 Task: Look for space in Luján, Argentina from 11th June, 2023 to 15th June, 2023 for 2 adults in price range Rs.7000 to Rs.16000. Place can be private room with 1  bedroom having 2 beds and 1 bathroom. Property type can be hotel. Amenities needed are: heating, . Booking option can be shelf check-in. Required host language is English.
Action: Mouse moved to (514, 113)
Screenshot: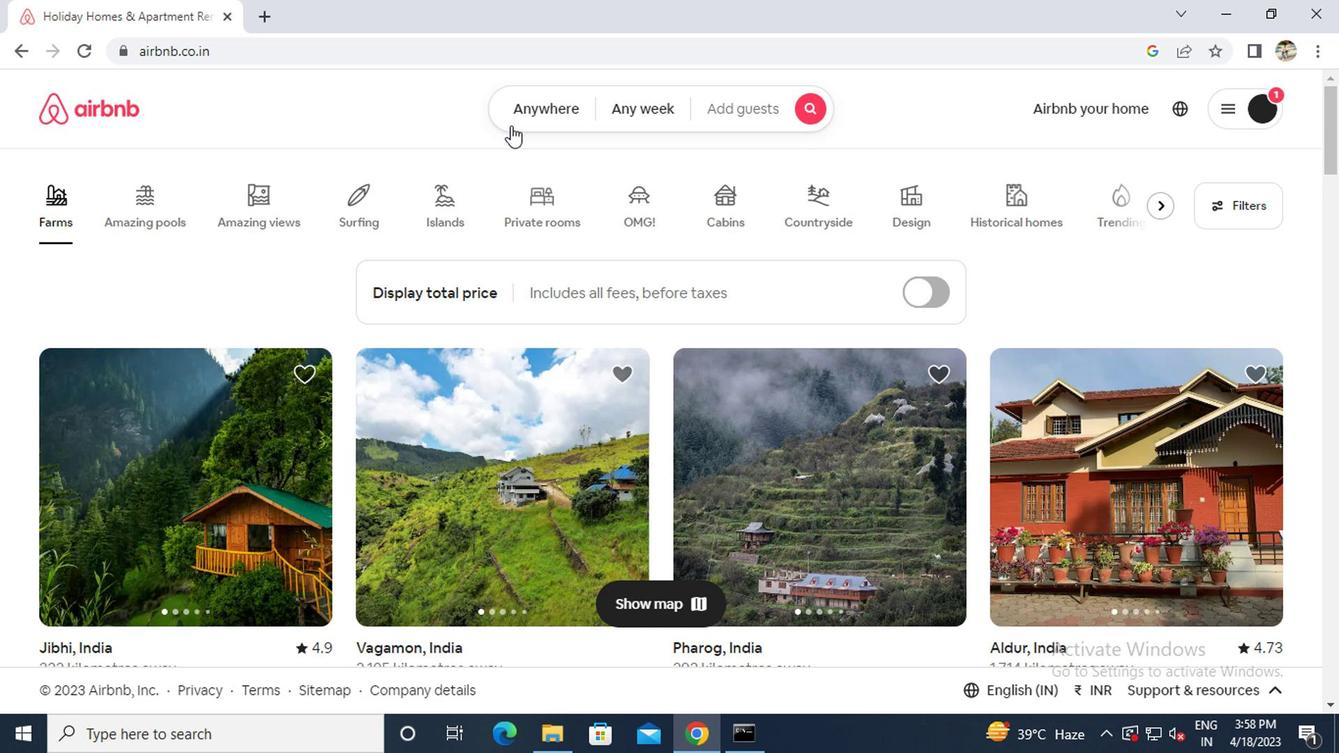 
Action: Mouse pressed left at (514, 113)
Screenshot: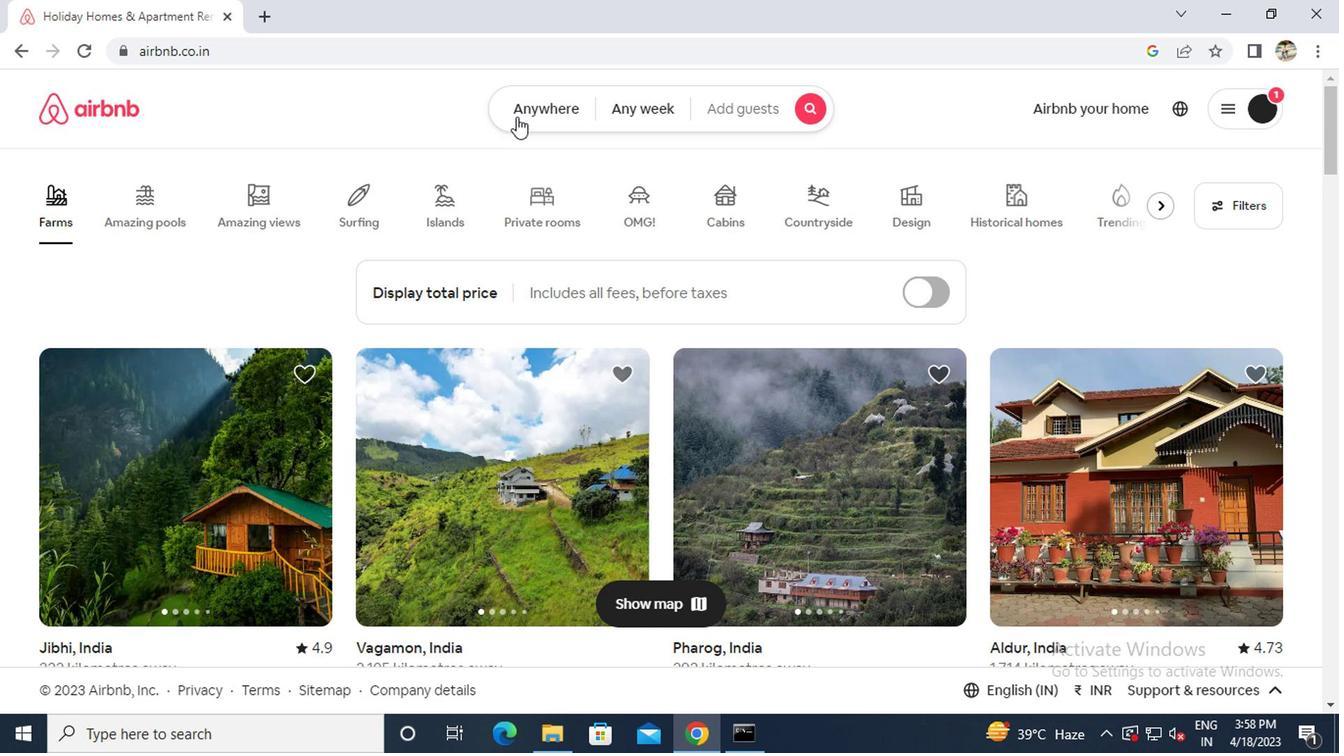 
Action: Mouse moved to (370, 180)
Screenshot: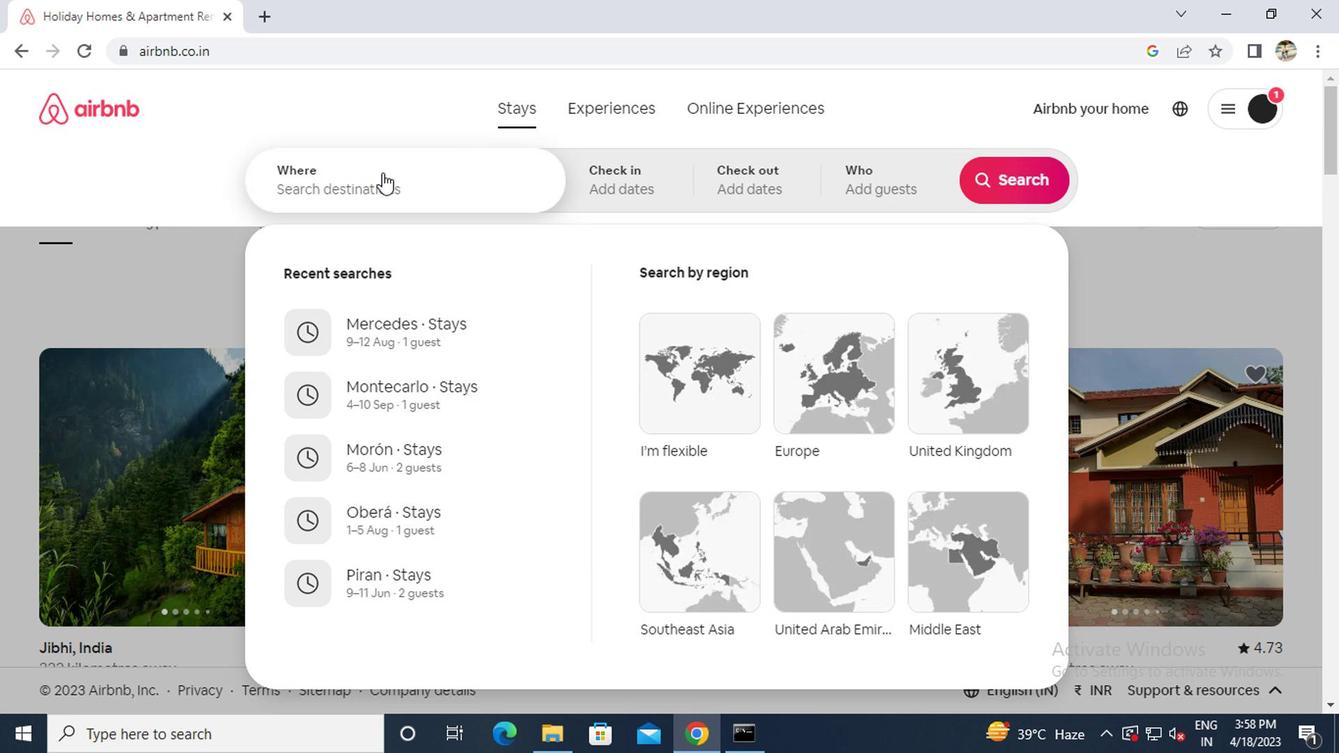 
Action: Mouse pressed left at (370, 180)
Screenshot: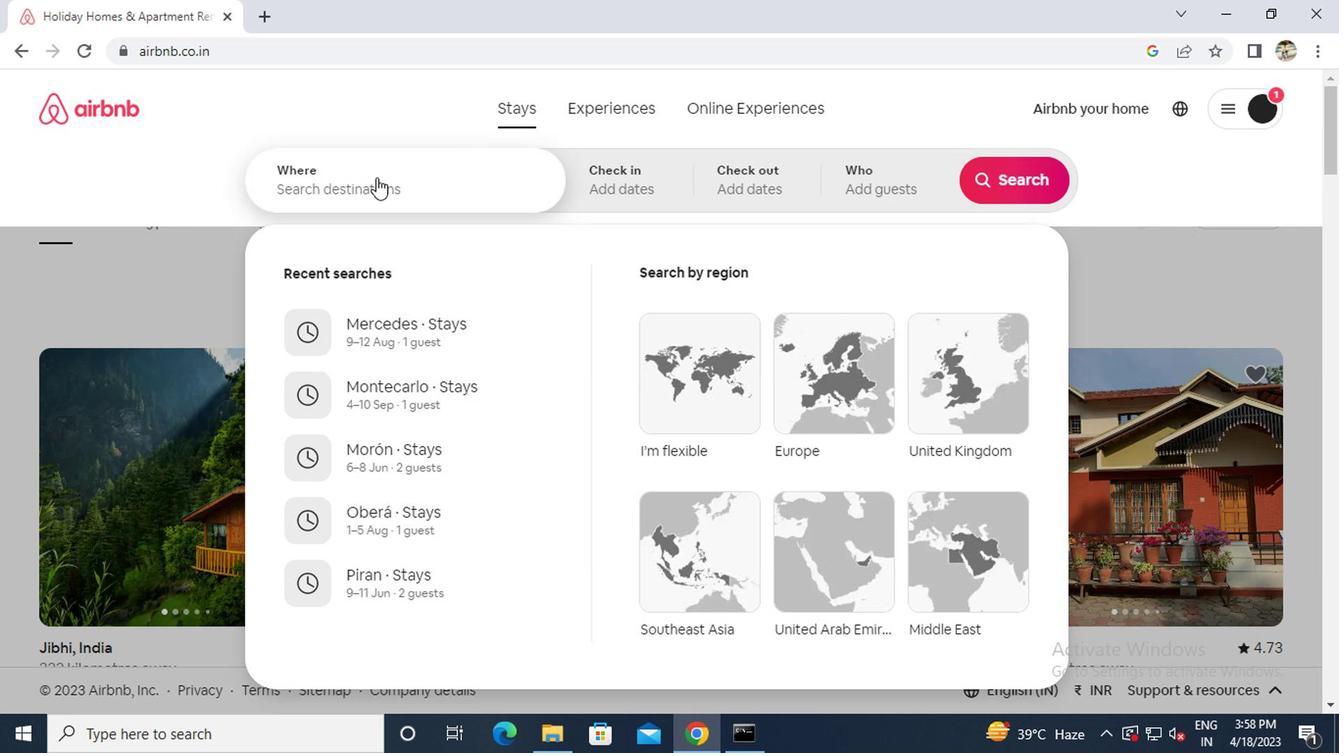 
Action: Key pressed l<Key.caps_lock>ujan<Key.space>a<Key.caps_lock><Key.caps_lock>rgentina
Screenshot: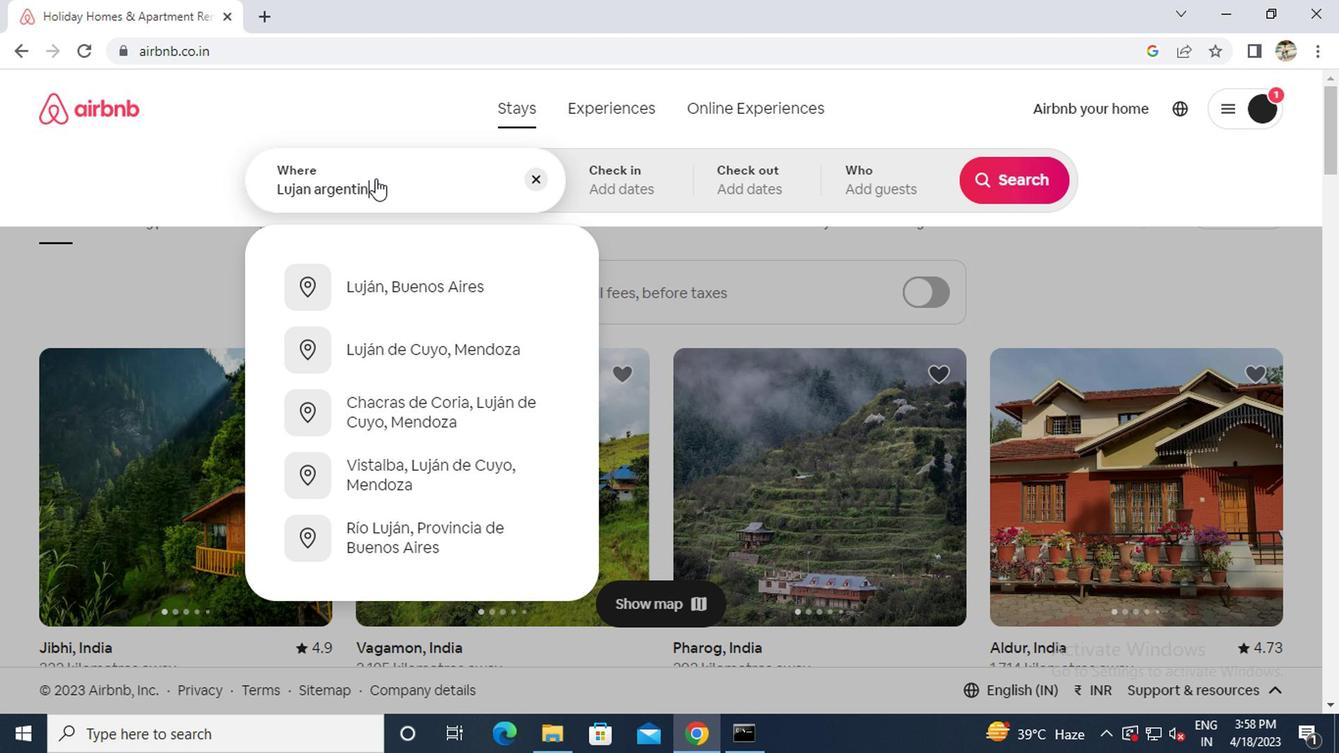 
Action: Mouse moved to (403, 288)
Screenshot: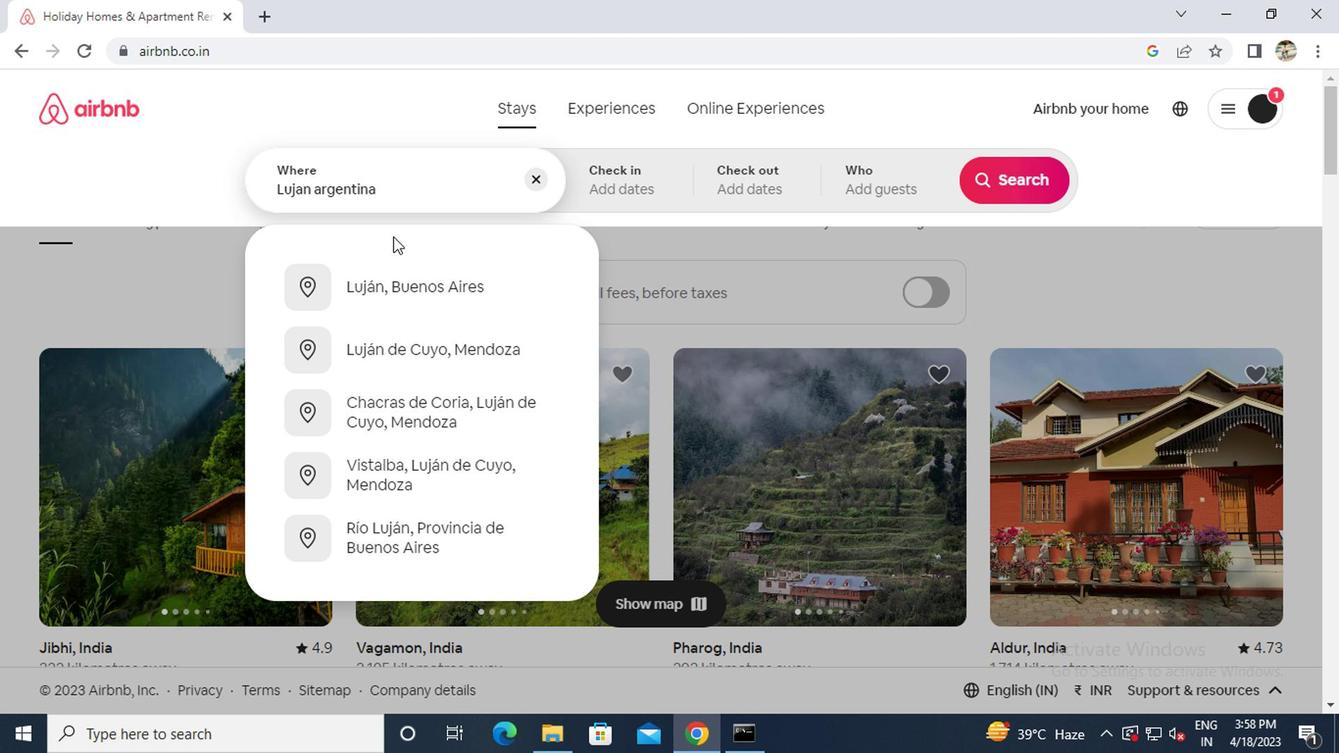 
Action: Mouse pressed left at (403, 288)
Screenshot: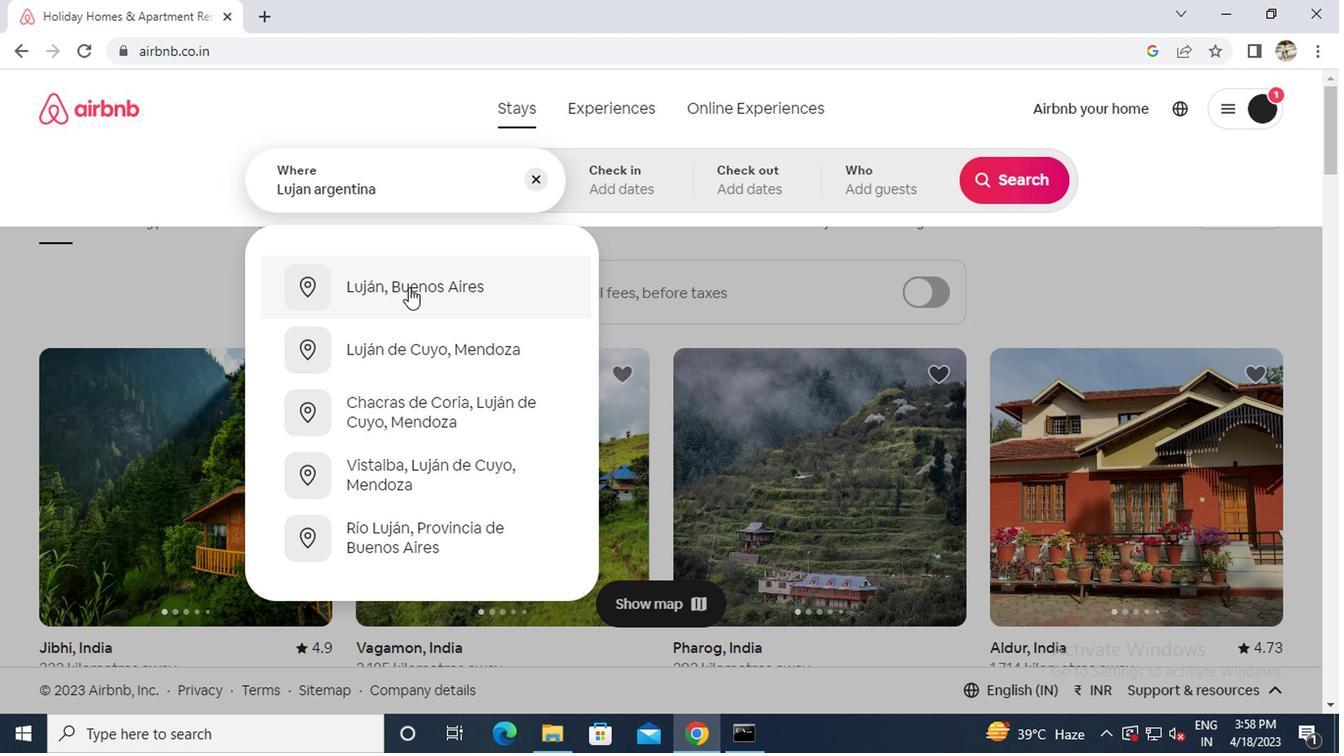 
Action: Mouse moved to (992, 342)
Screenshot: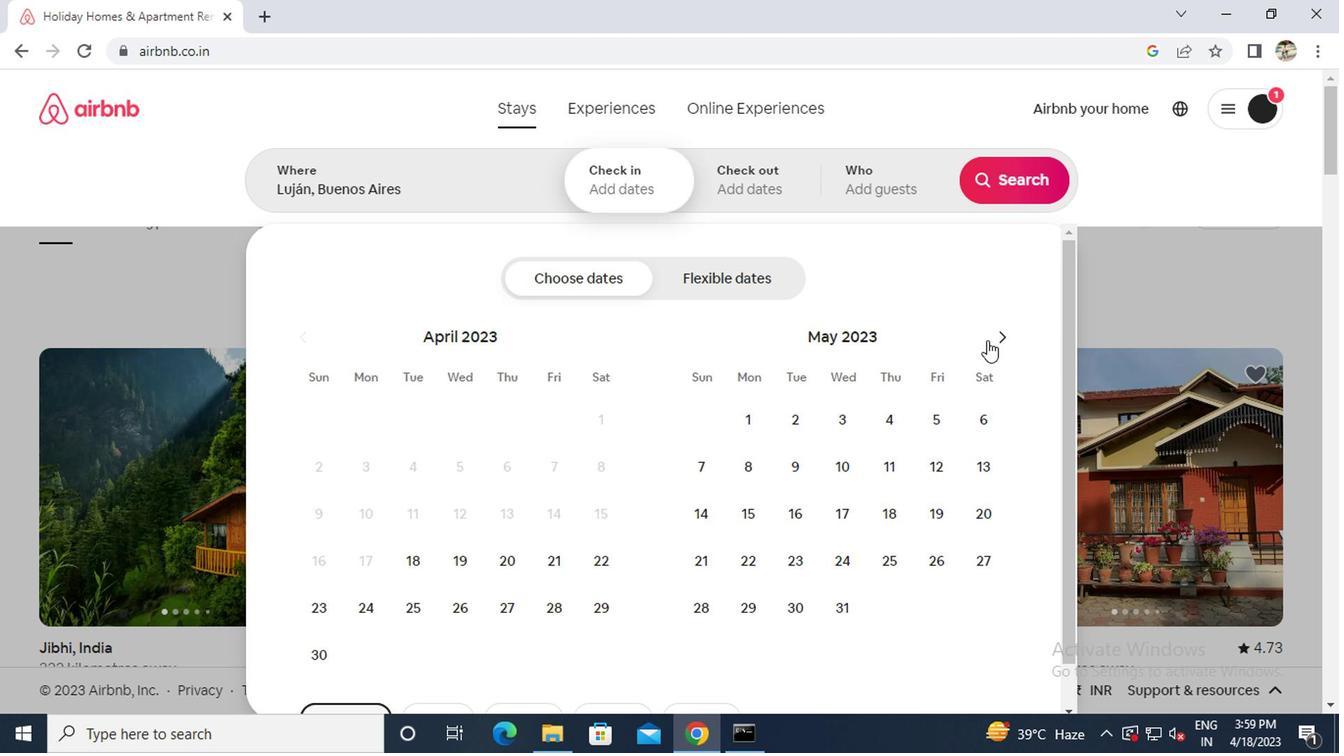 
Action: Mouse pressed left at (992, 342)
Screenshot: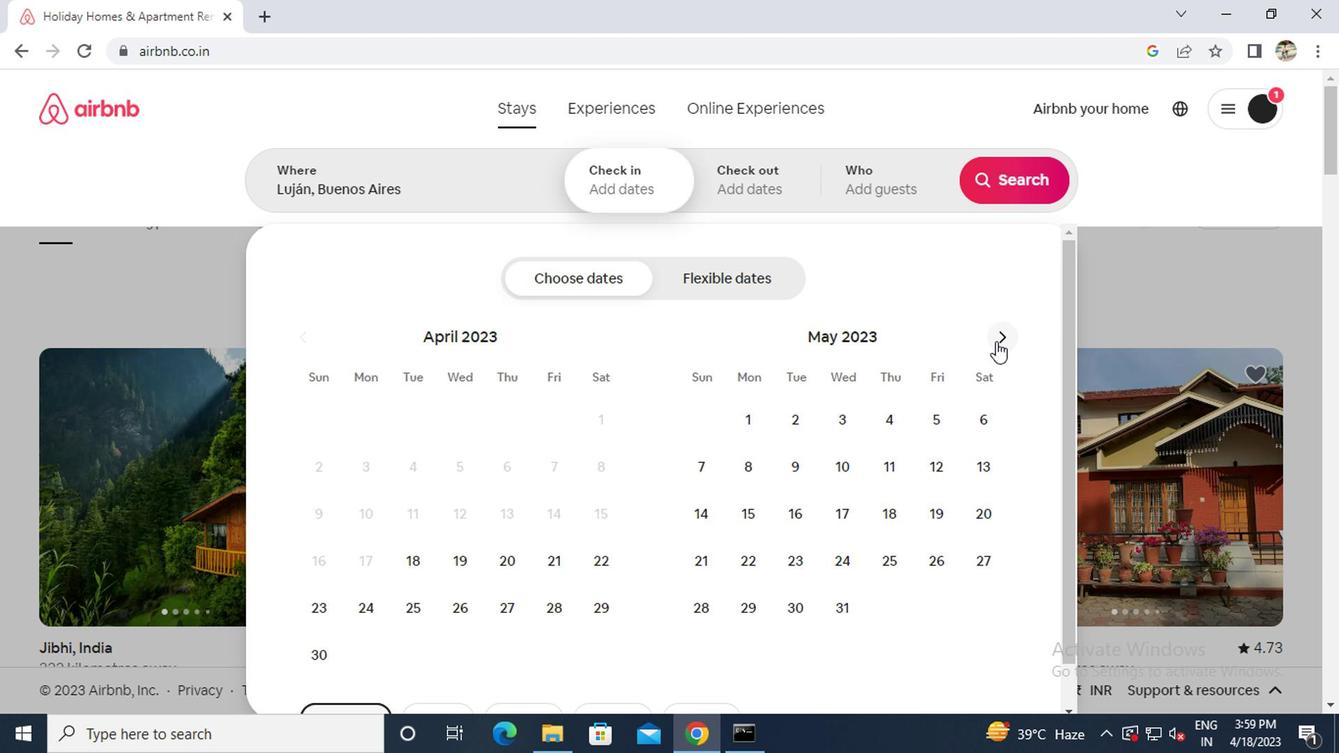 
Action: Mouse pressed left at (992, 342)
Screenshot: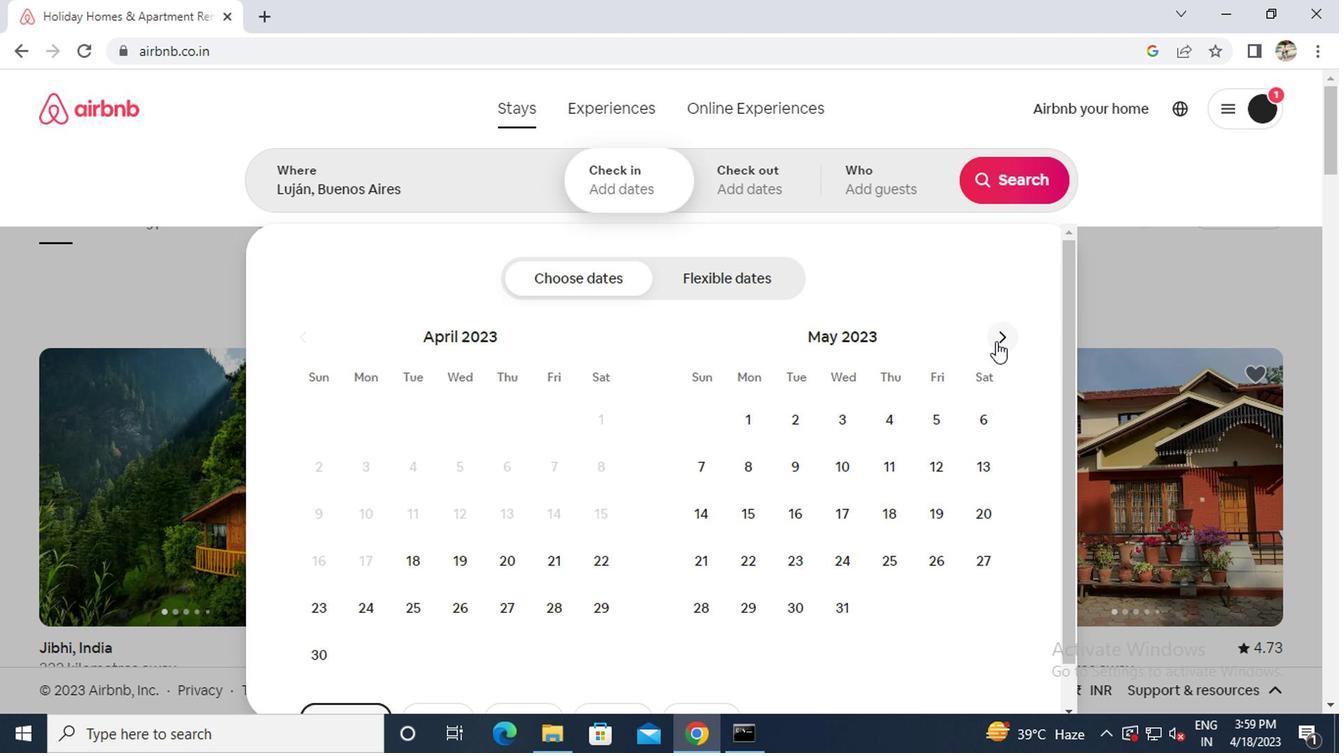 
Action: Mouse pressed left at (992, 342)
Screenshot: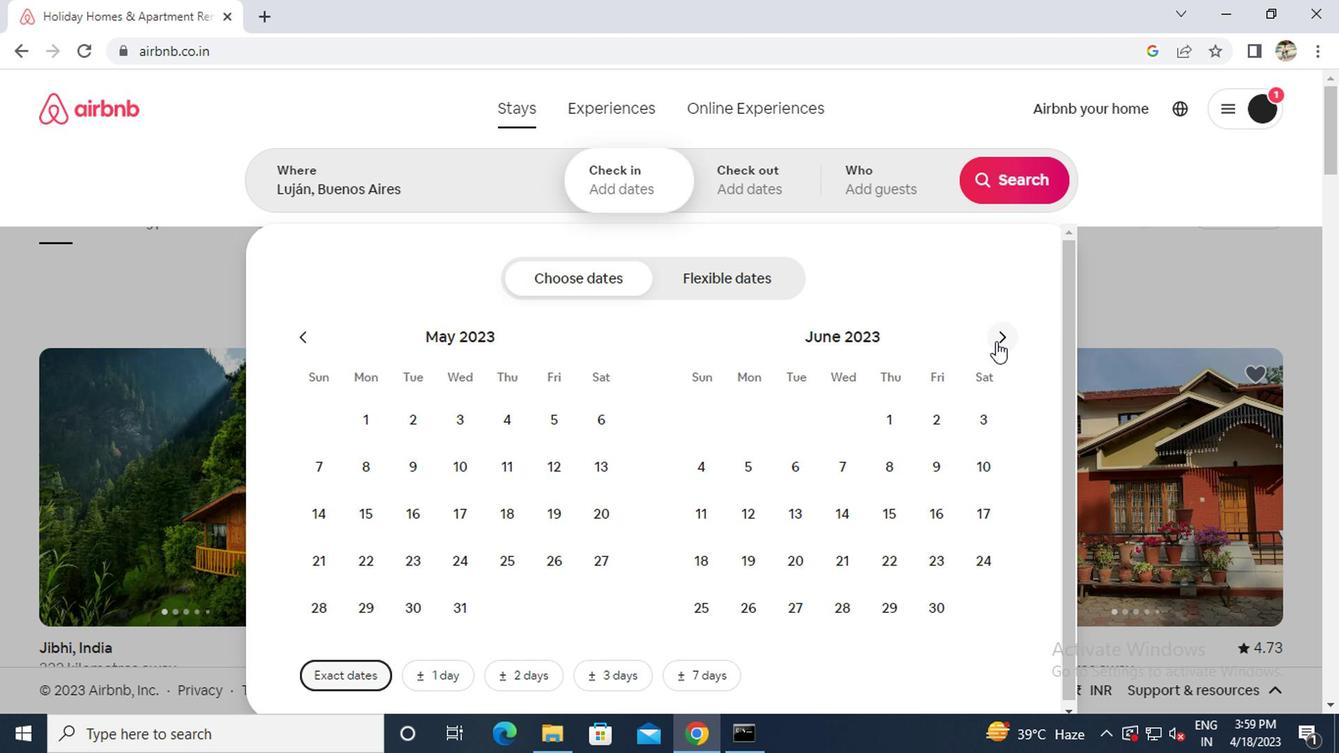 
Action: Mouse moved to (770, 514)
Screenshot: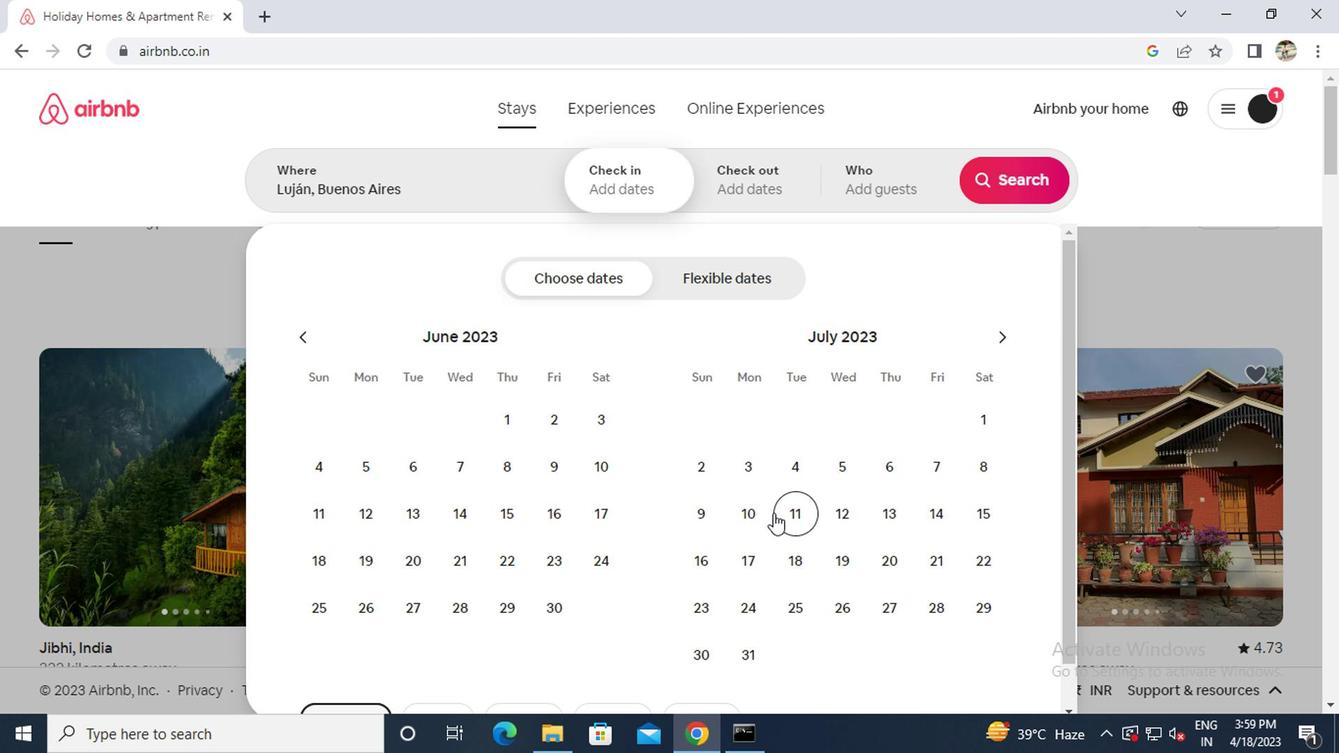 
Action: Mouse pressed left at (770, 514)
Screenshot: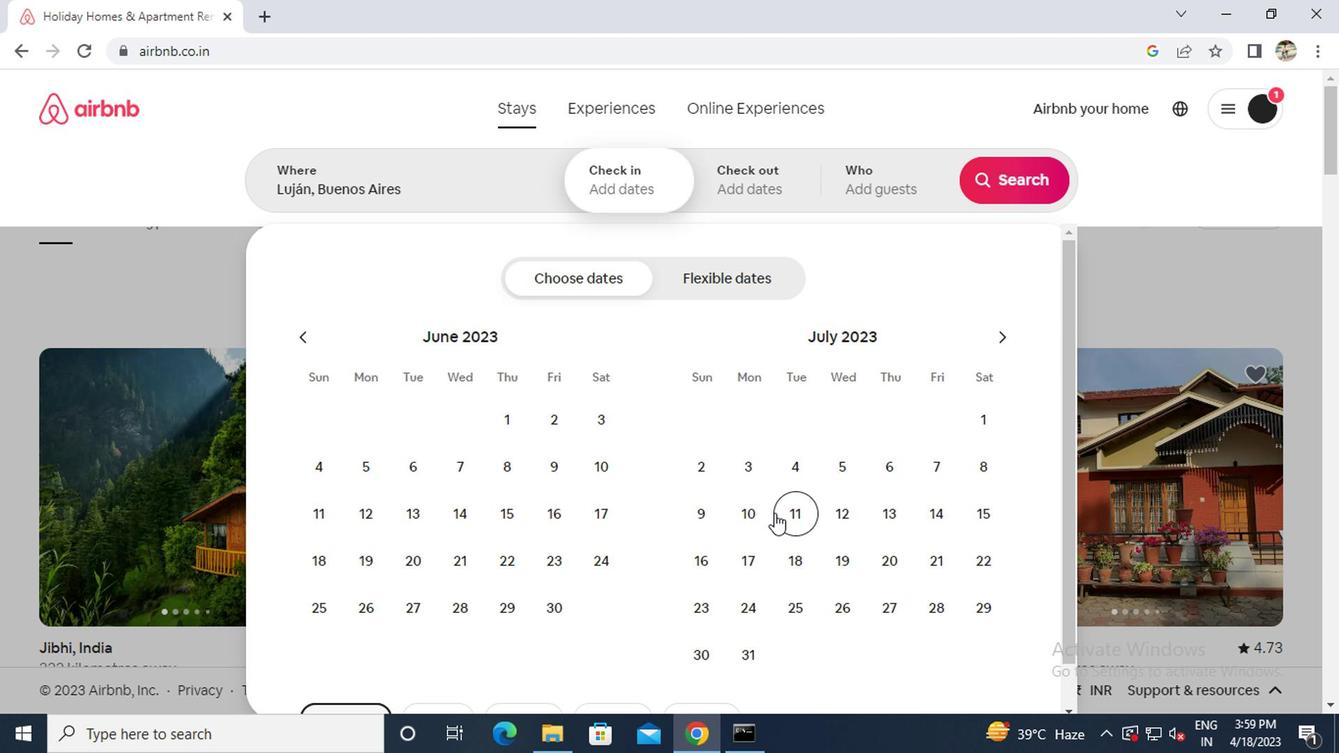 
Action: Mouse moved to (973, 517)
Screenshot: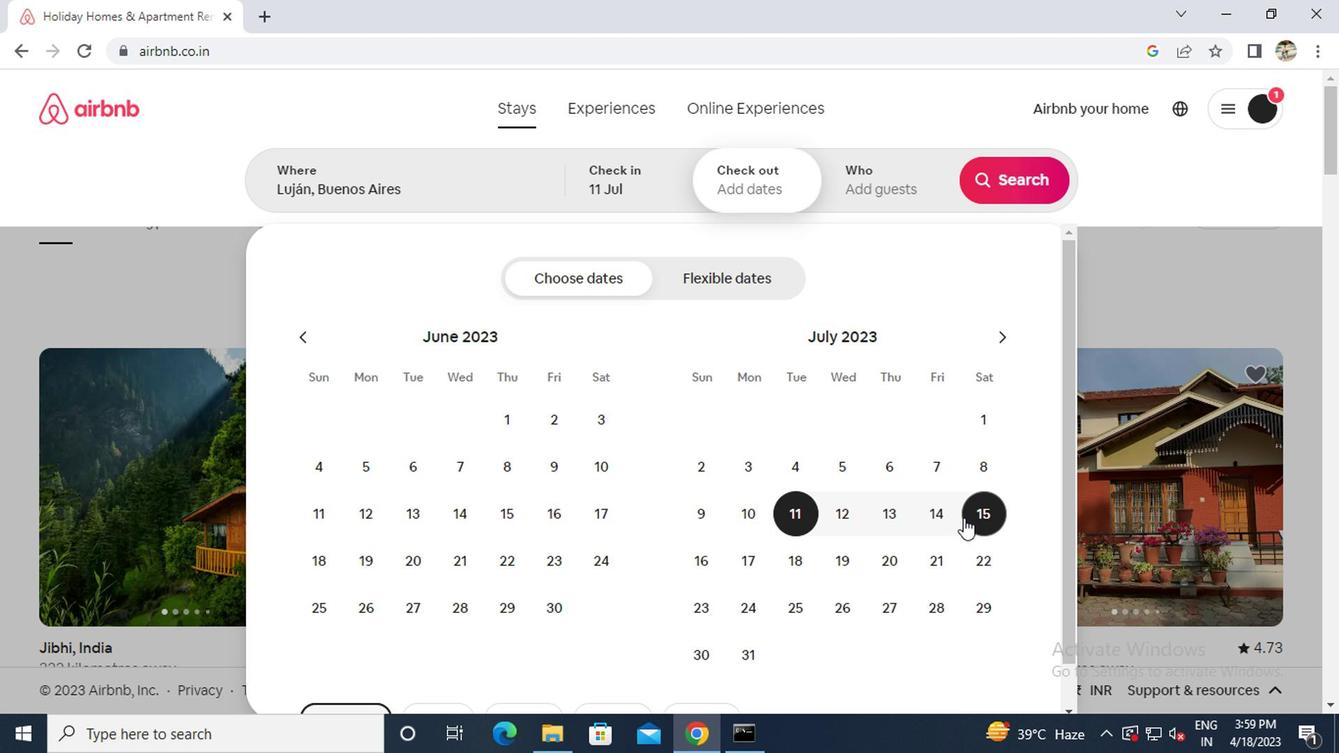 
Action: Mouse pressed left at (973, 517)
Screenshot: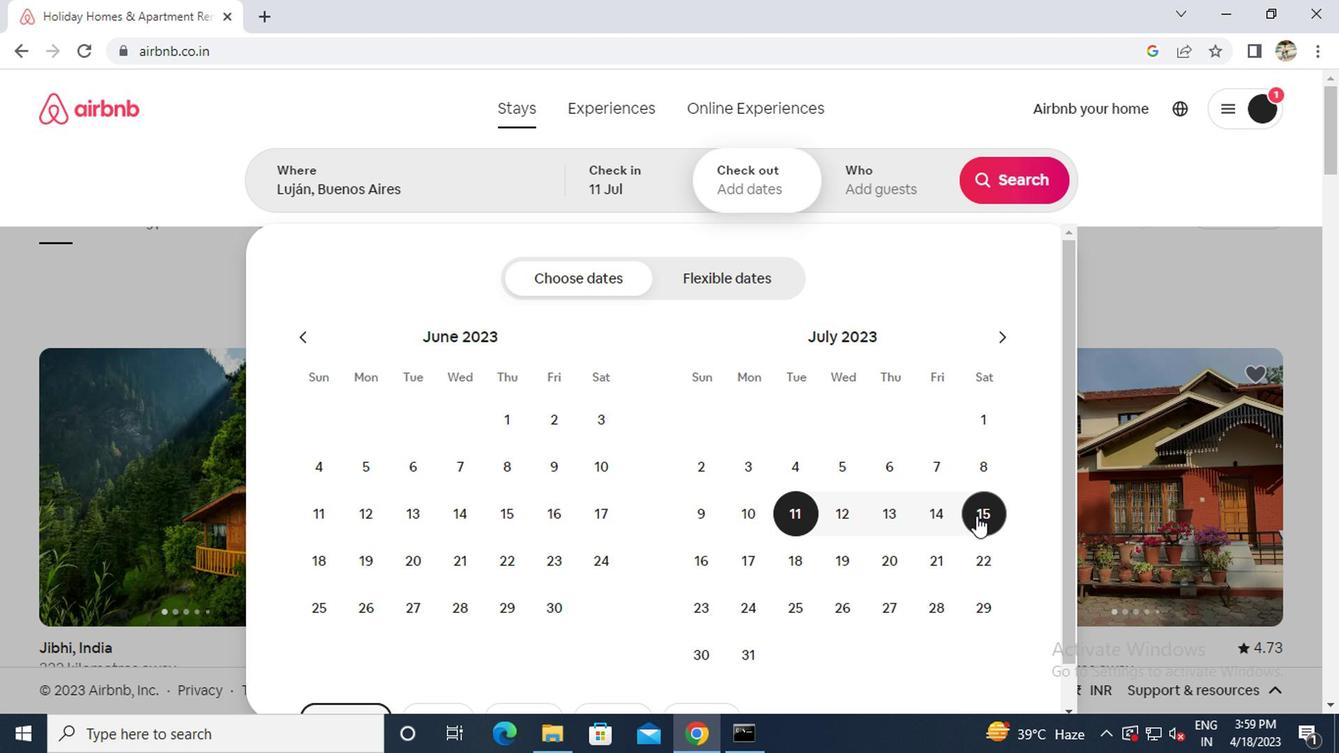 
Action: Mouse moved to (899, 193)
Screenshot: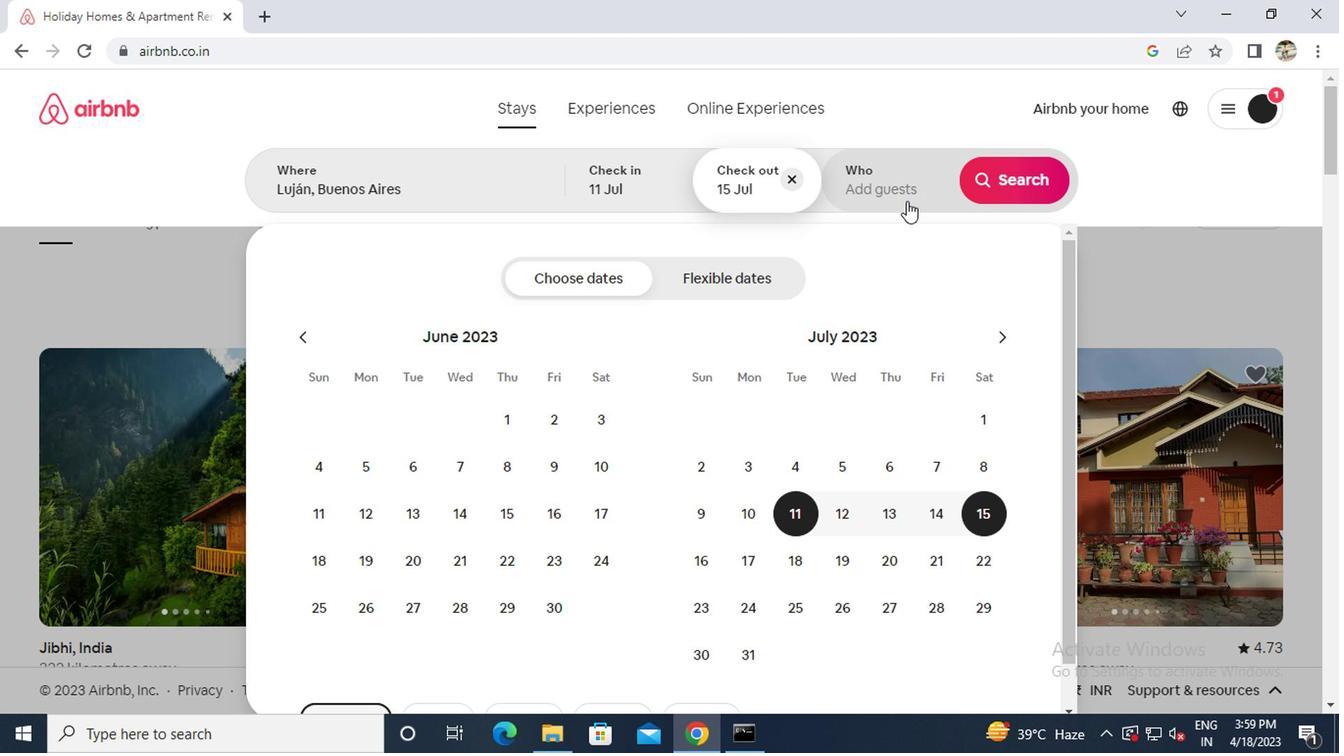 
Action: Mouse pressed left at (899, 193)
Screenshot: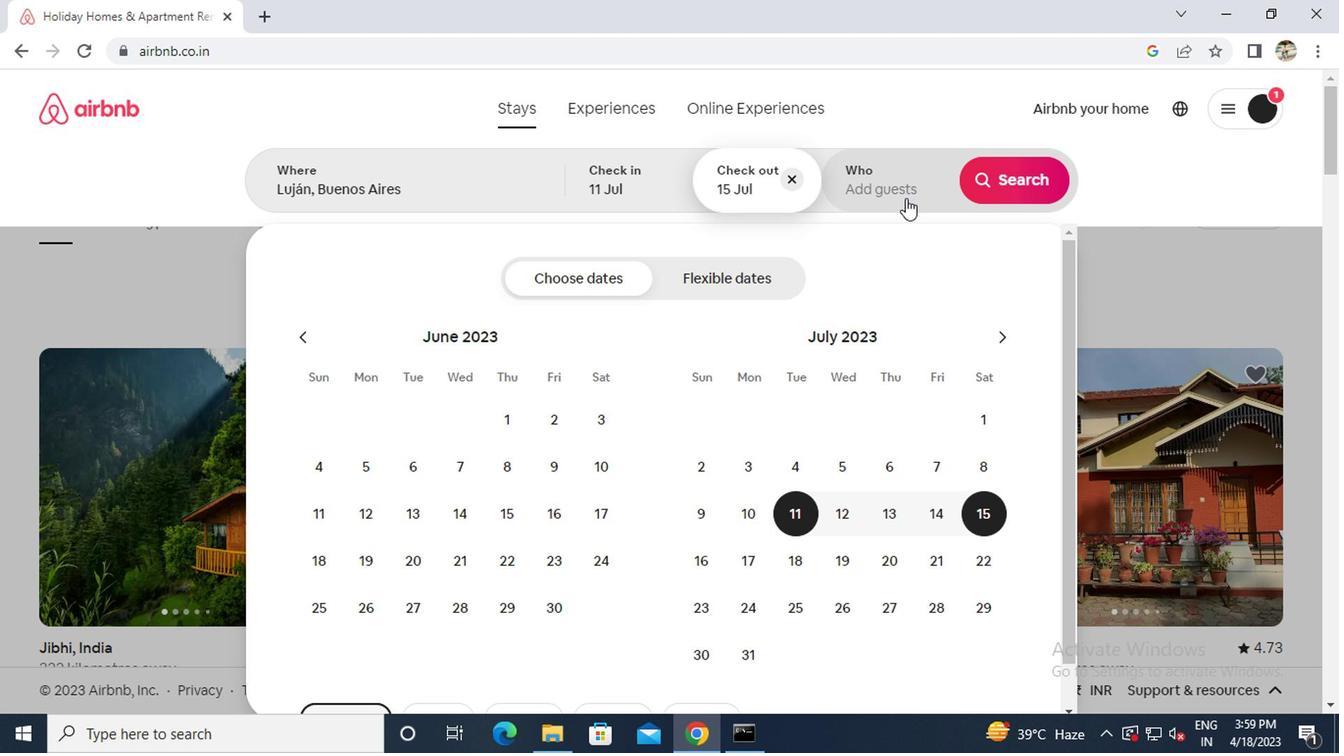 
Action: Mouse moved to (1016, 289)
Screenshot: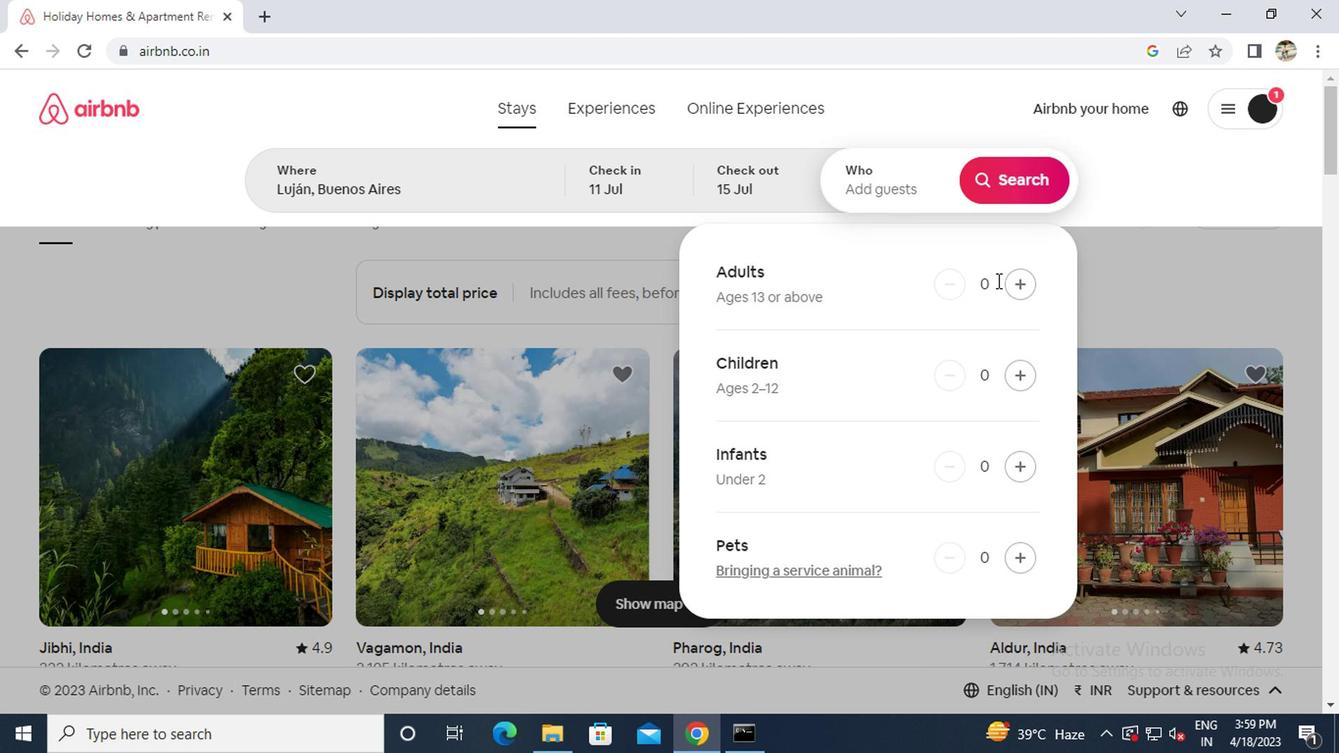 
Action: Mouse pressed left at (1016, 289)
Screenshot: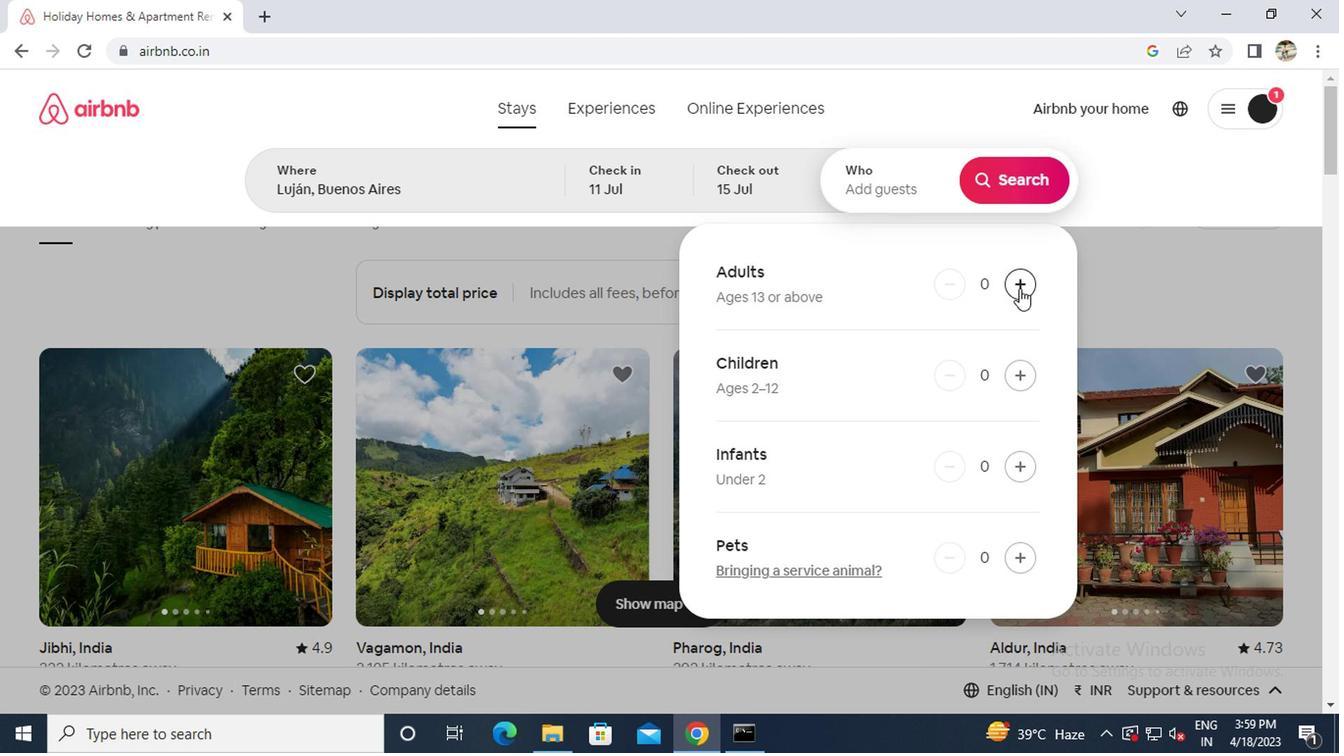 
Action: Mouse pressed left at (1016, 289)
Screenshot: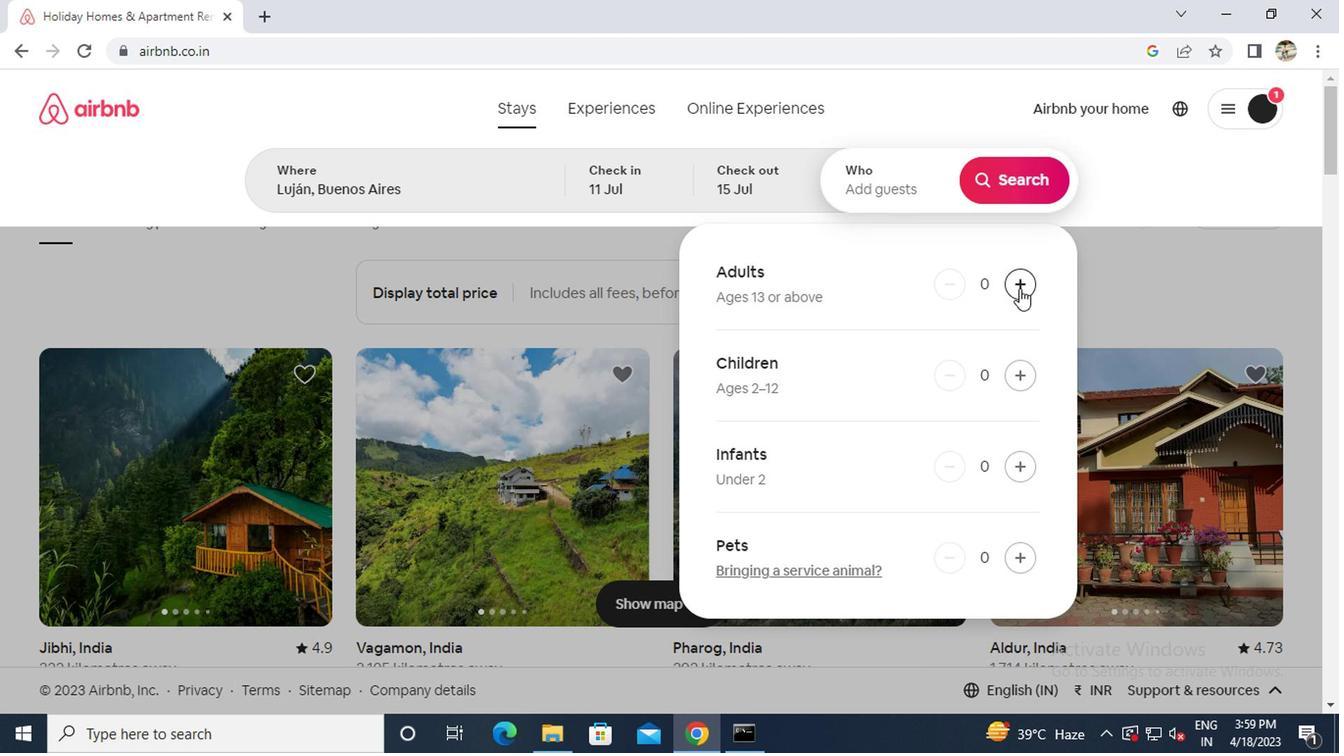 
Action: Mouse moved to (991, 196)
Screenshot: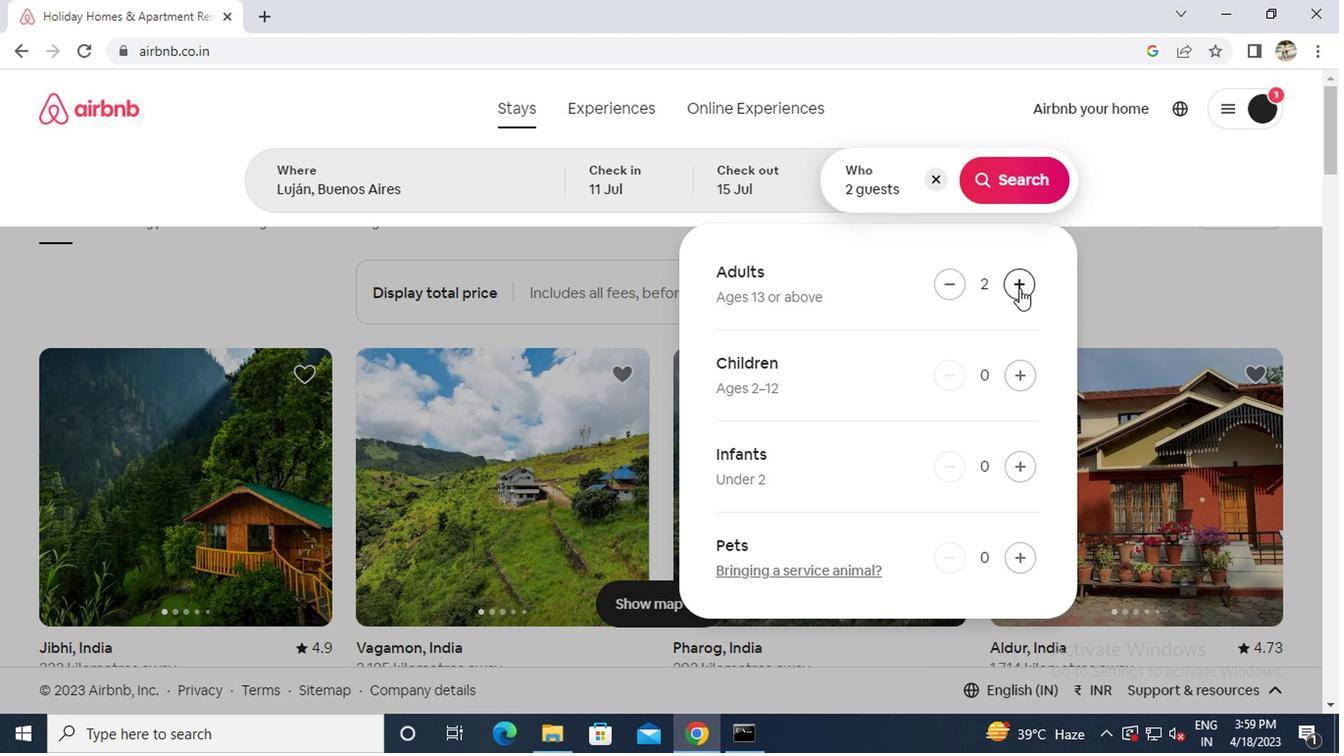 
Action: Mouse pressed left at (991, 196)
Screenshot: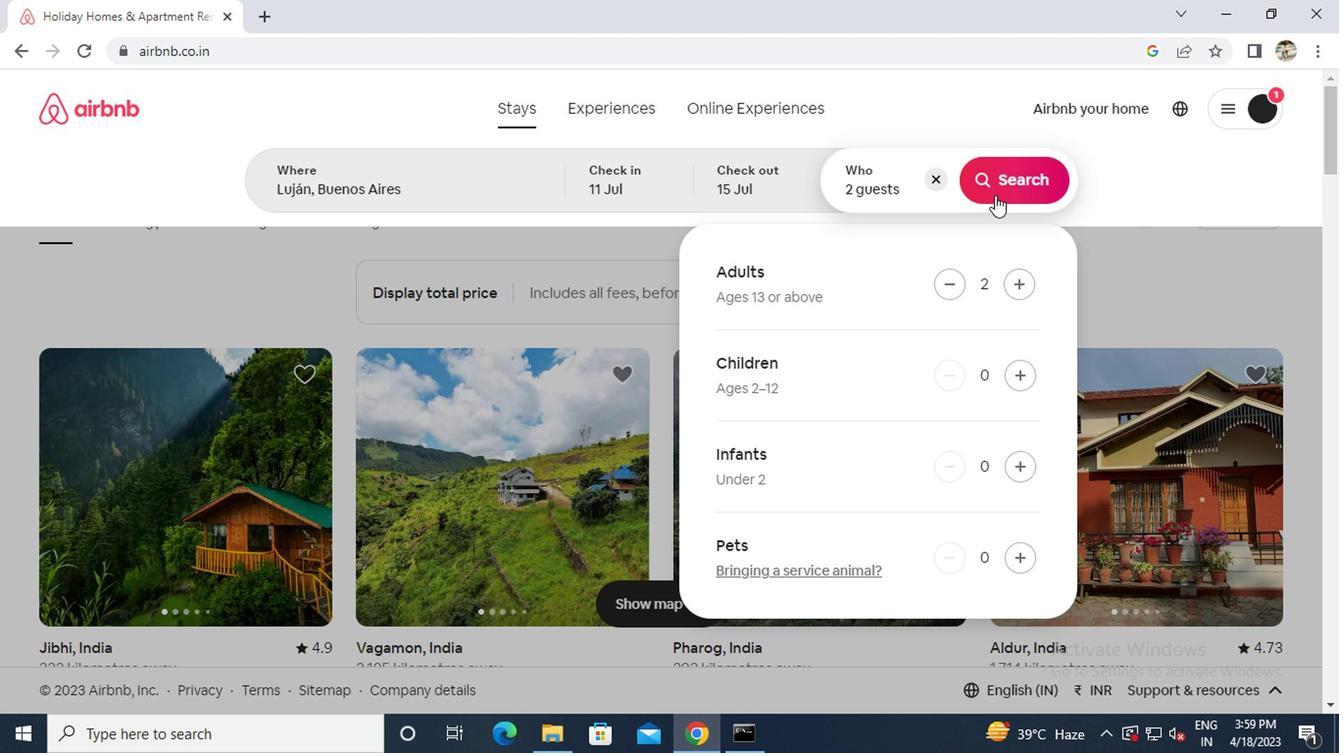 
Action: Mouse moved to (1231, 191)
Screenshot: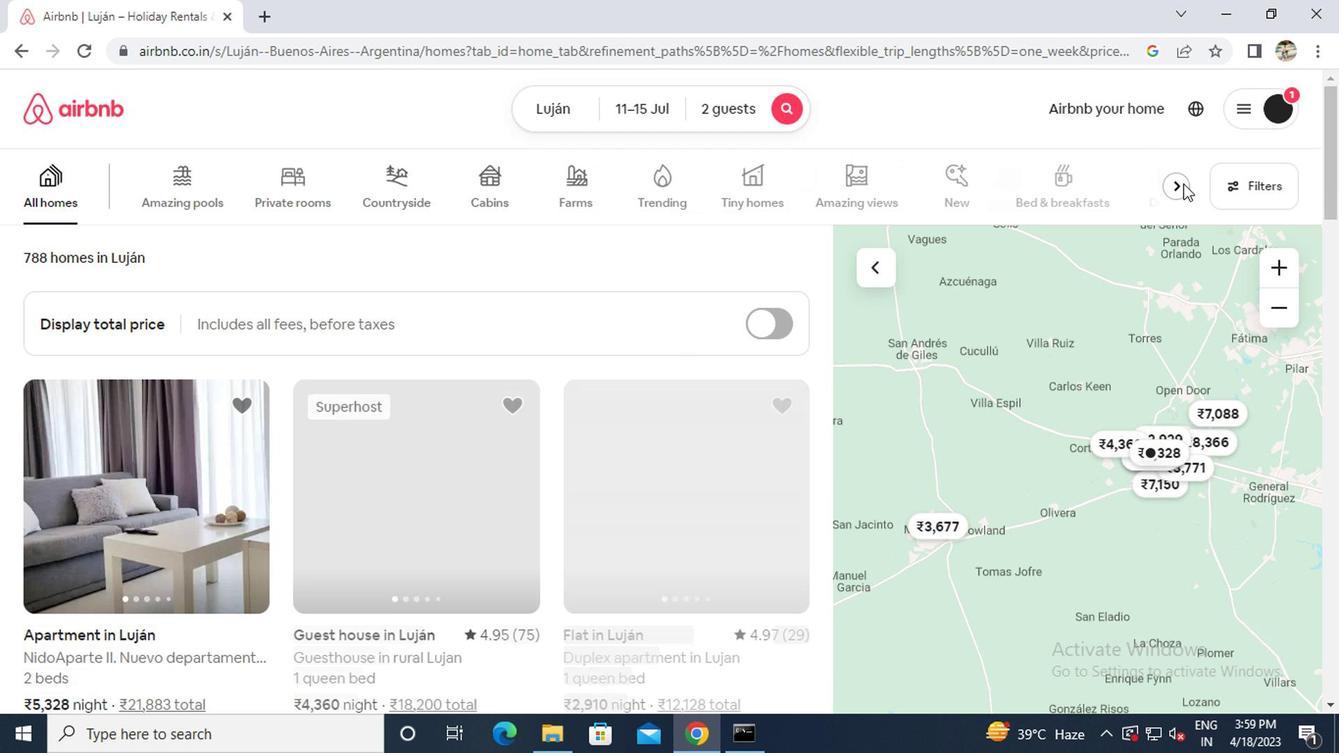 
Action: Mouse pressed left at (1231, 191)
Screenshot: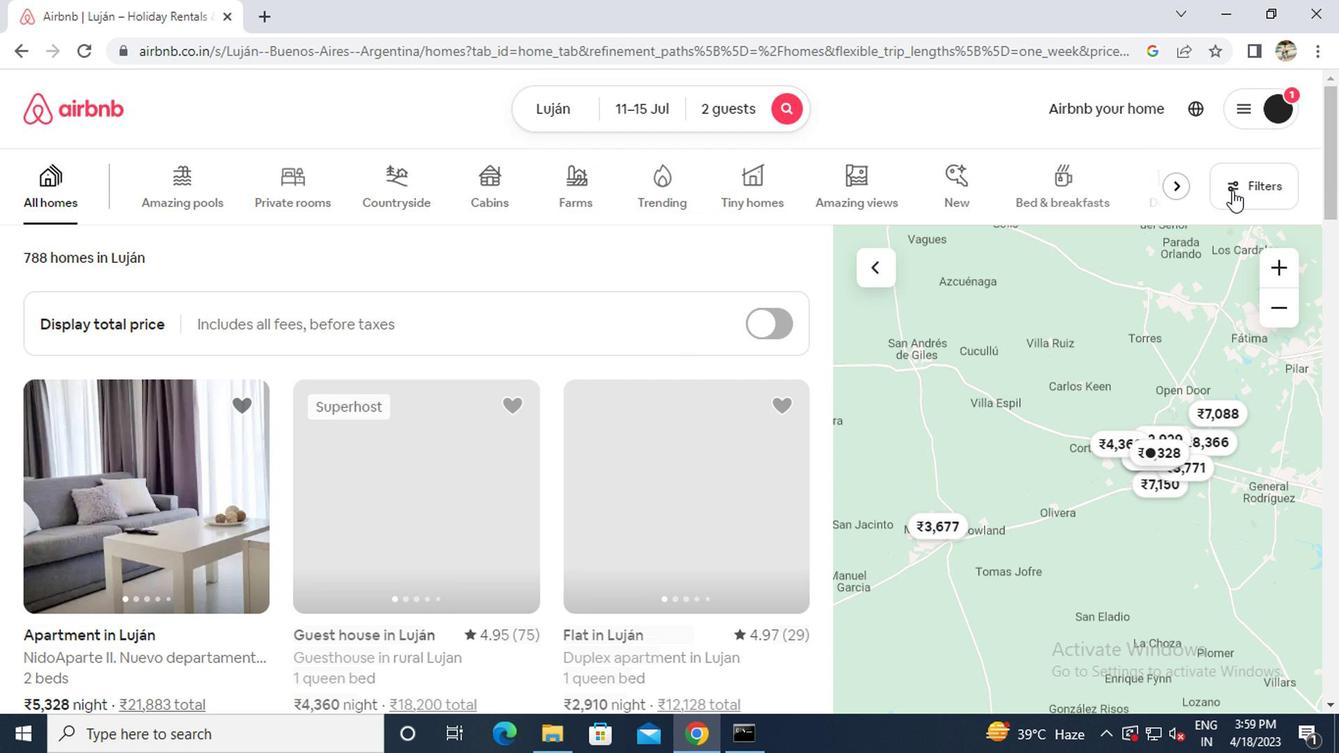 
Action: Mouse moved to (426, 447)
Screenshot: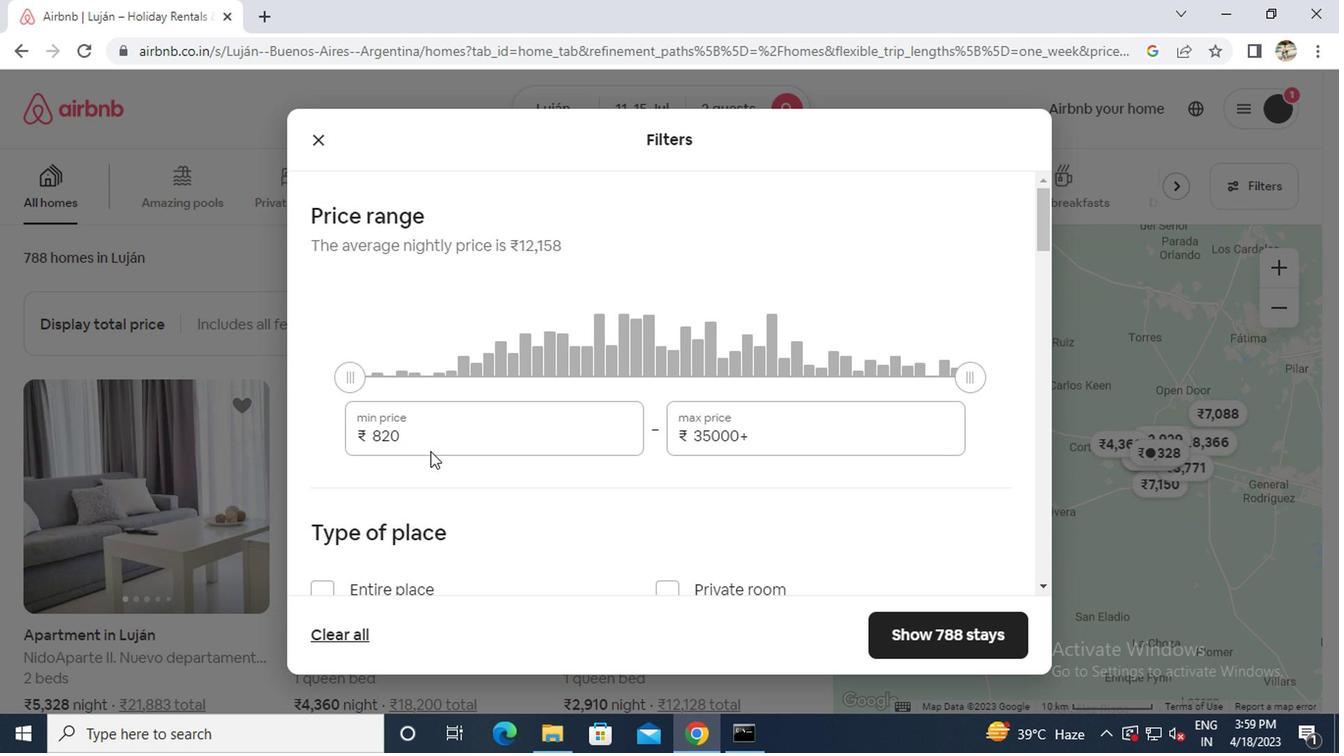 
Action: Mouse pressed left at (426, 447)
Screenshot: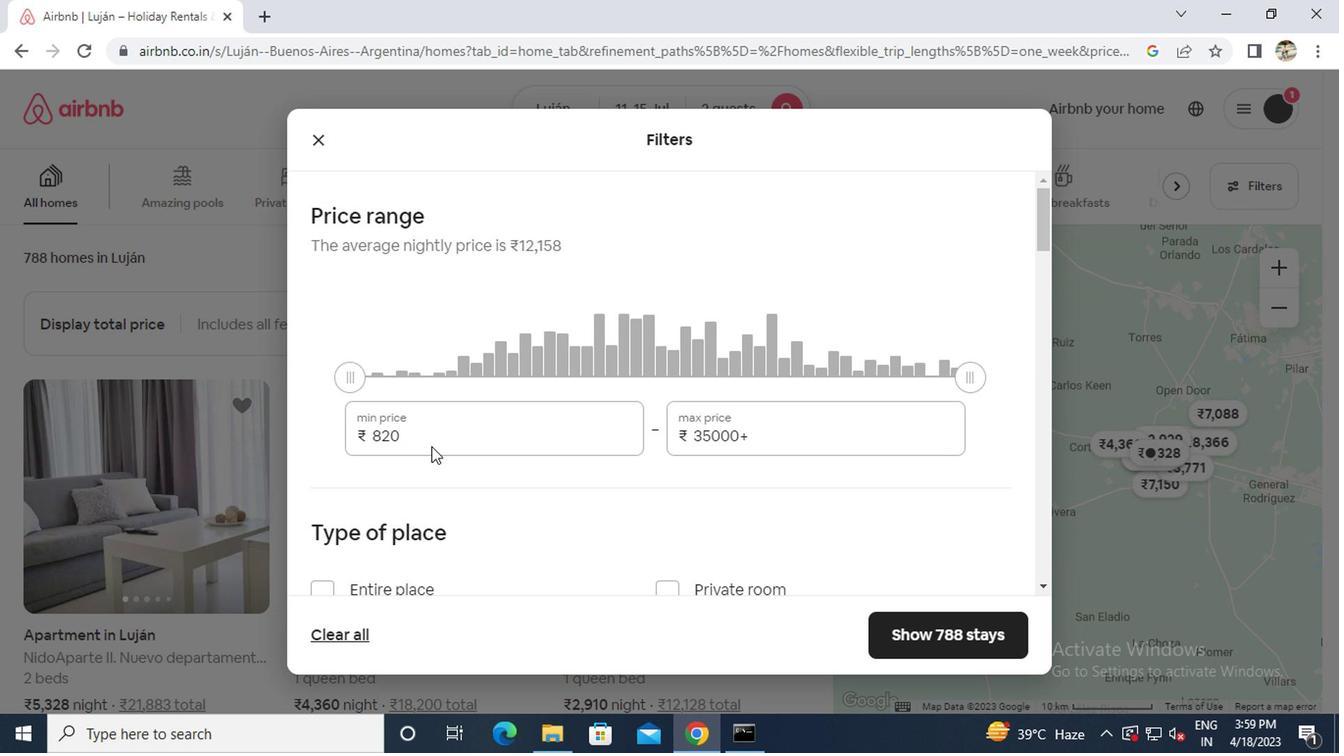 
Action: Mouse moved to (426, 445)
Screenshot: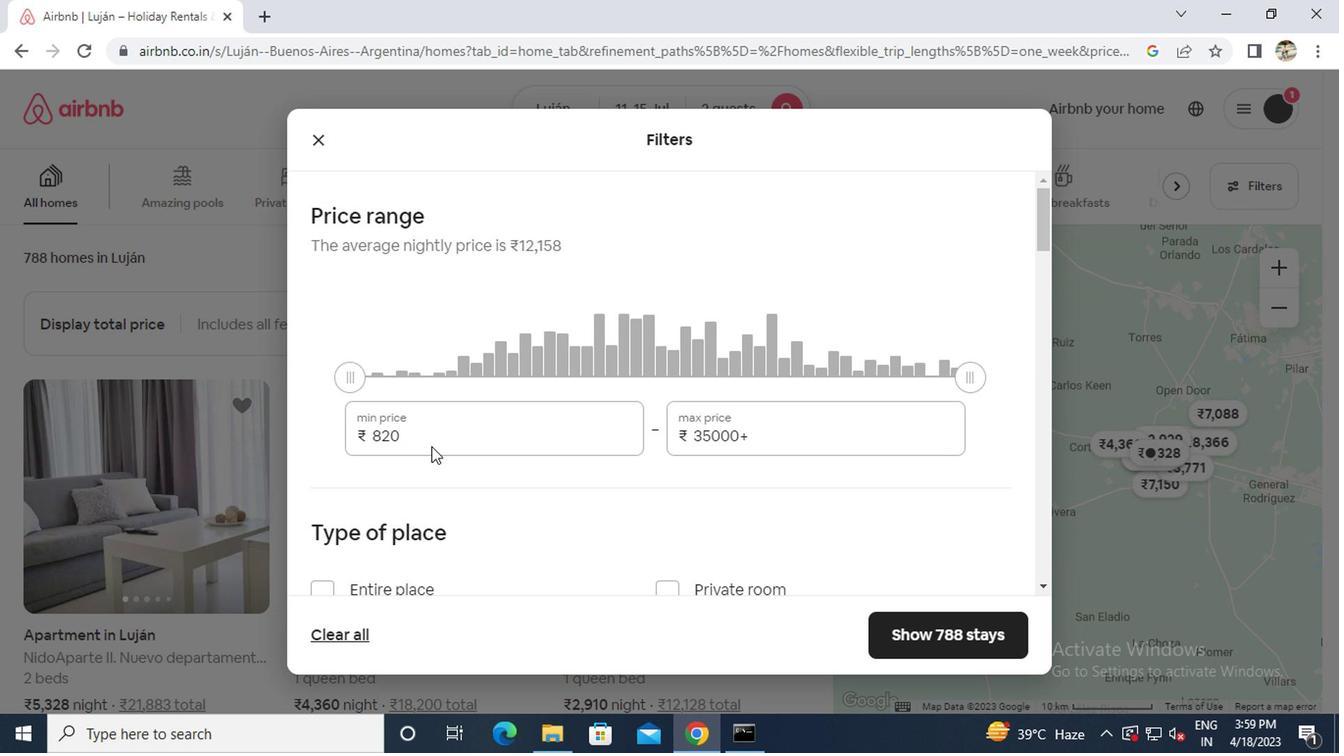 
Action: Key pressed ctrl+A7000
Screenshot: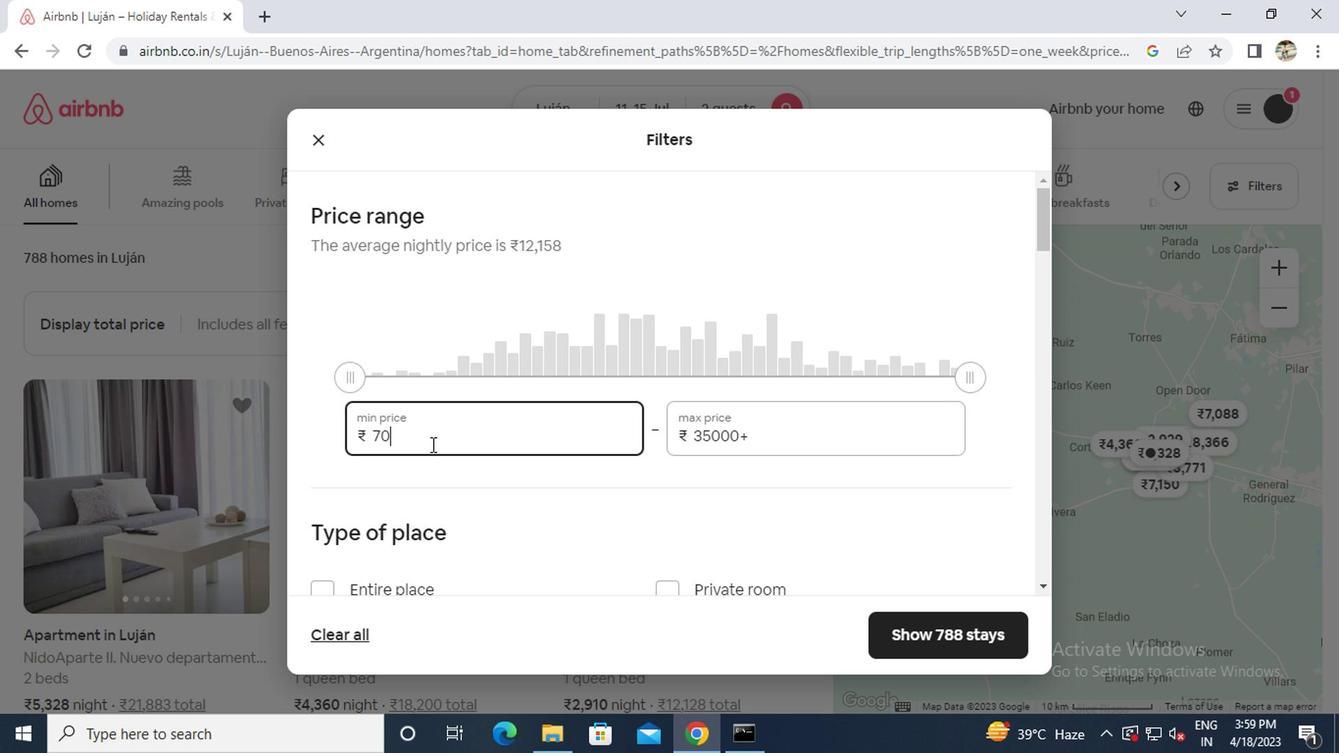 
Action: Mouse moved to (752, 436)
Screenshot: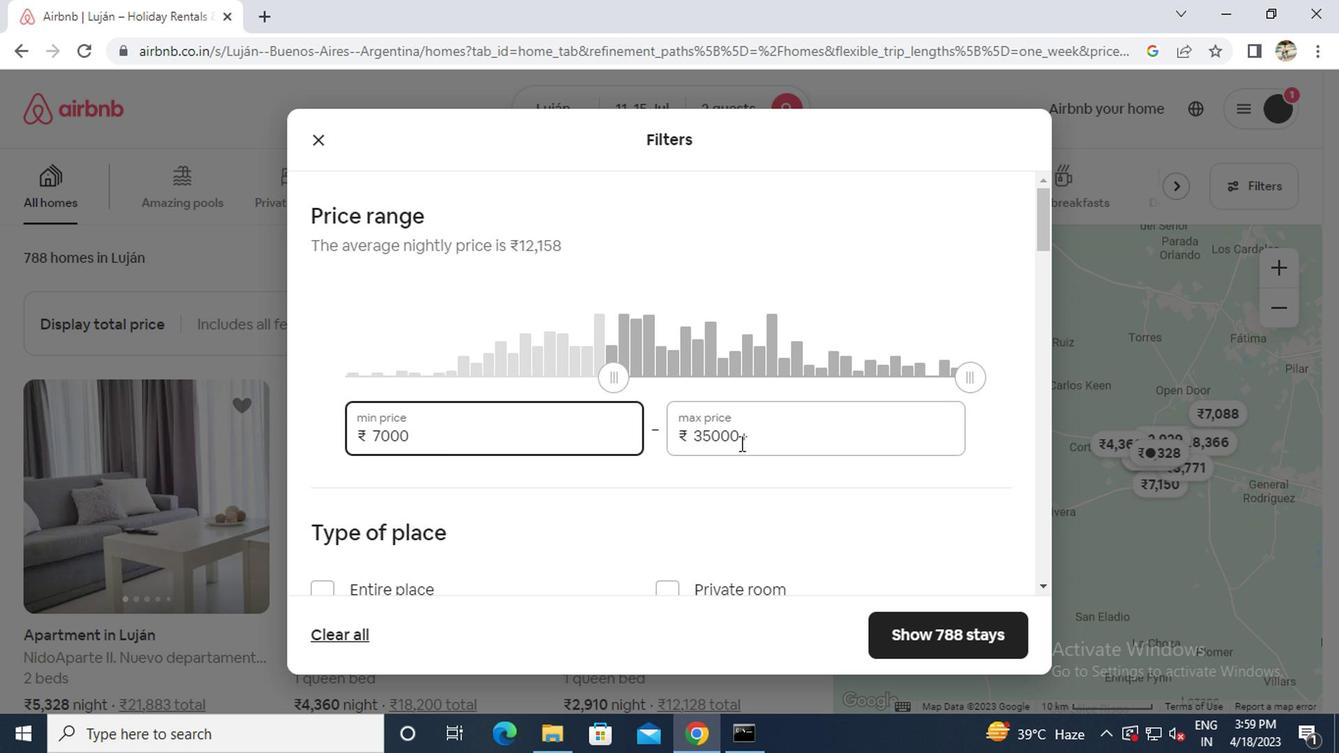 
Action: Mouse pressed left at (752, 436)
Screenshot: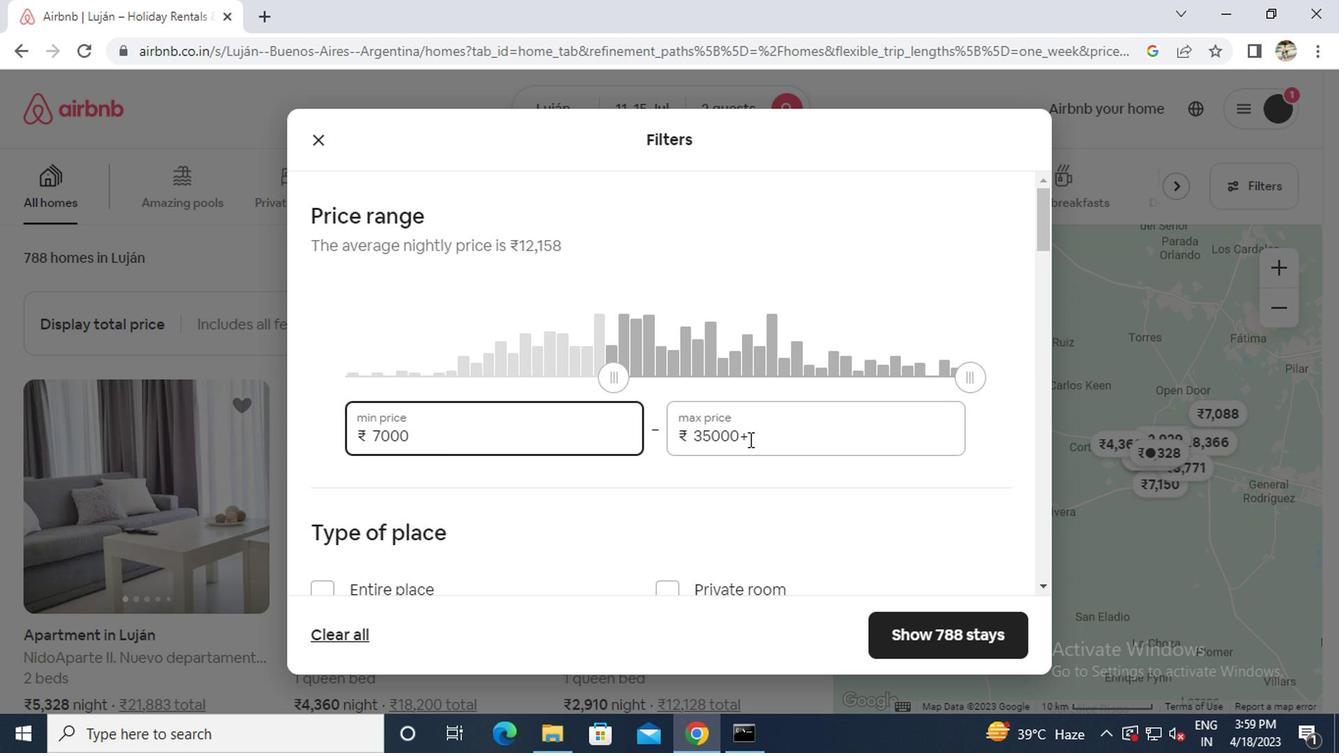 
Action: Key pressed ctrl+A16000
Screenshot: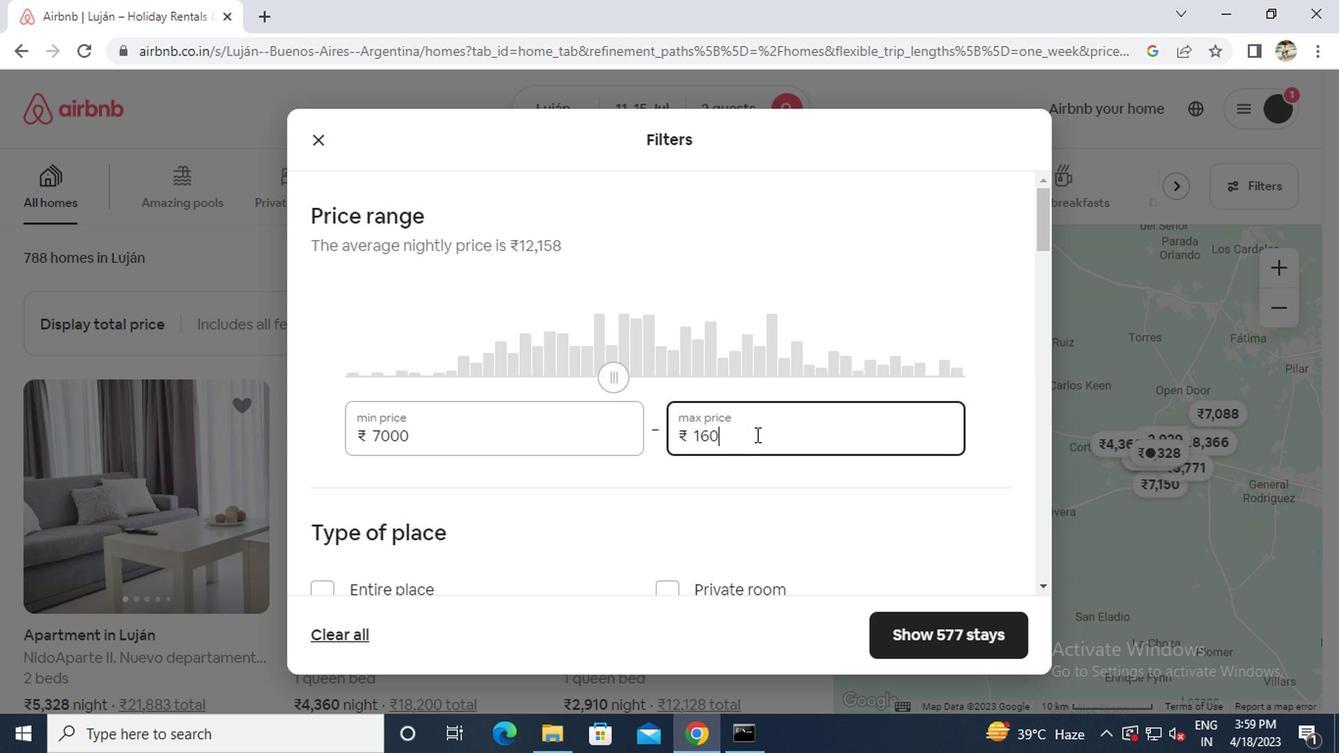 
Action: Mouse moved to (711, 453)
Screenshot: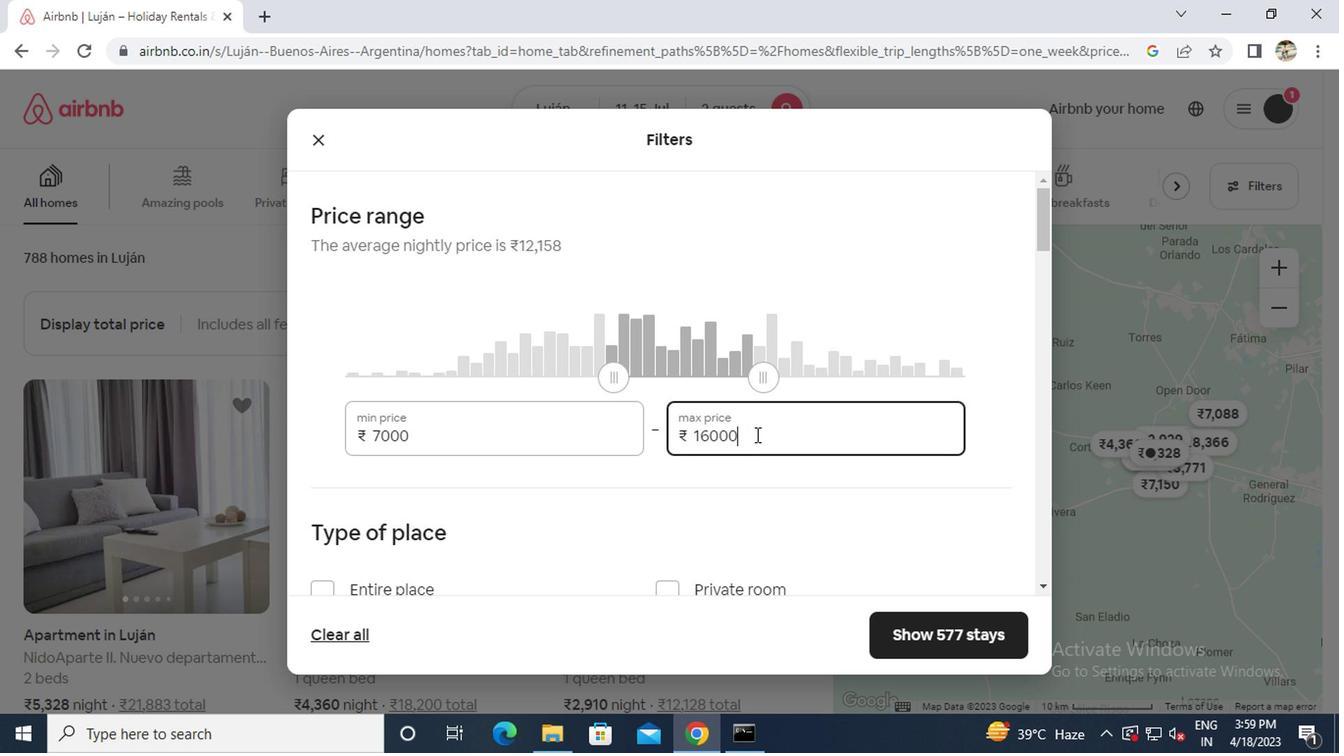 
Action: Mouse scrolled (711, 452) with delta (0, 0)
Screenshot: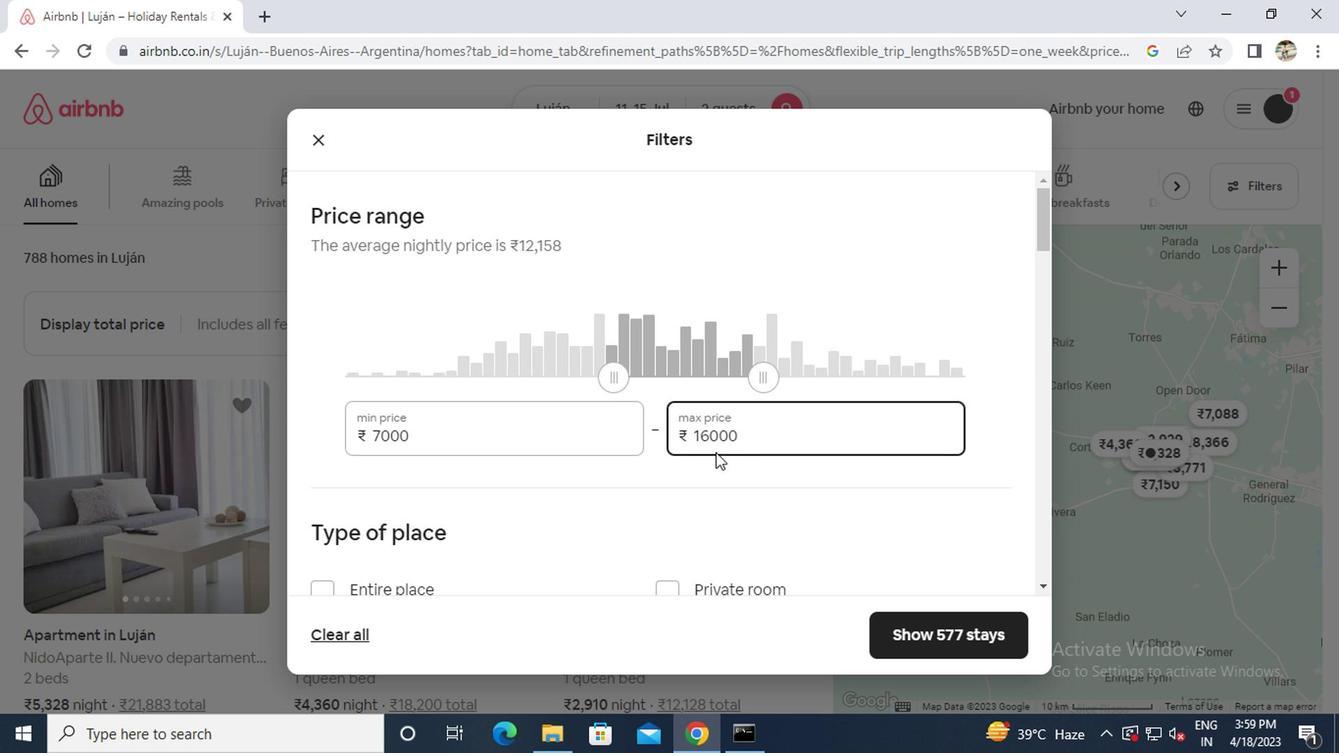 
Action: Mouse moved to (674, 502)
Screenshot: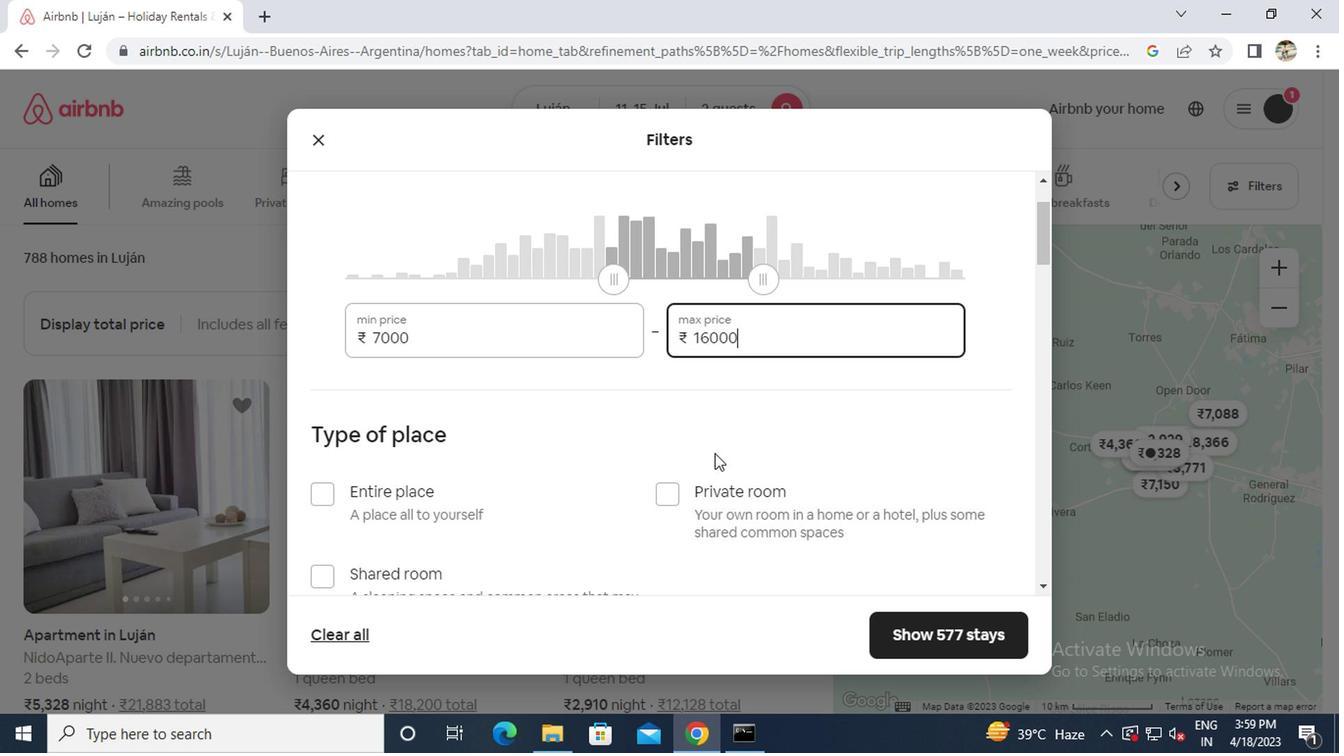 
Action: Mouse pressed left at (674, 502)
Screenshot: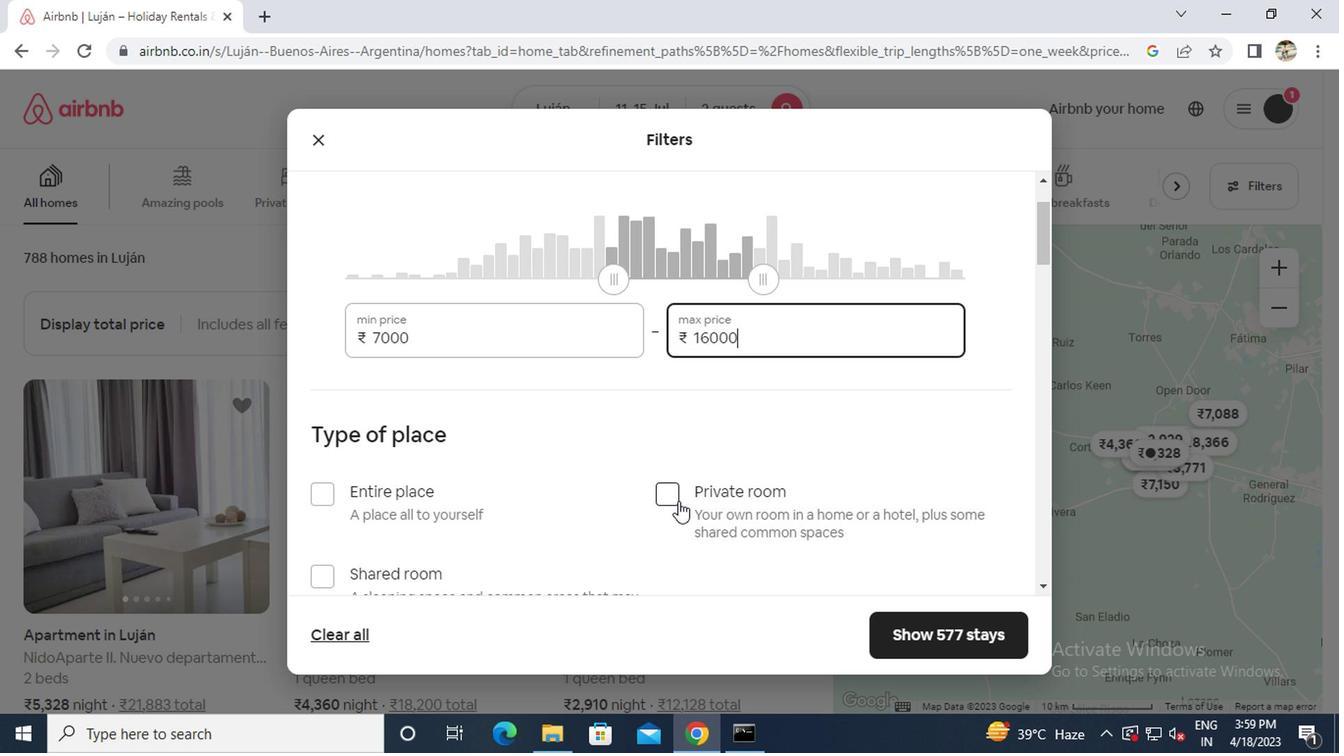 
Action: Mouse scrolled (674, 501) with delta (0, 0)
Screenshot: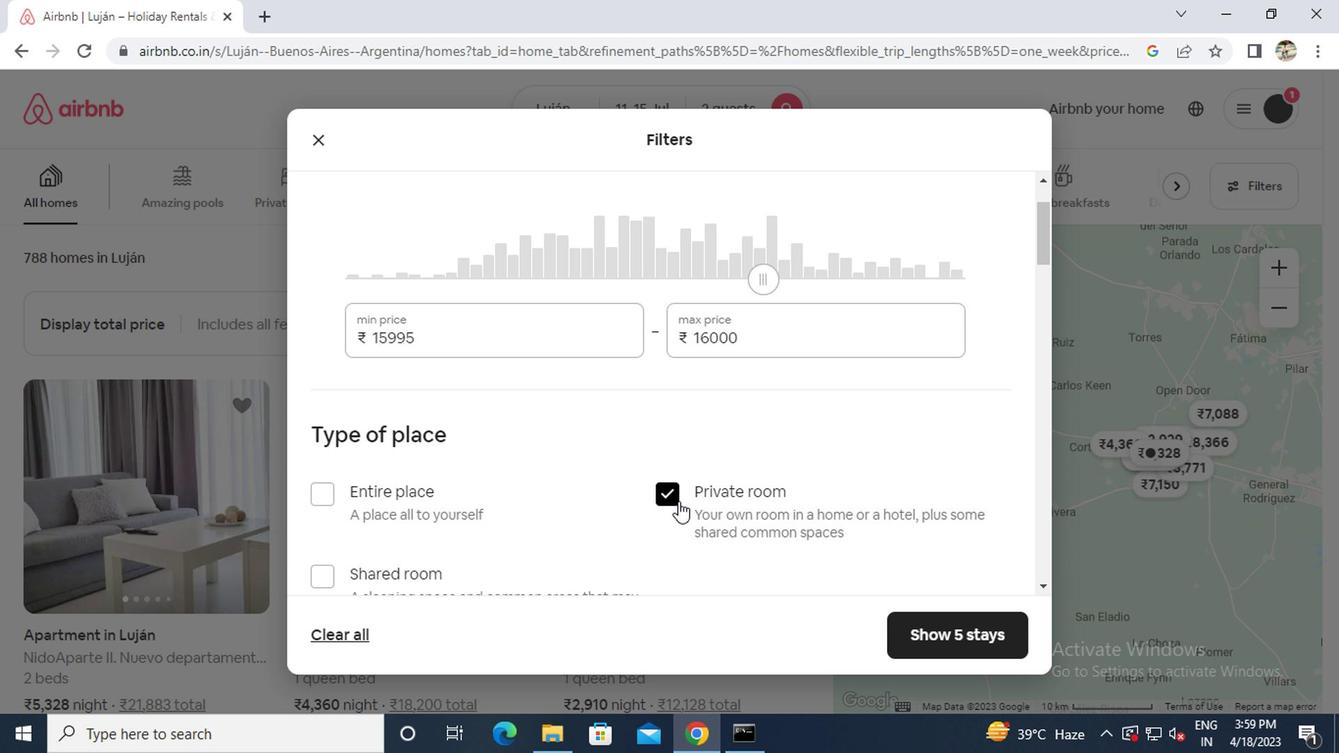 
Action: Mouse scrolled (674, 501) with delta (0, 0)
Screenshot: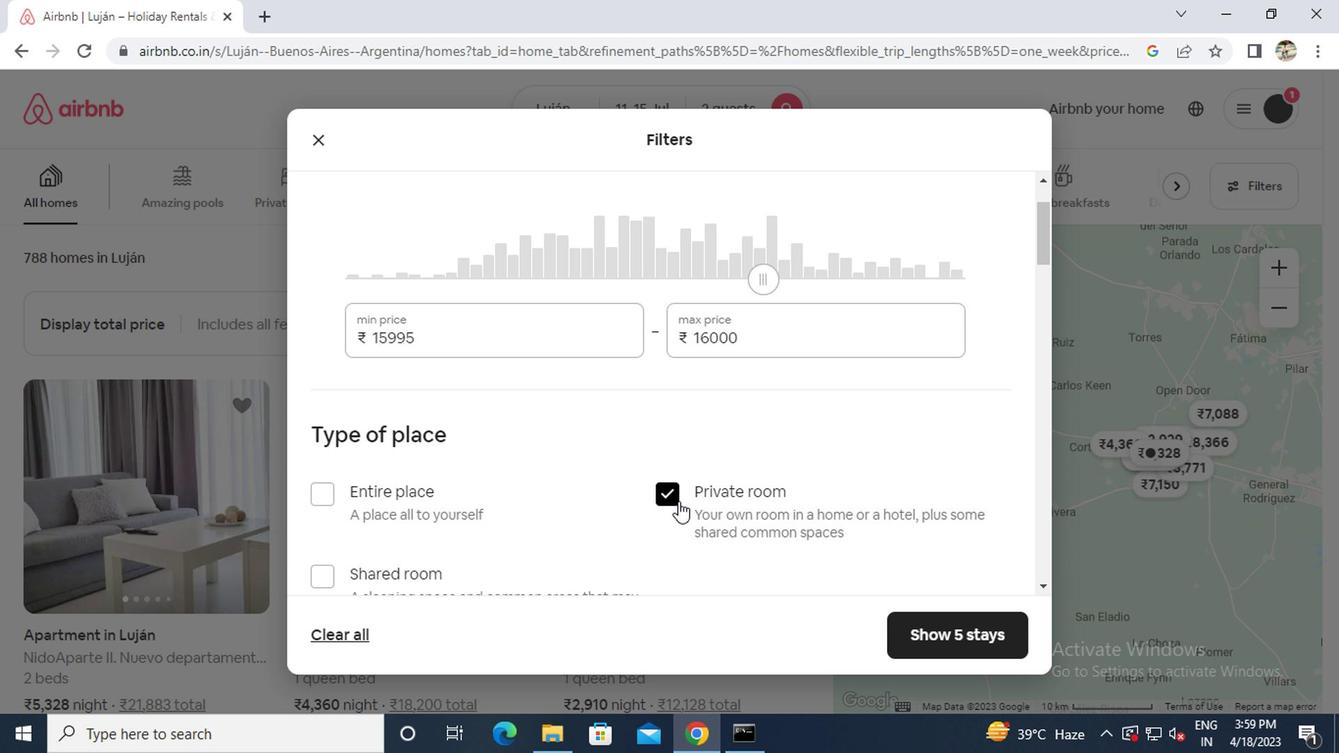 
Action: Mouse scrolled (674, 501) with delta (0, 0)
Screenshot: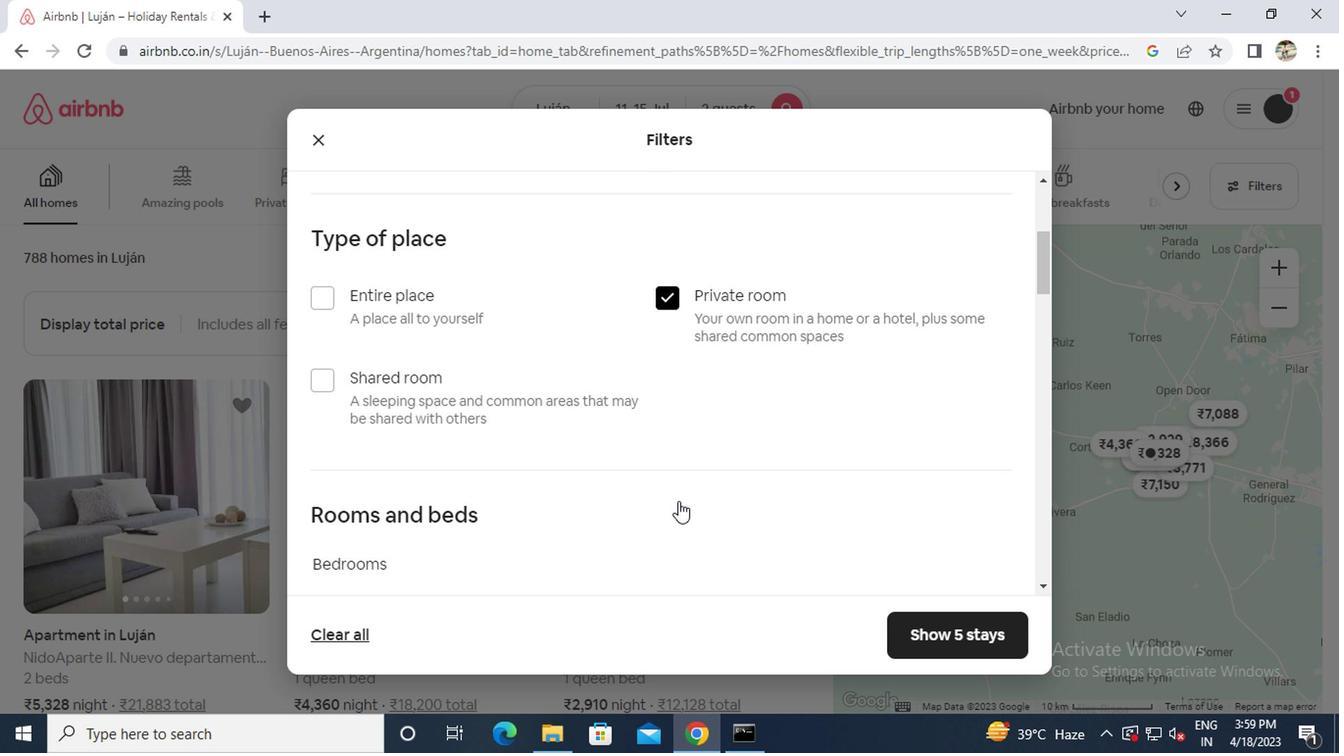 
Action: Mouse scrolled (674, 501) with delta (0, 0)
Screenshot: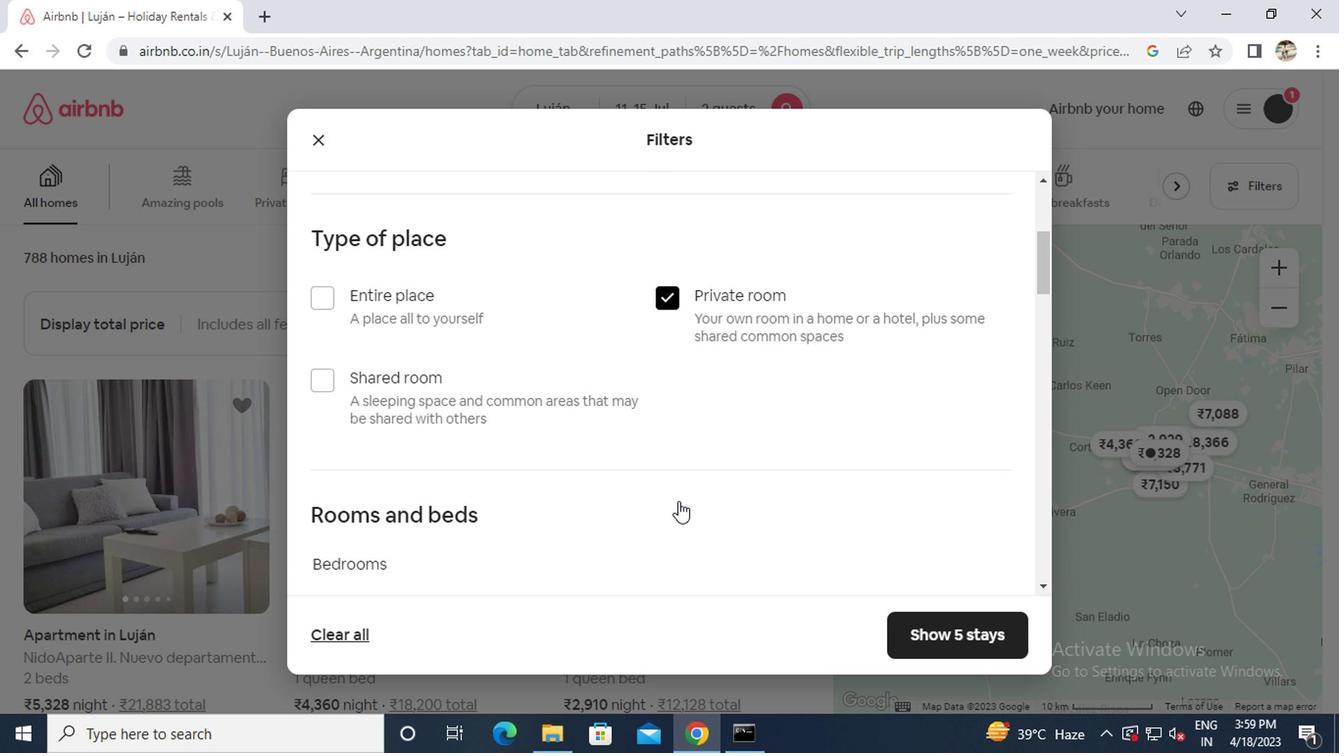 
Action: Mouse moved to (442, 427)
Screenshot: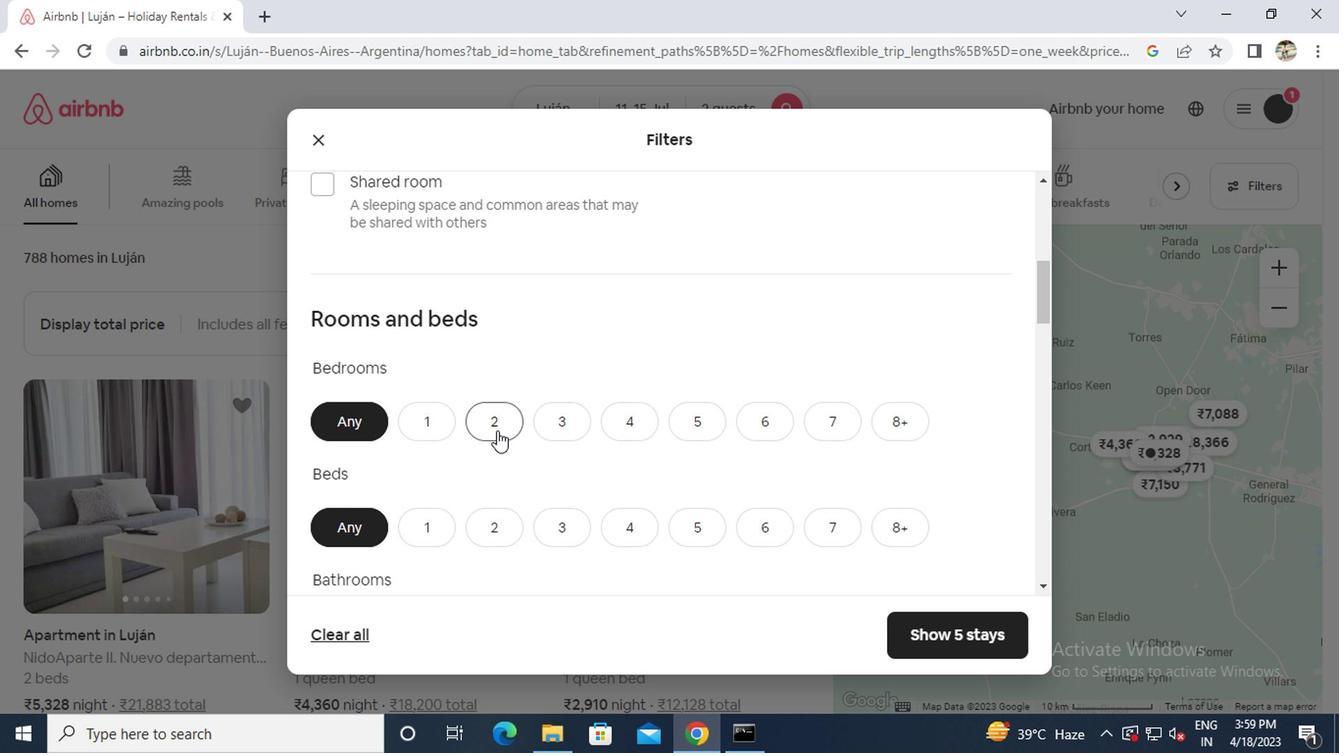 
Action: Mouse pressed left at (442, 427)
Screenshot: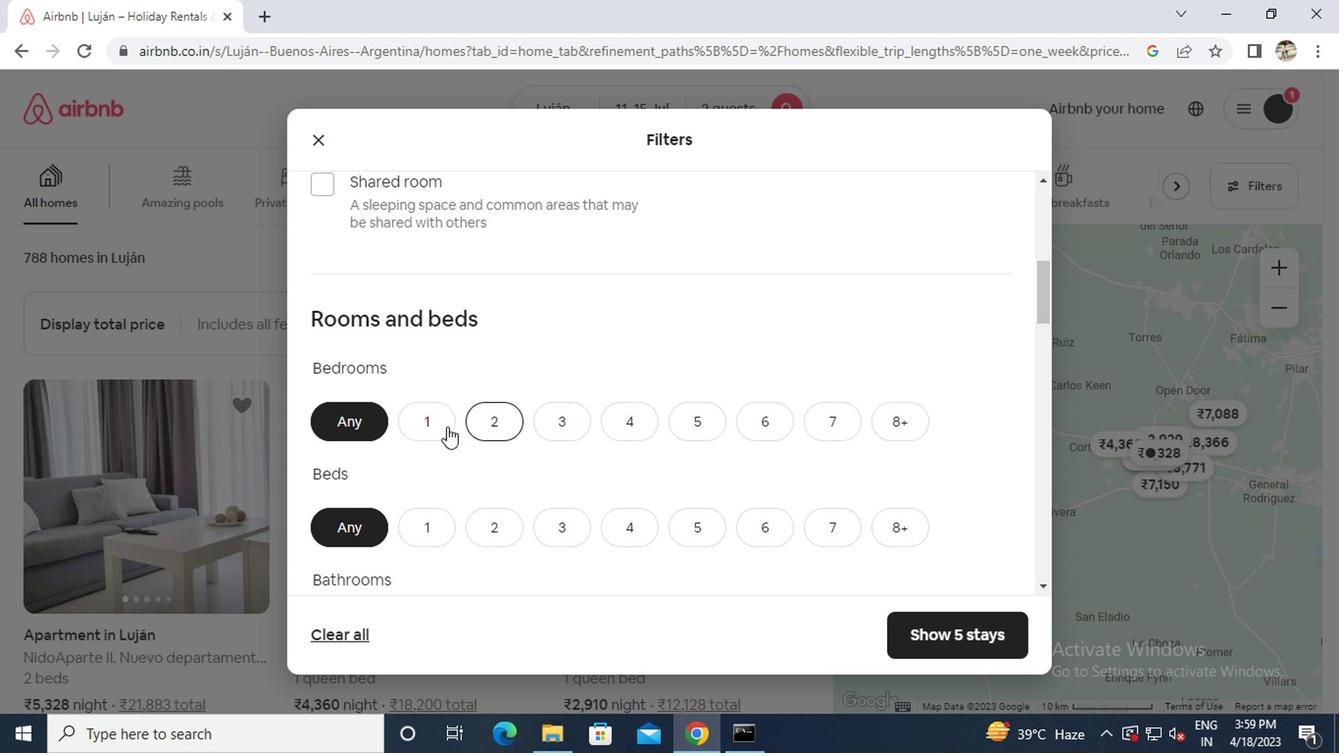 
Action: Mouse moved to (482, 535)
Screenshot: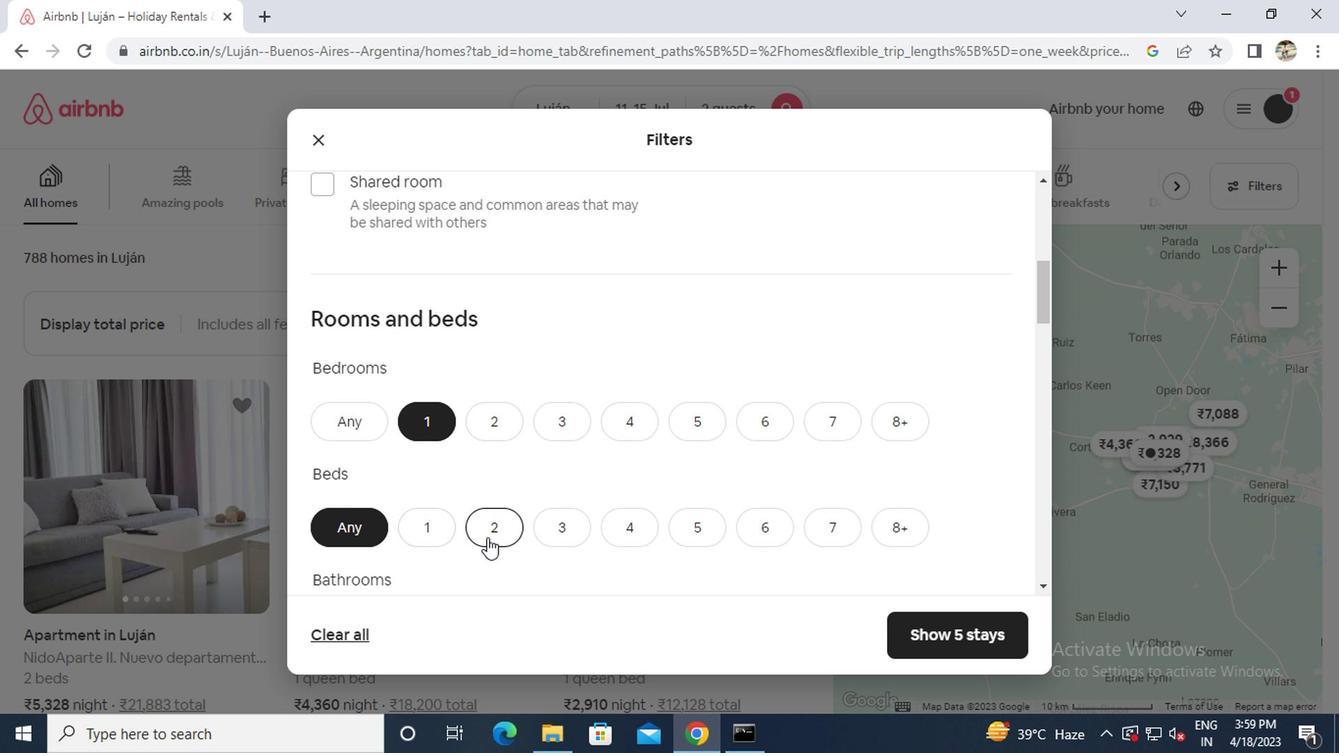 
Action: Mouse pressed left at (482, 535)
Screenshot: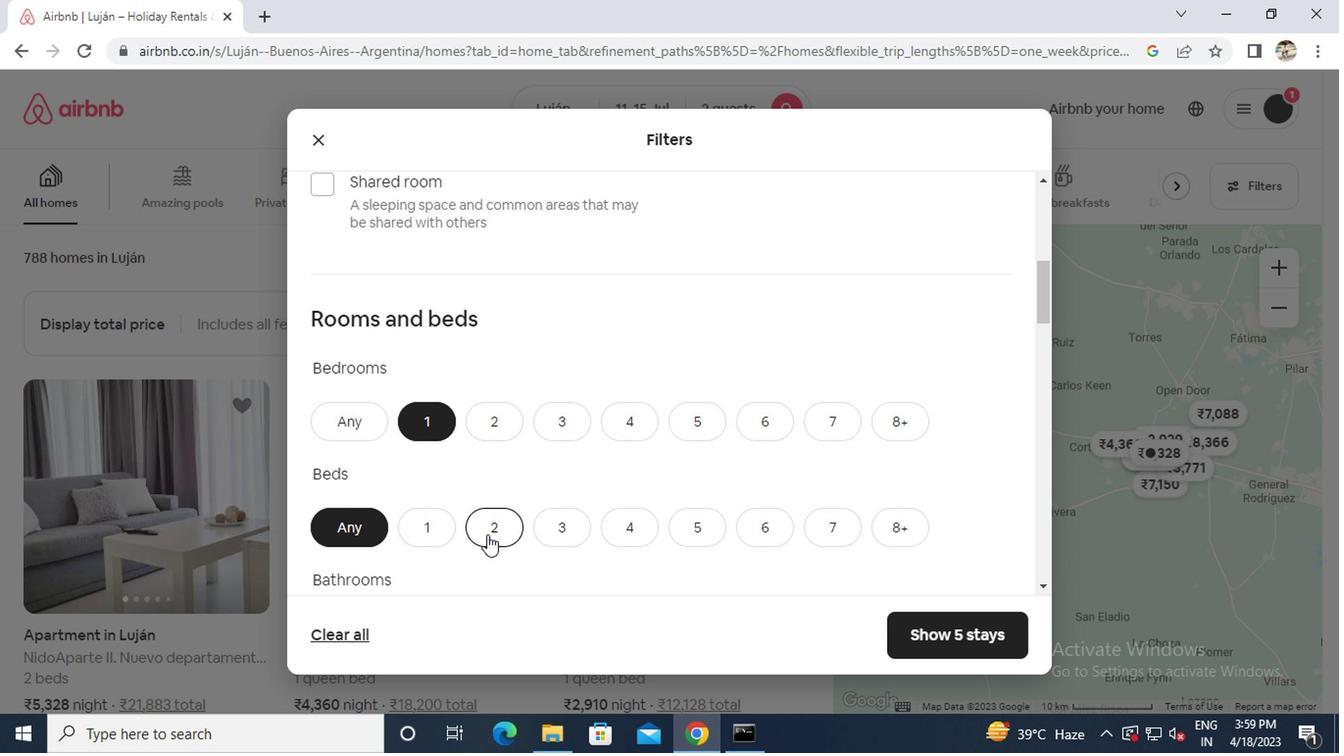 
Action: Mouse scrolled (482, 533) with delta (0, -1)
Screenshot: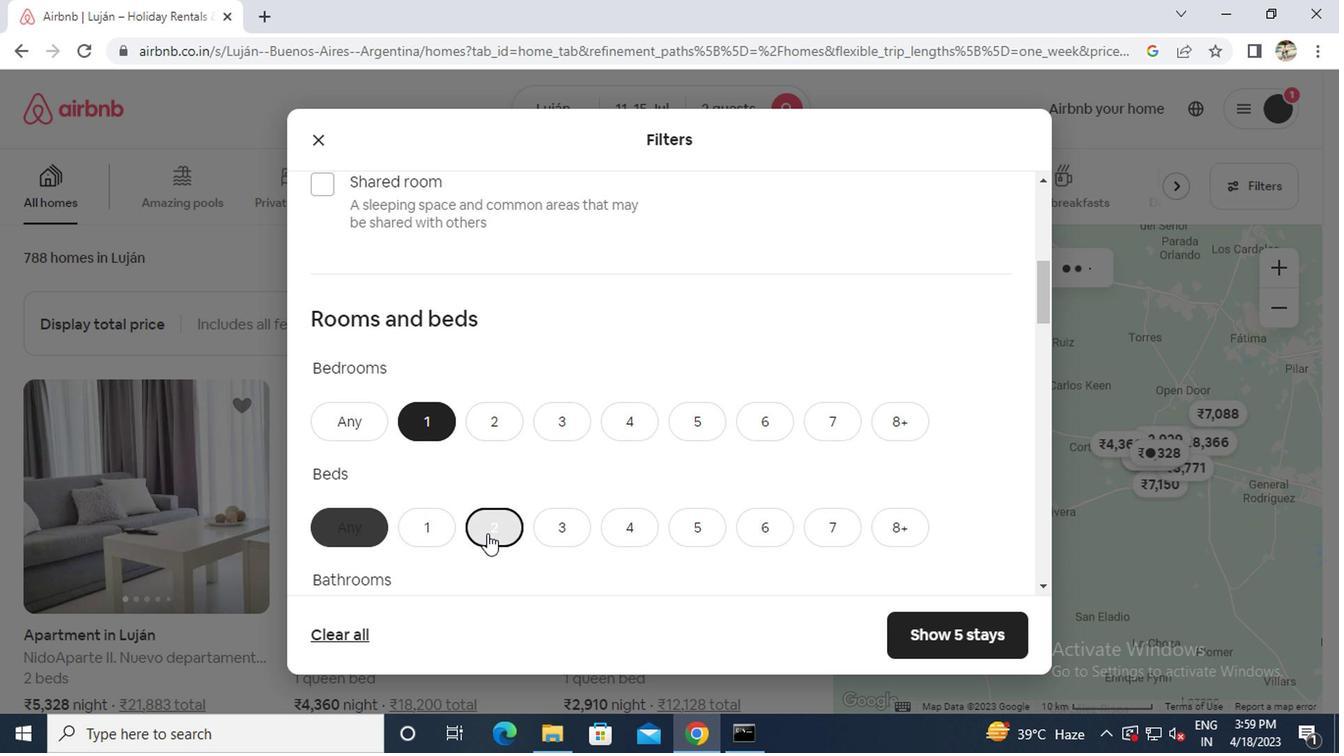 
Action: Mouse moved to (430, 528)
Screenshot: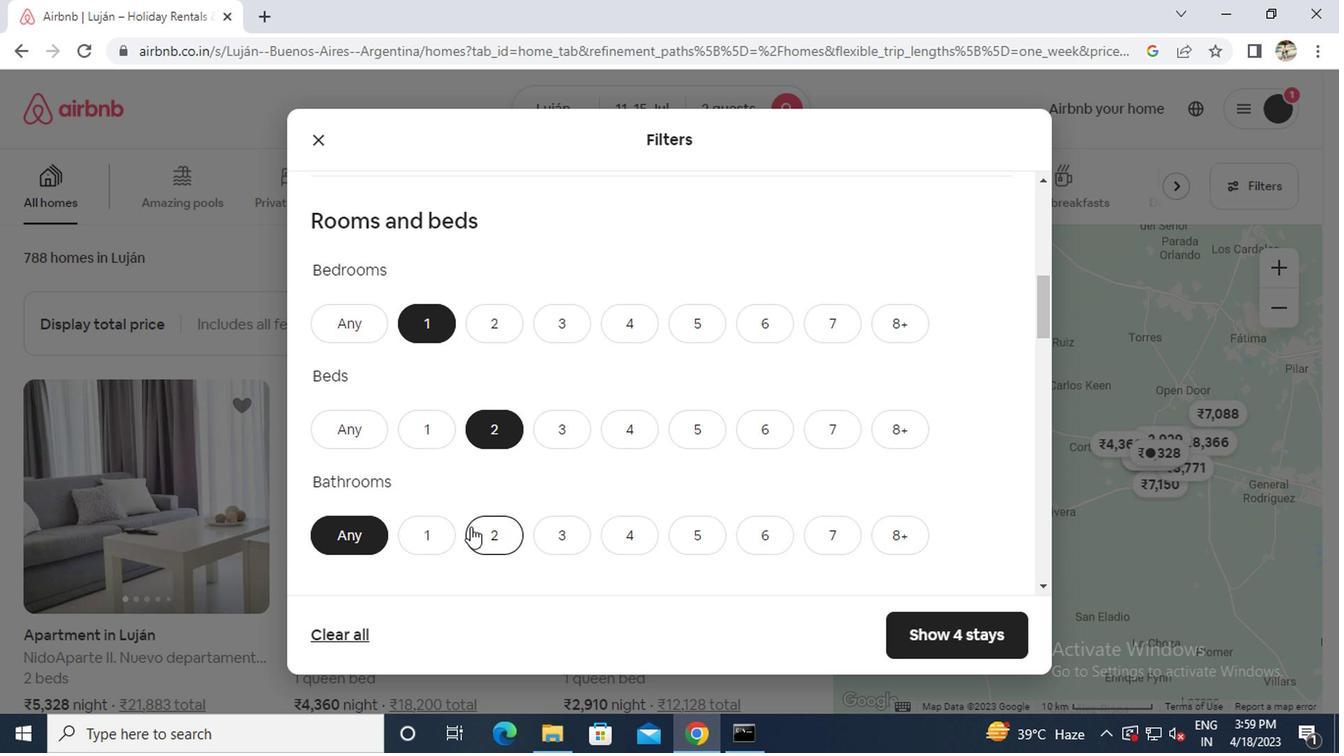 
Action: Mouse pressed left at (430, 528)
Screenshot: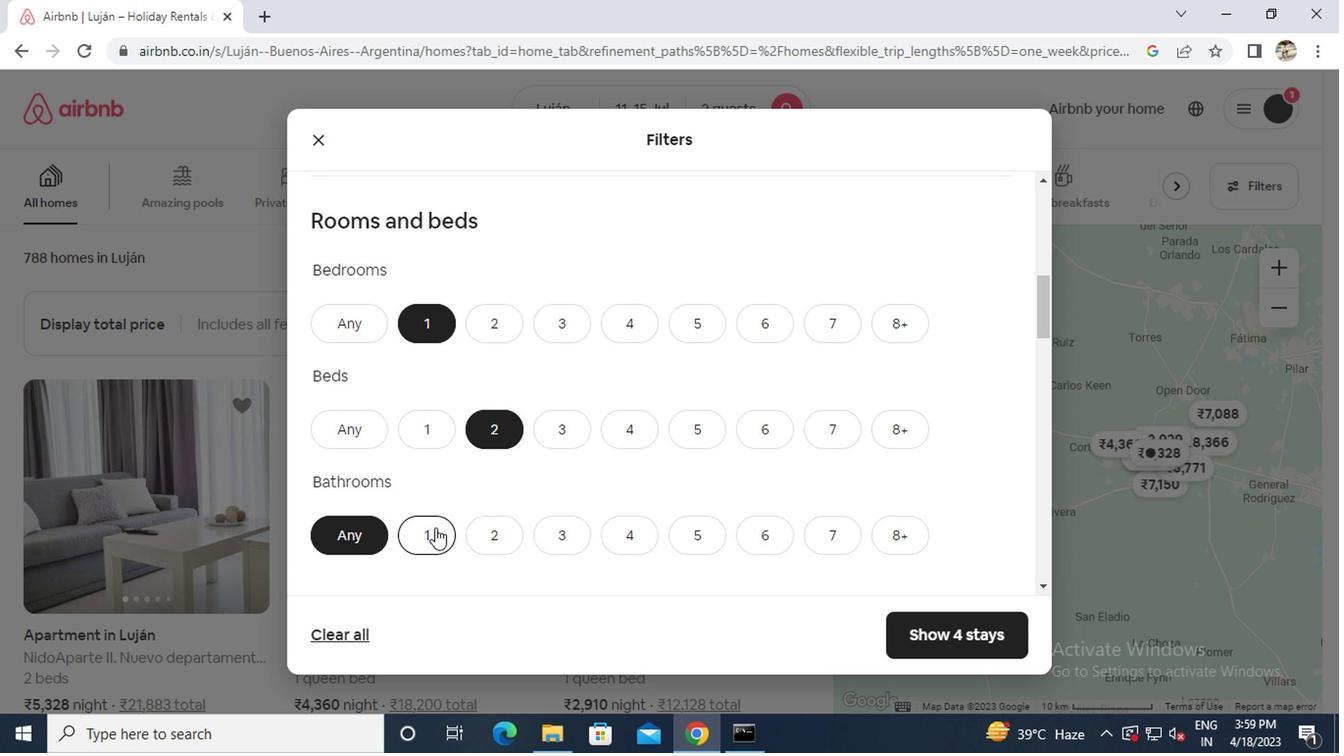 
Action: Mouse scrolled (430, 528) with delta (0, 0)
Screenshot: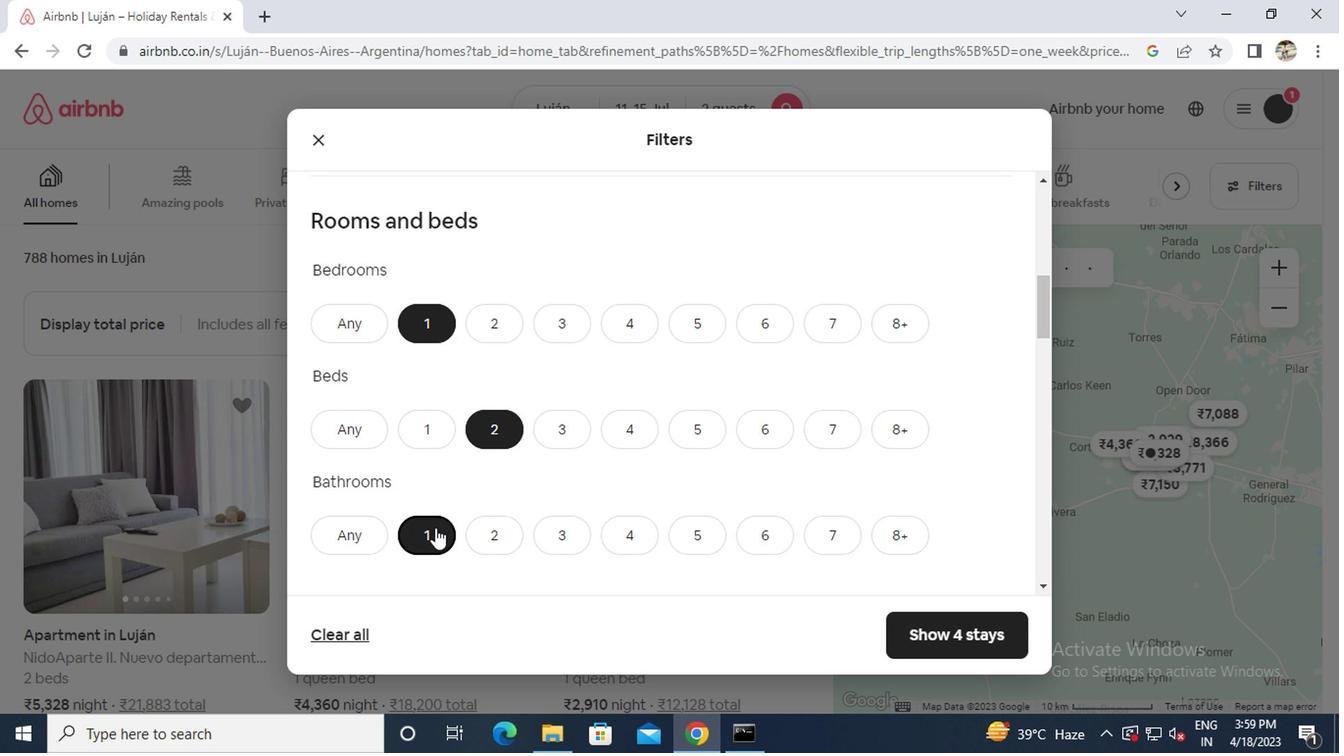 
Action: Mouse scrolled (430, 528) with delta (0, 0)
Screenshot: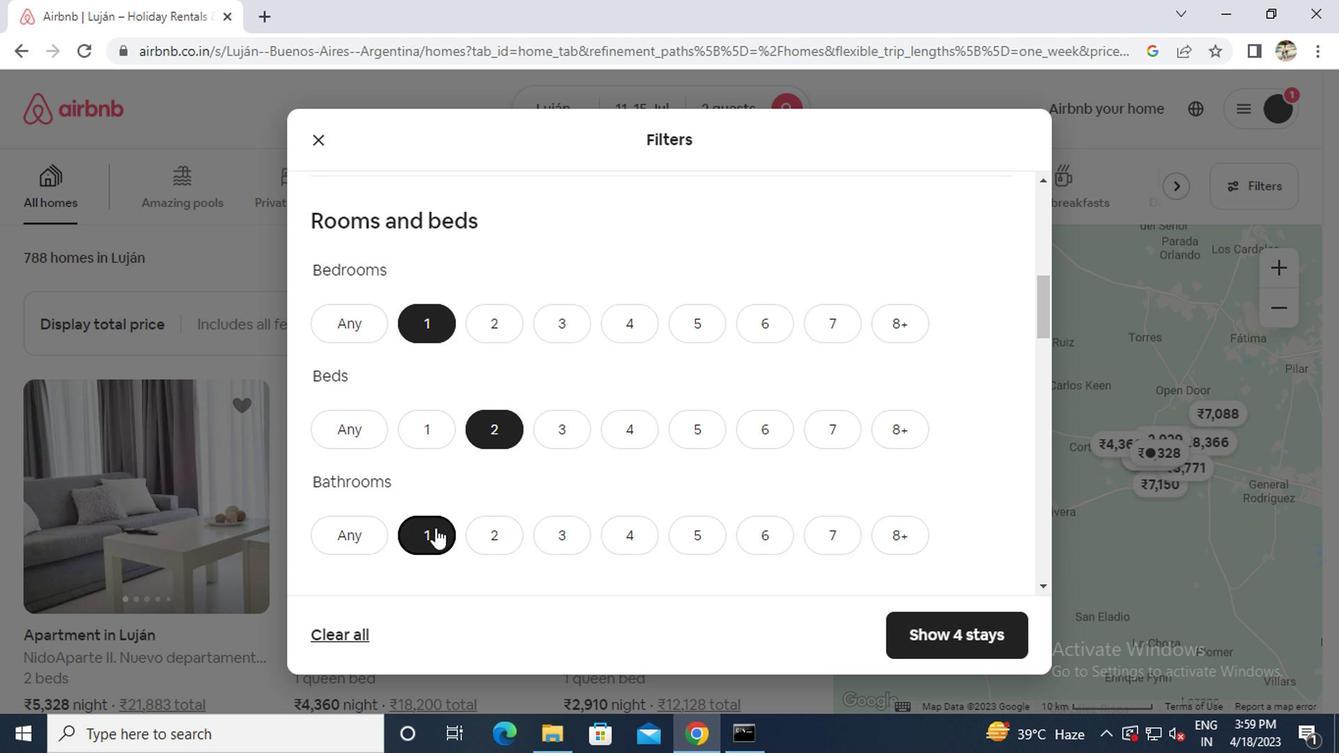 
Action: Mouse scrolled (430, 528) with delta (0, 0)
Screenshot: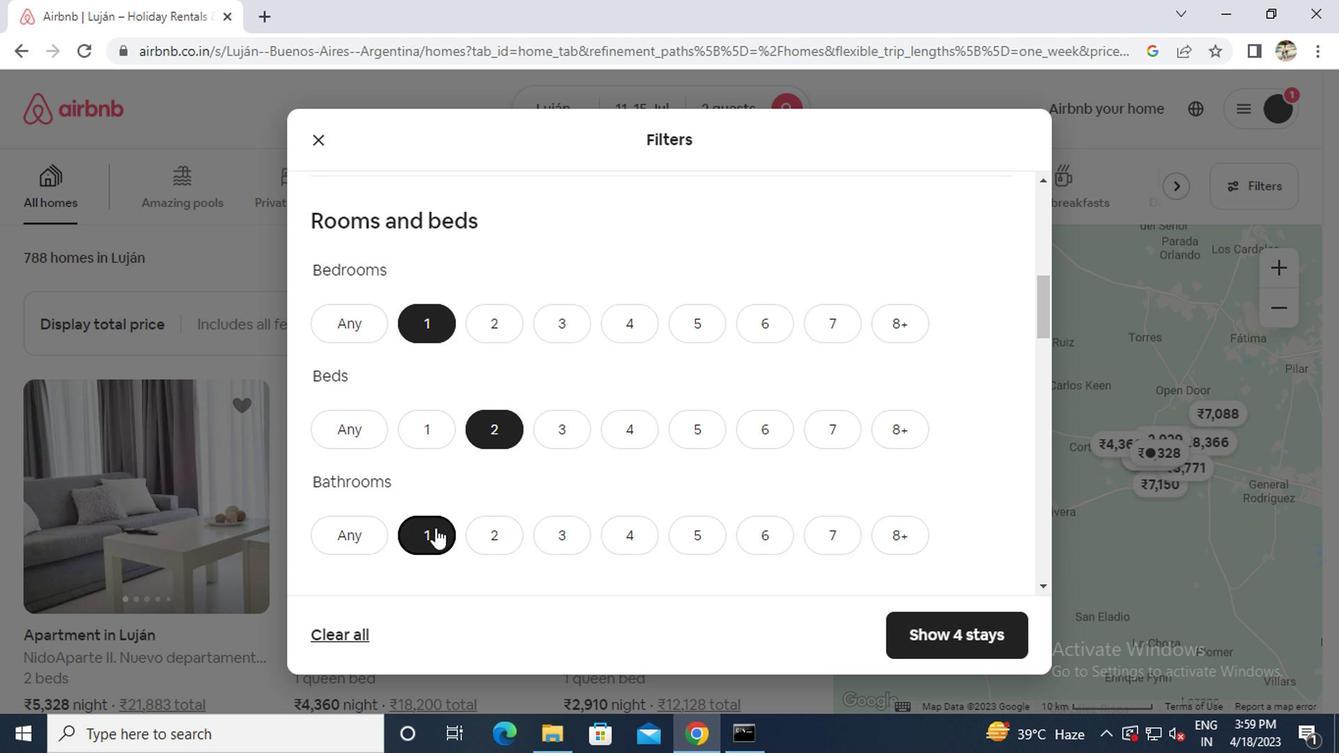 
Action: Mouse moved to (938, 426)
Screenshot: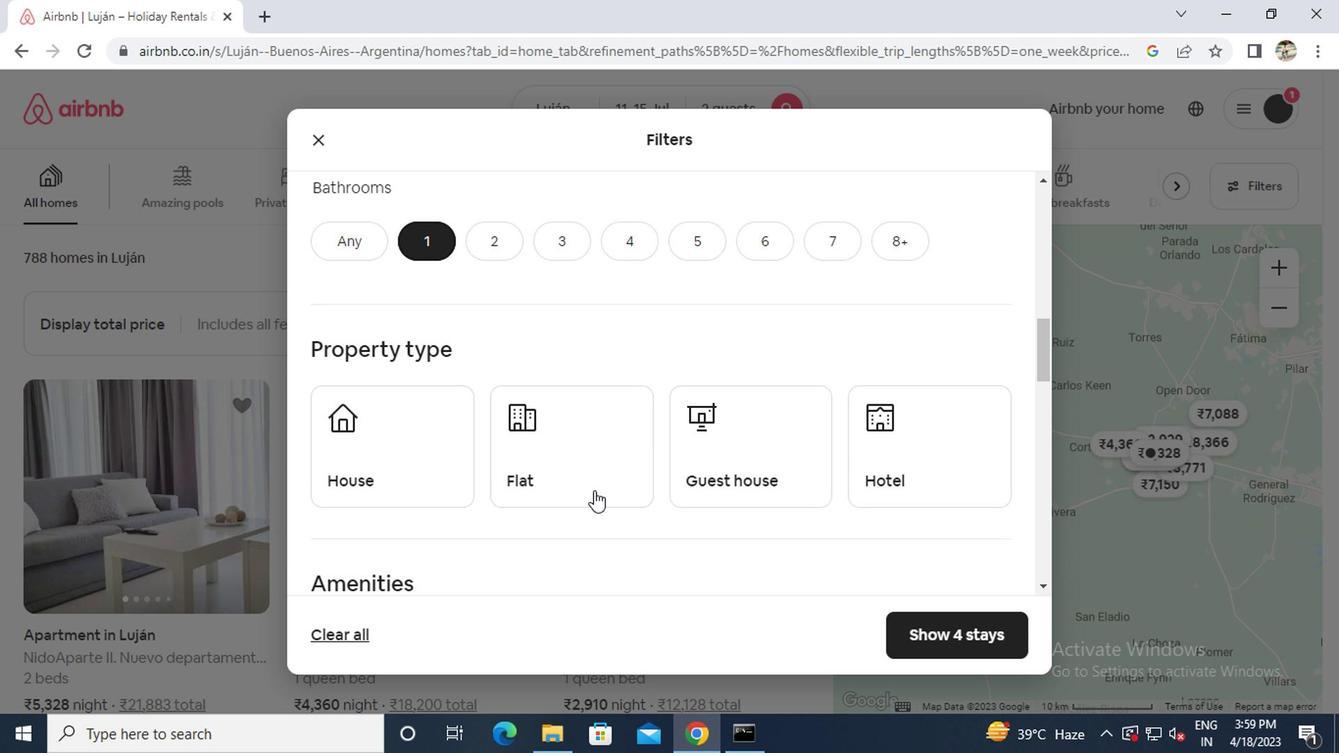 
Action: Mouse pressed left at (938, 426)
Screenshot: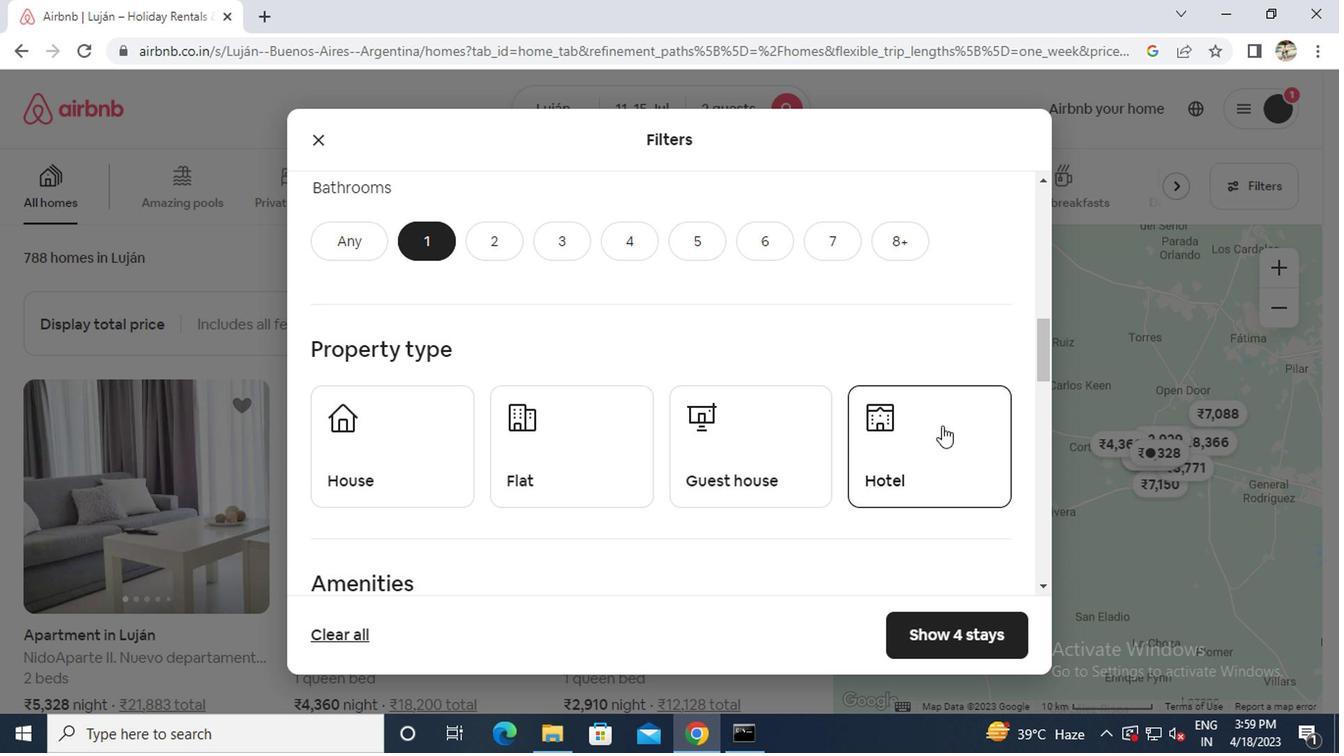 
Action: Mouse moved to (606, 431)
Screenshot: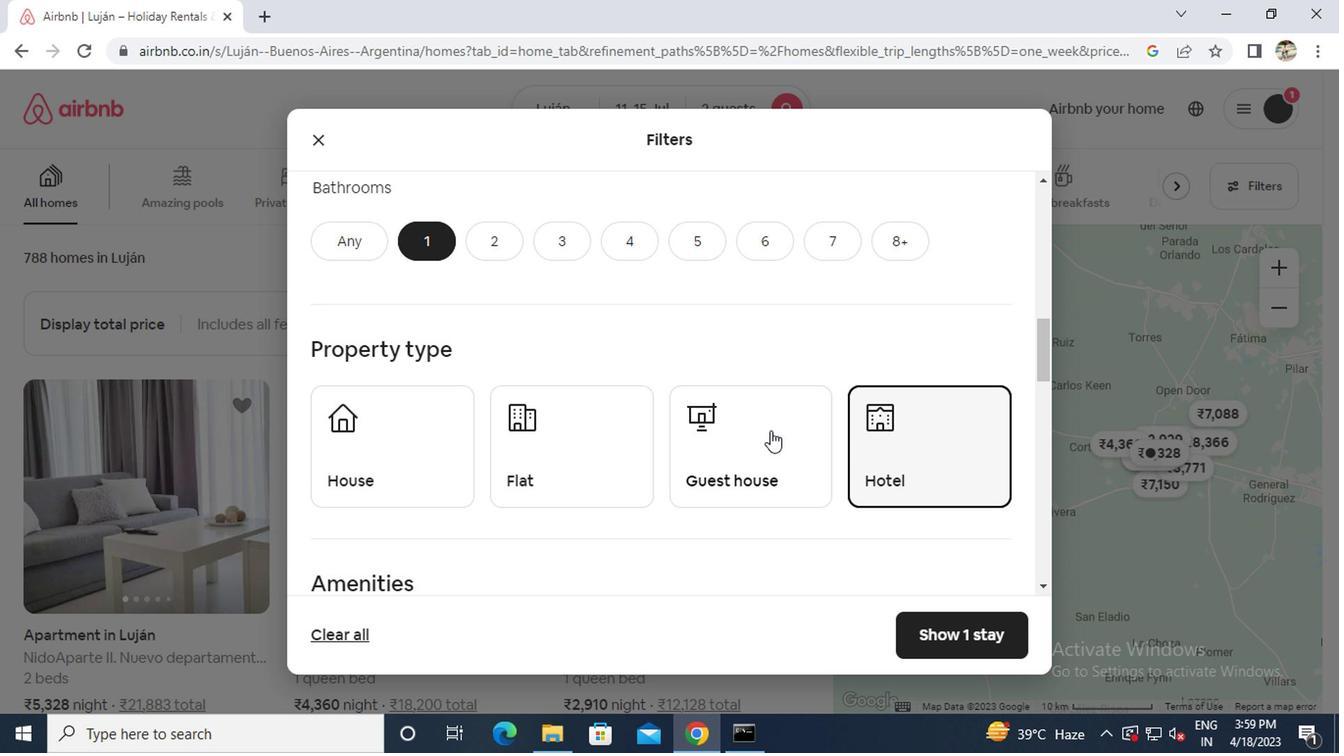
Action: Mouse scrolled (606, 431) with delta (0, 0)
Screenshot: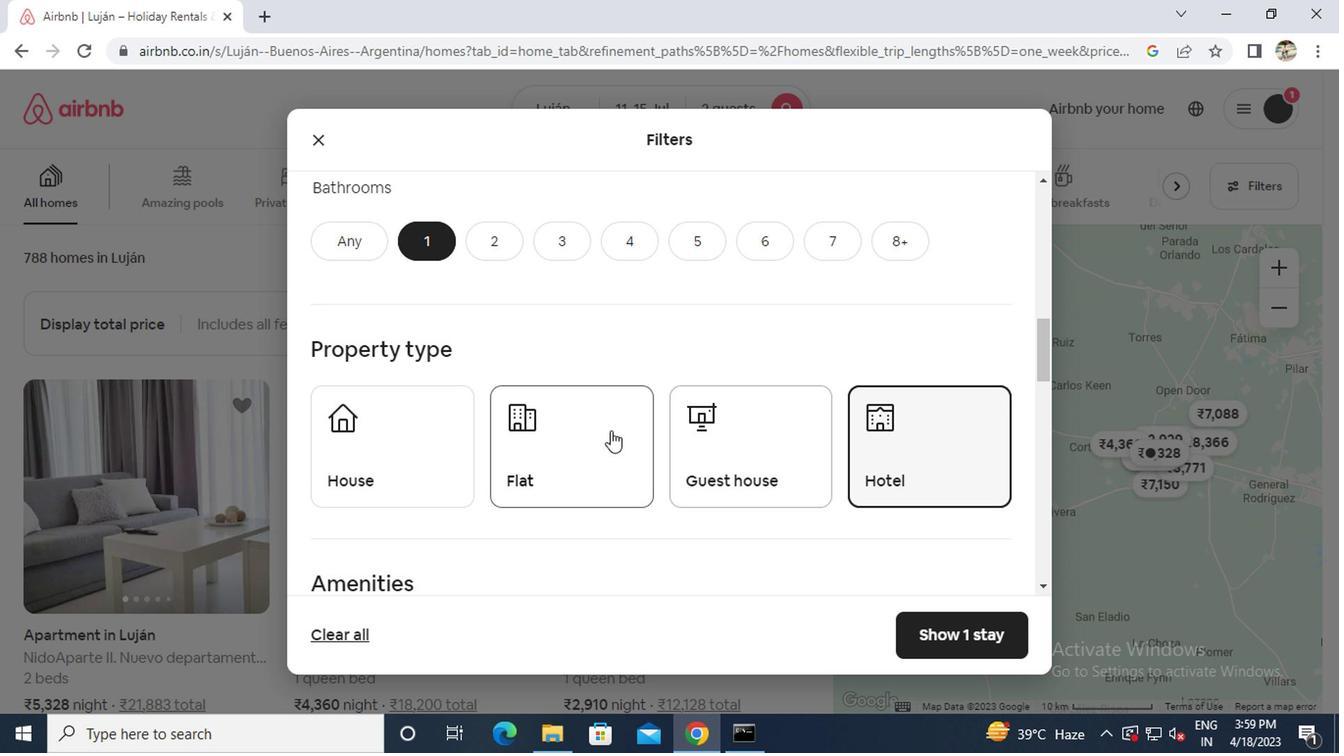 
Action: Mouse scrolled (606, 431) with delta (0, 0)
Screenshot: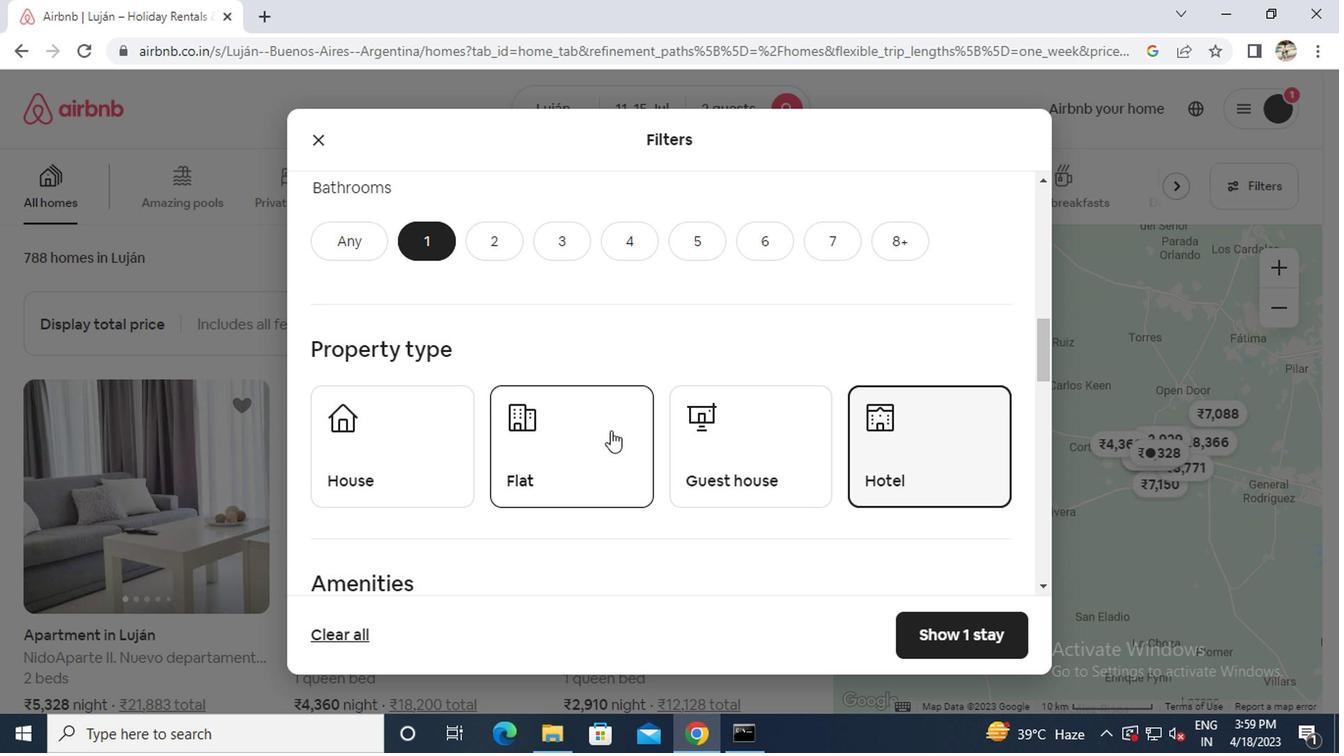 
Action: Mouse scrolled (606, 431) with delta (0, 0)
Screenshot: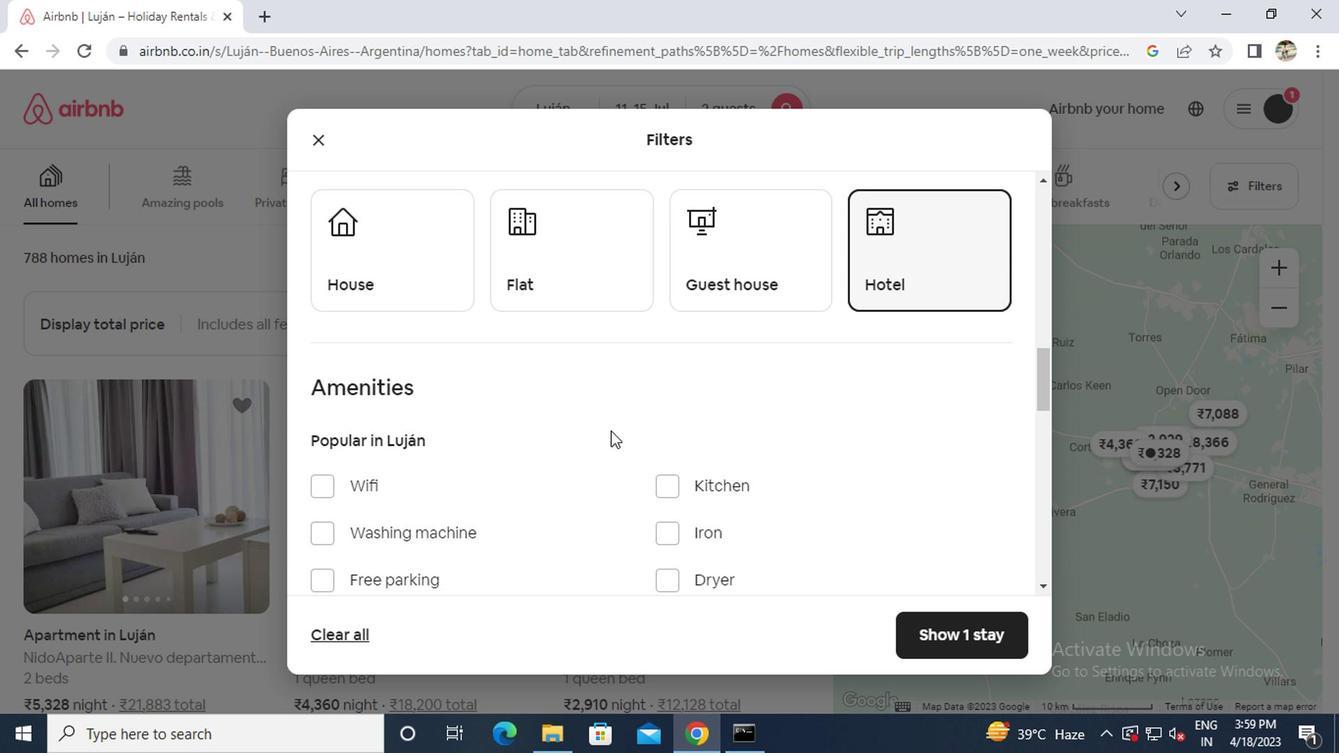 
Action: Mouse moved to (343, 523)
Screenshot: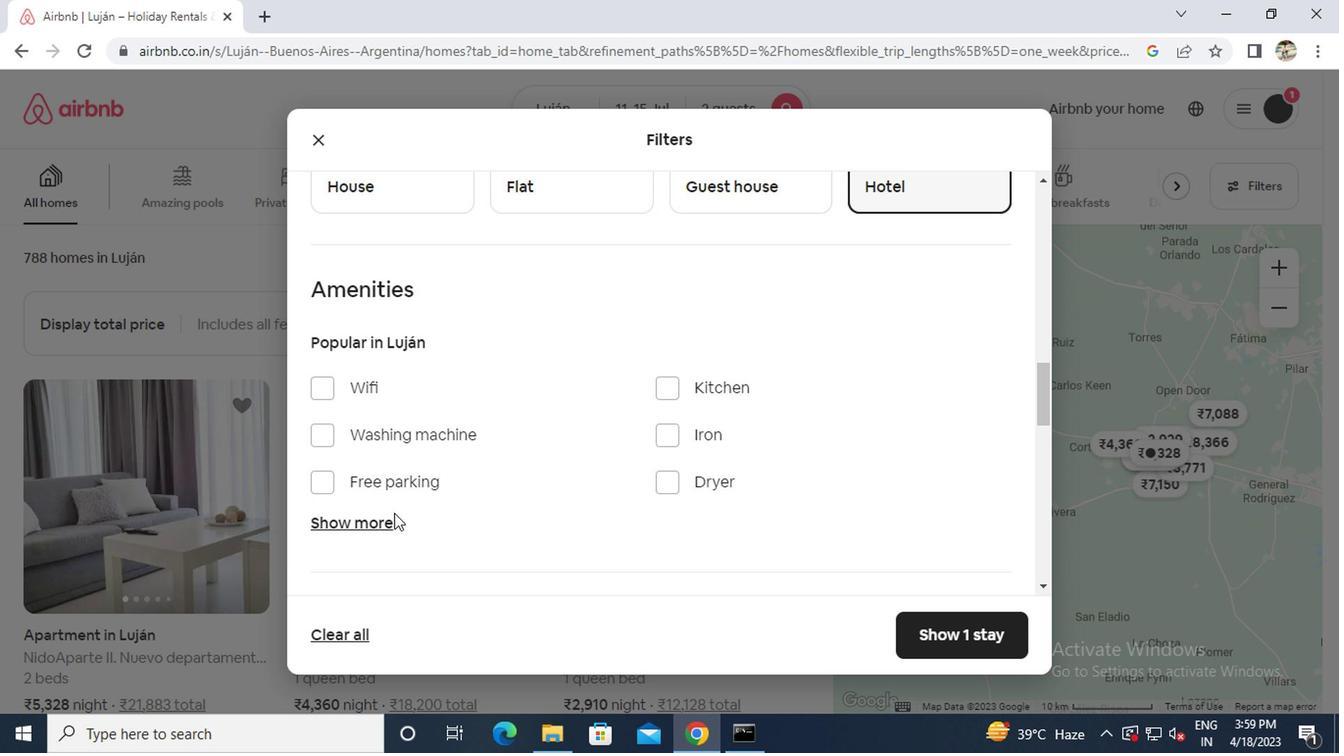 
Action: Mouse pressed left at (343, 523)
Screenshot: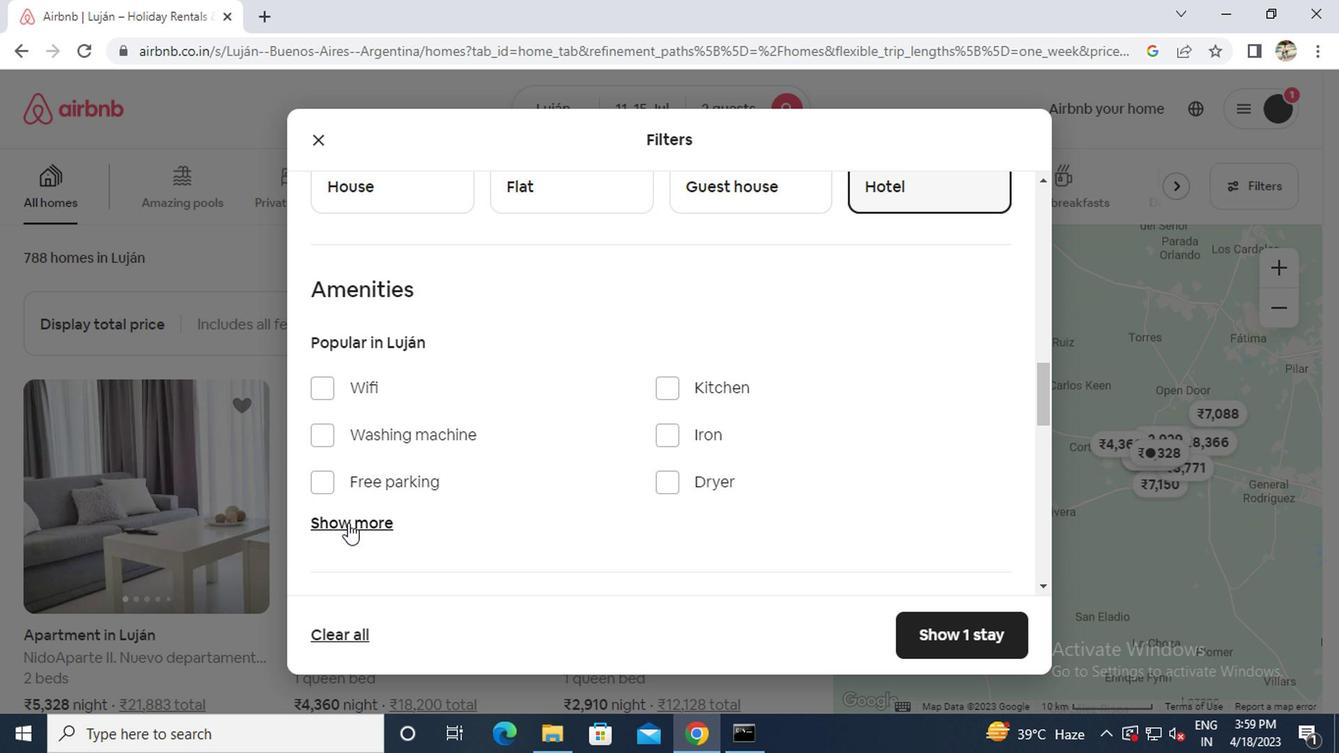 
Action: Mouse scrolled (343, 523) with delta (0, 0)
Screenshot: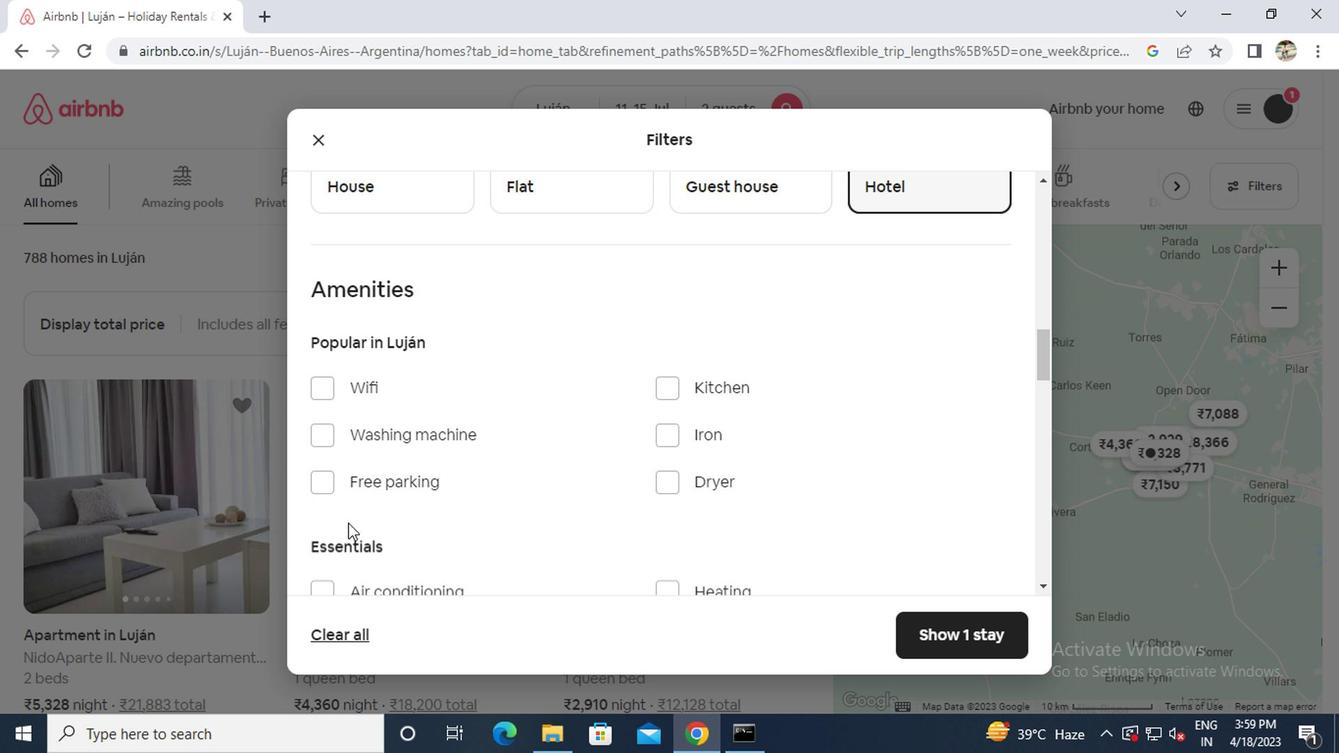 
Action: Mouse scrolled (343, 523) with delta (0, 0)
Screenshot: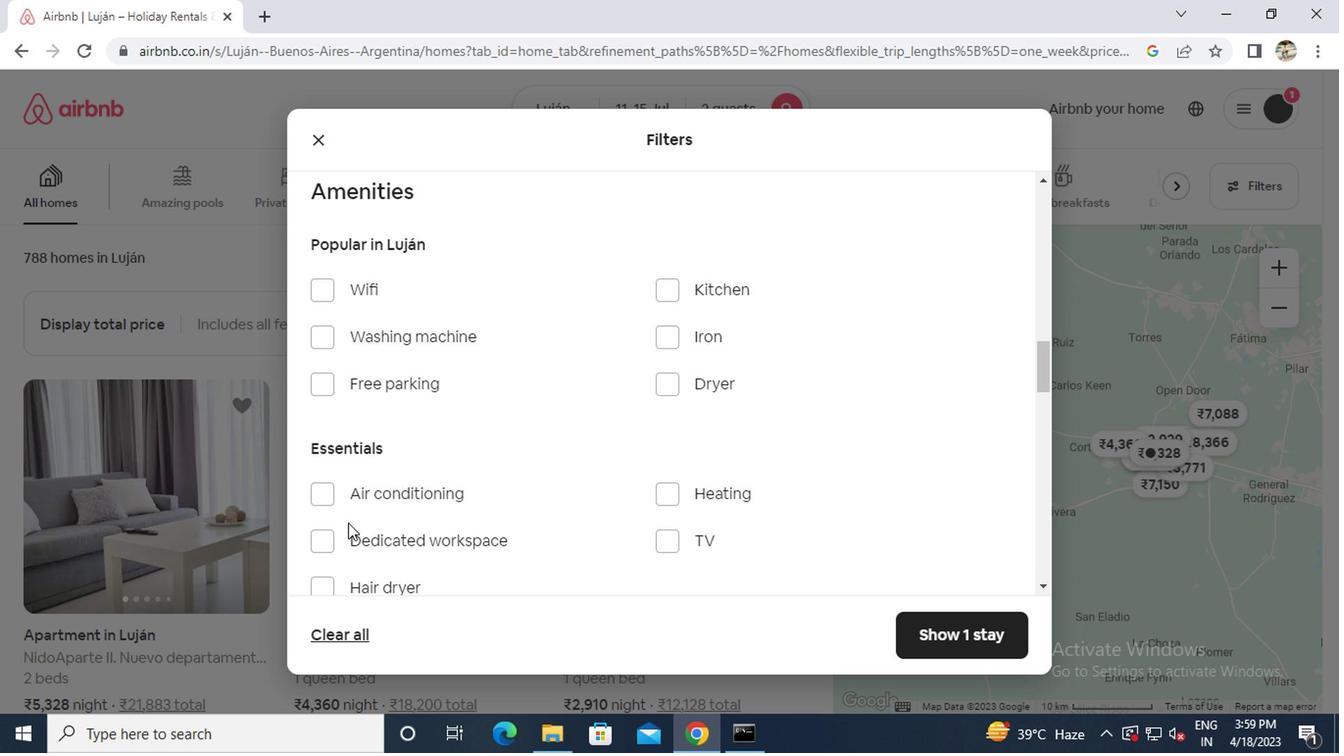 
Action: Mouse scrolled (343, 523) with delta (0, 0)
Screenshot: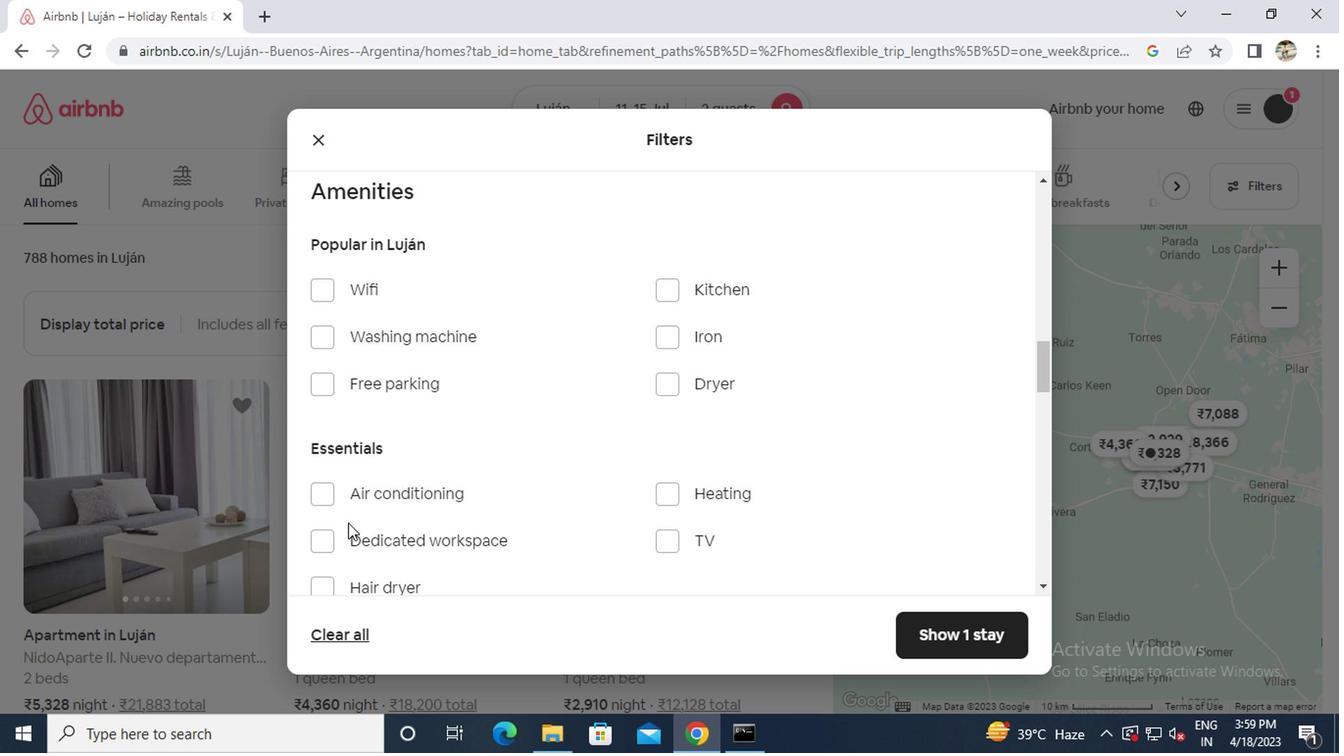
Action: Mouse moved to (653, 296)
Screenshot: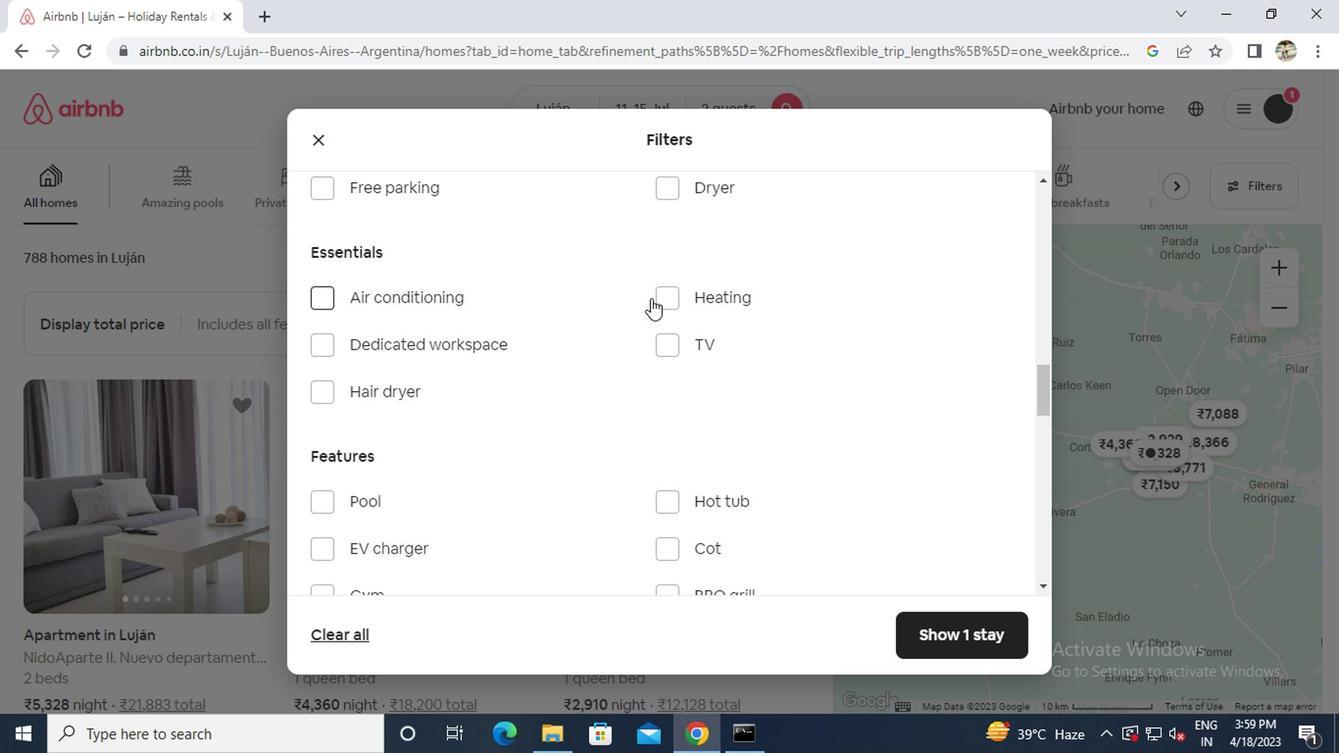 
Action: Mouse pressed left at (653, 296)
Screenshot: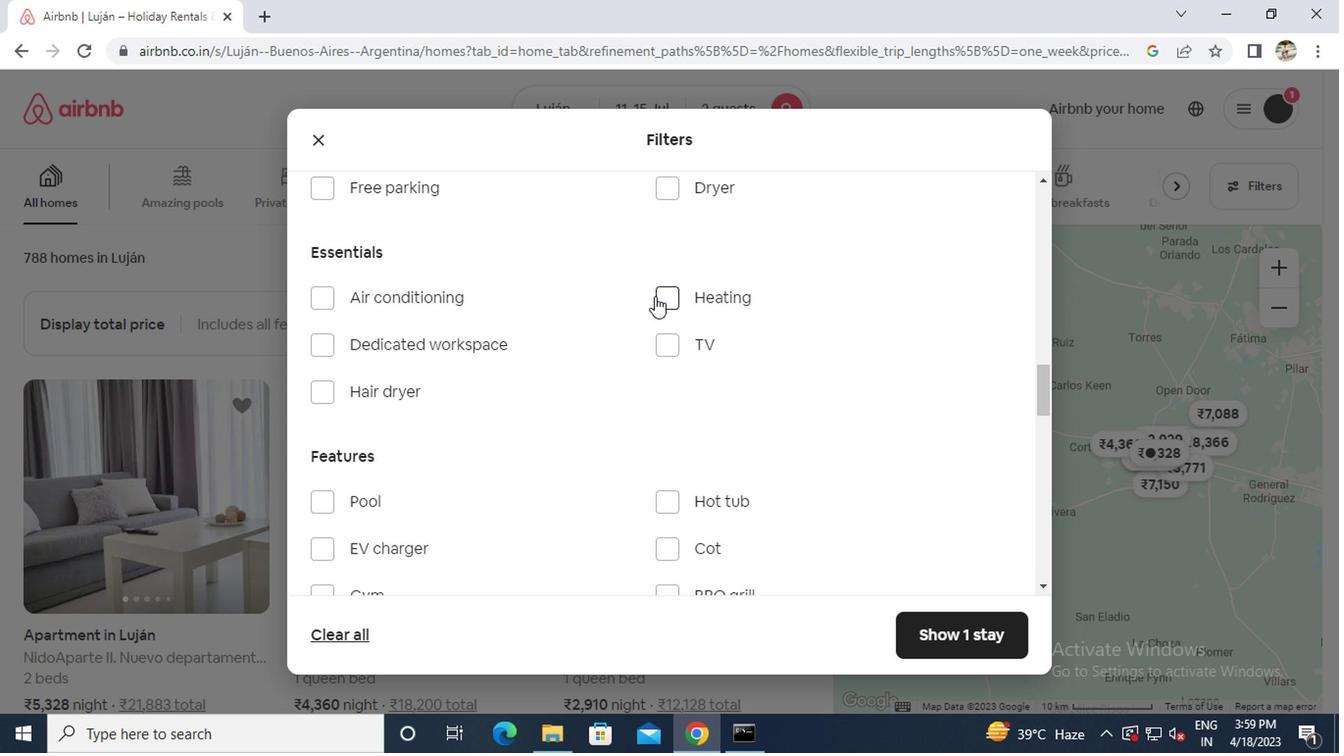 
Action: Mouse moved to (643, 350)
Screenshot: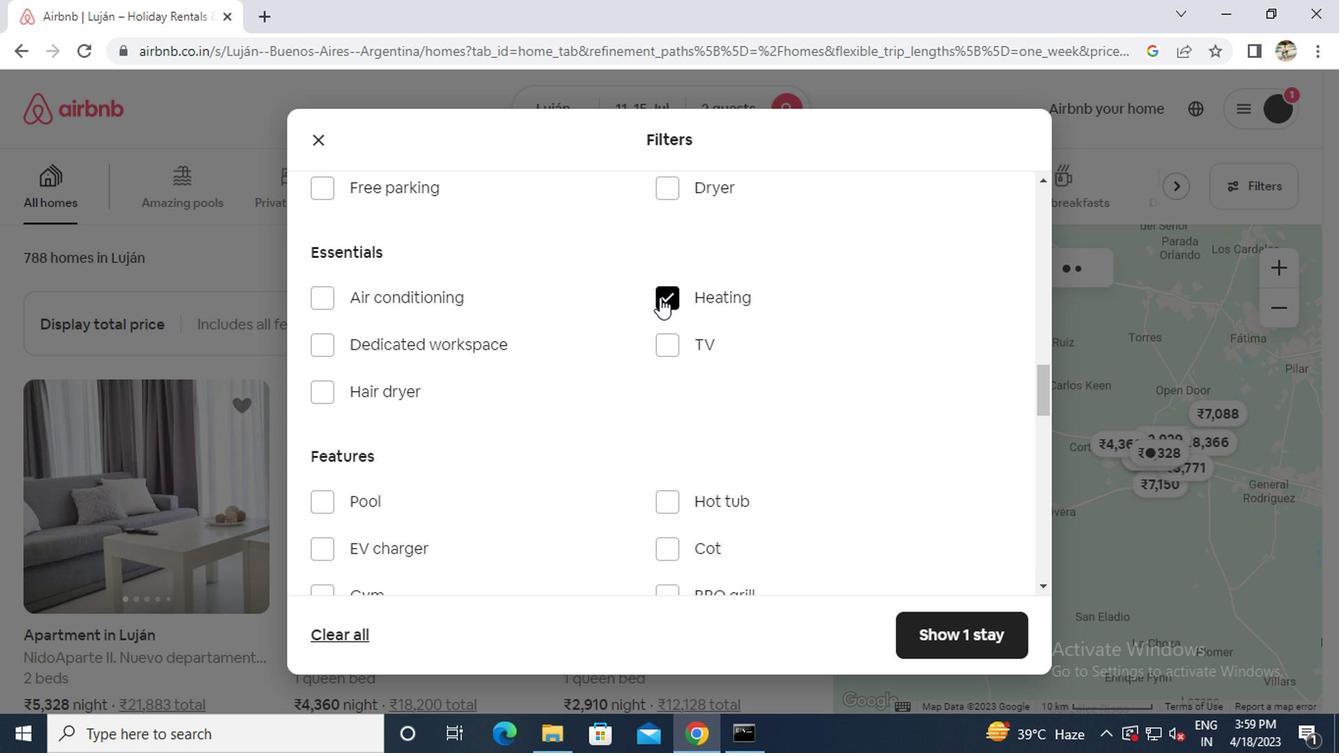 
Action: Mouse scrolled (643, 349) with delta (0, 0)
Screenshot: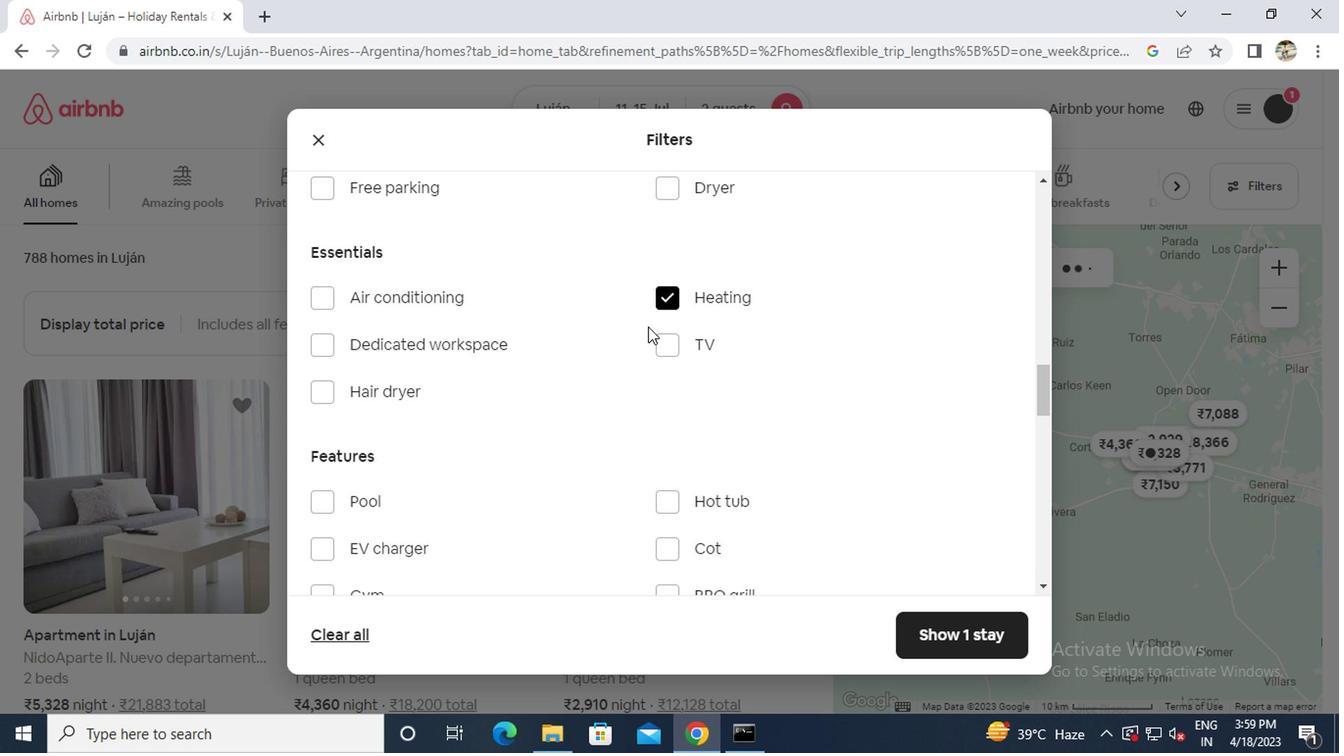
Action: Mouse moved to (646, 352)
Screenshot: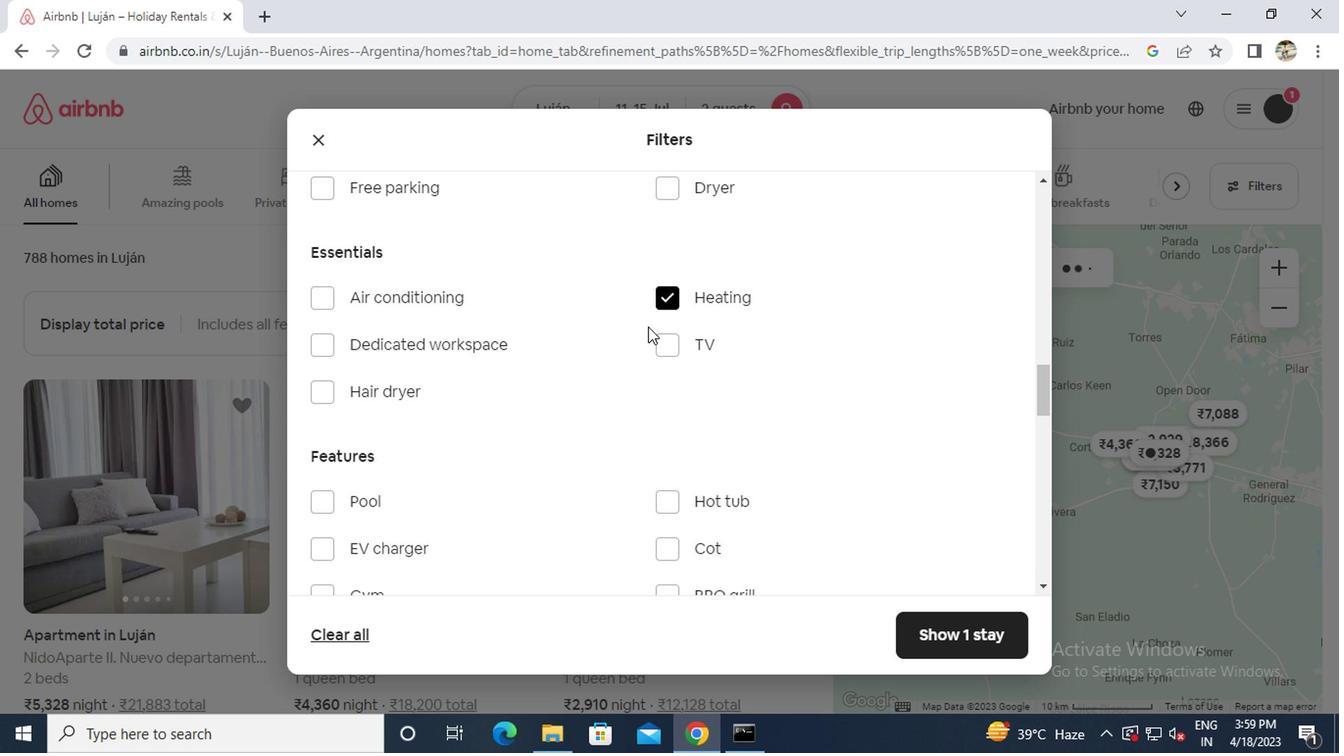 
Action: Mouse scrolled (646, 351) with delta (0, 0)
Screenshot: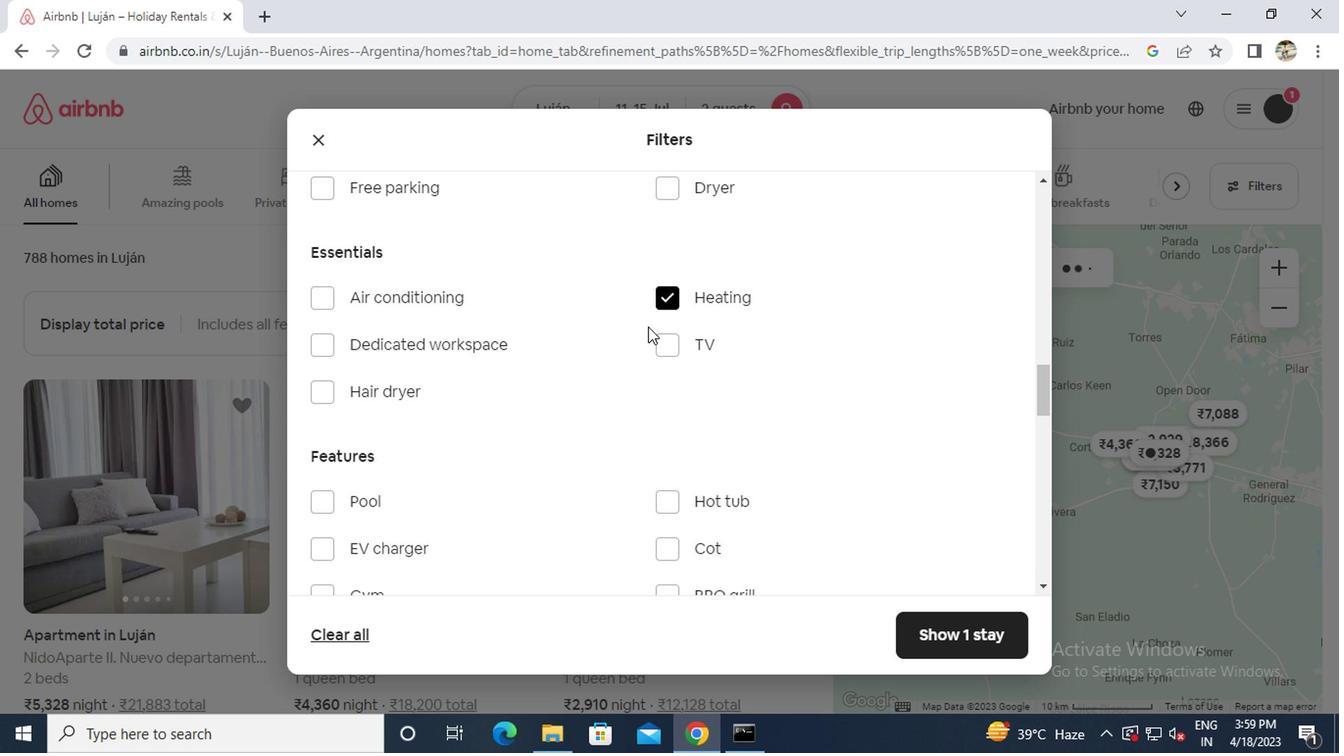 
Action: Mouse moved to (648, 354)
Screenshot: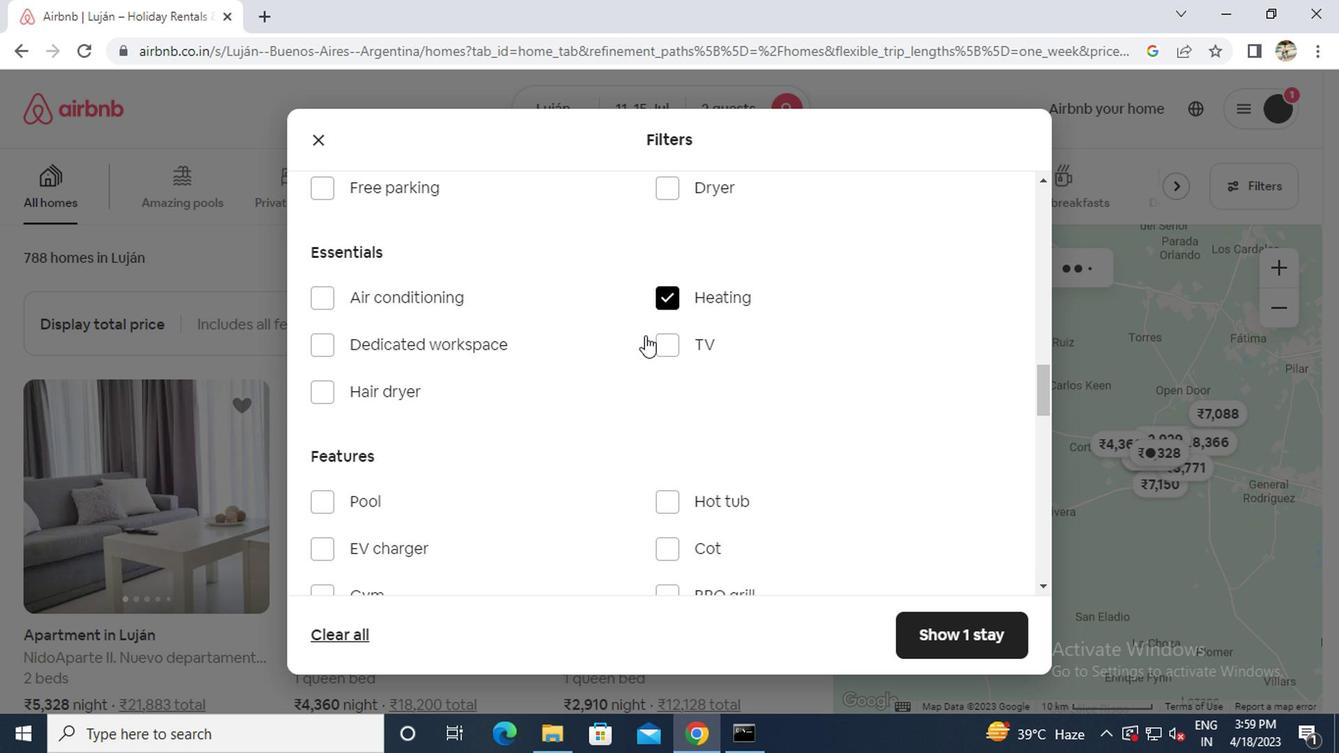 
Action: Mouse scrolled (648, 353) with delta (0, 0)
Screenshot: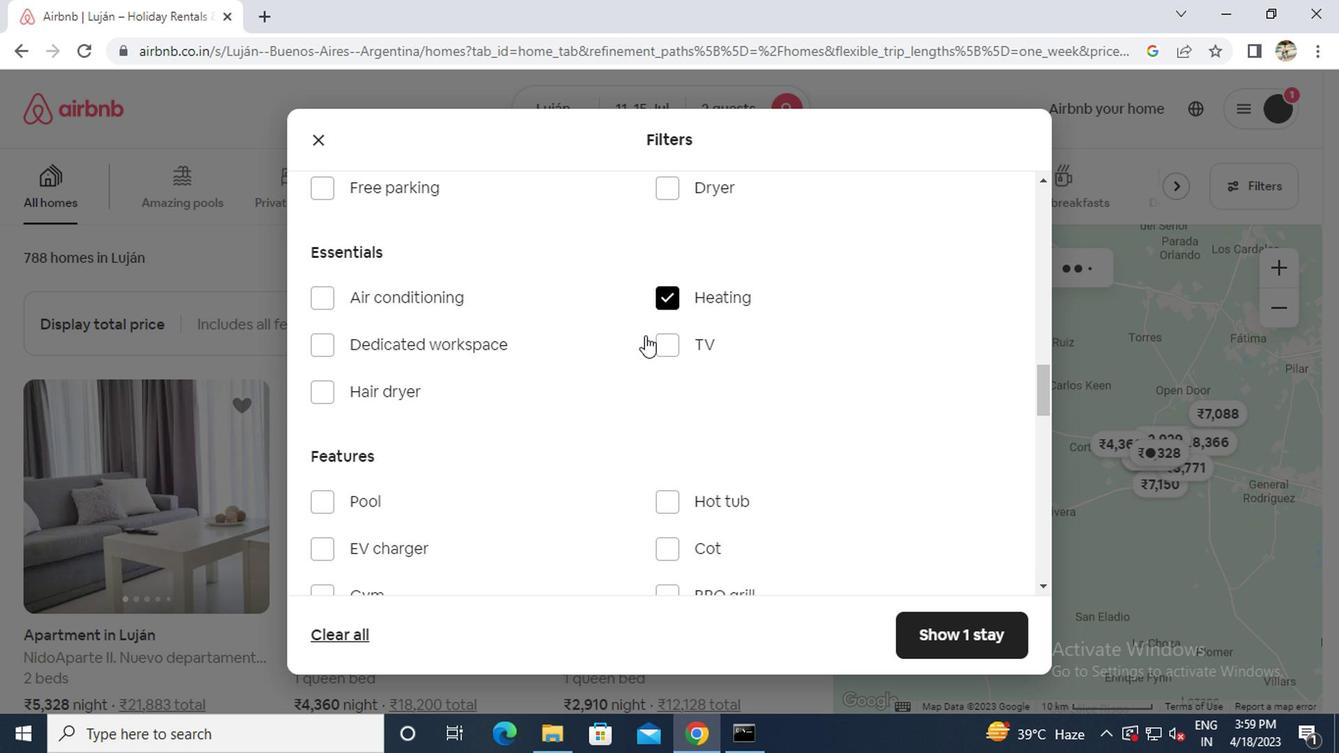
Action: Mouse moved to (656, 352)
Screenshot: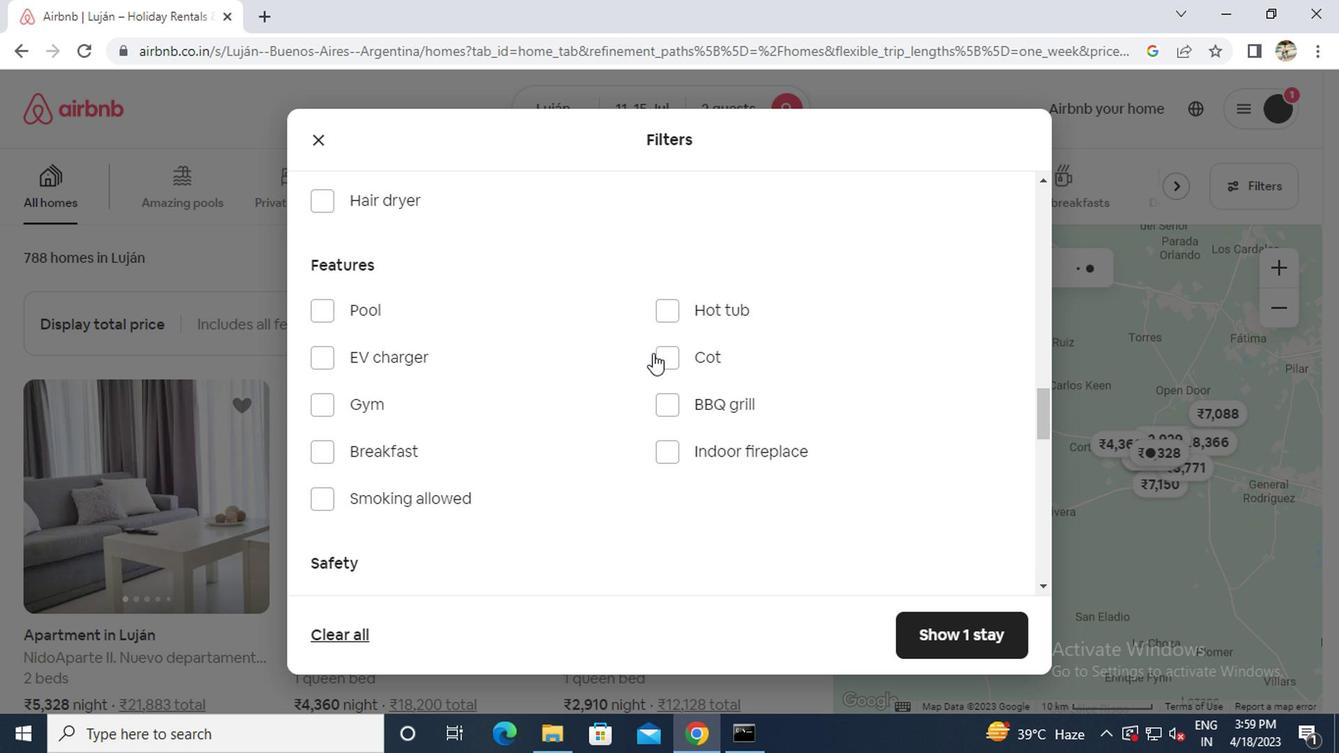 
Action: Mouse scrolled (656, 351) with delta (0, 0)
Screenshot: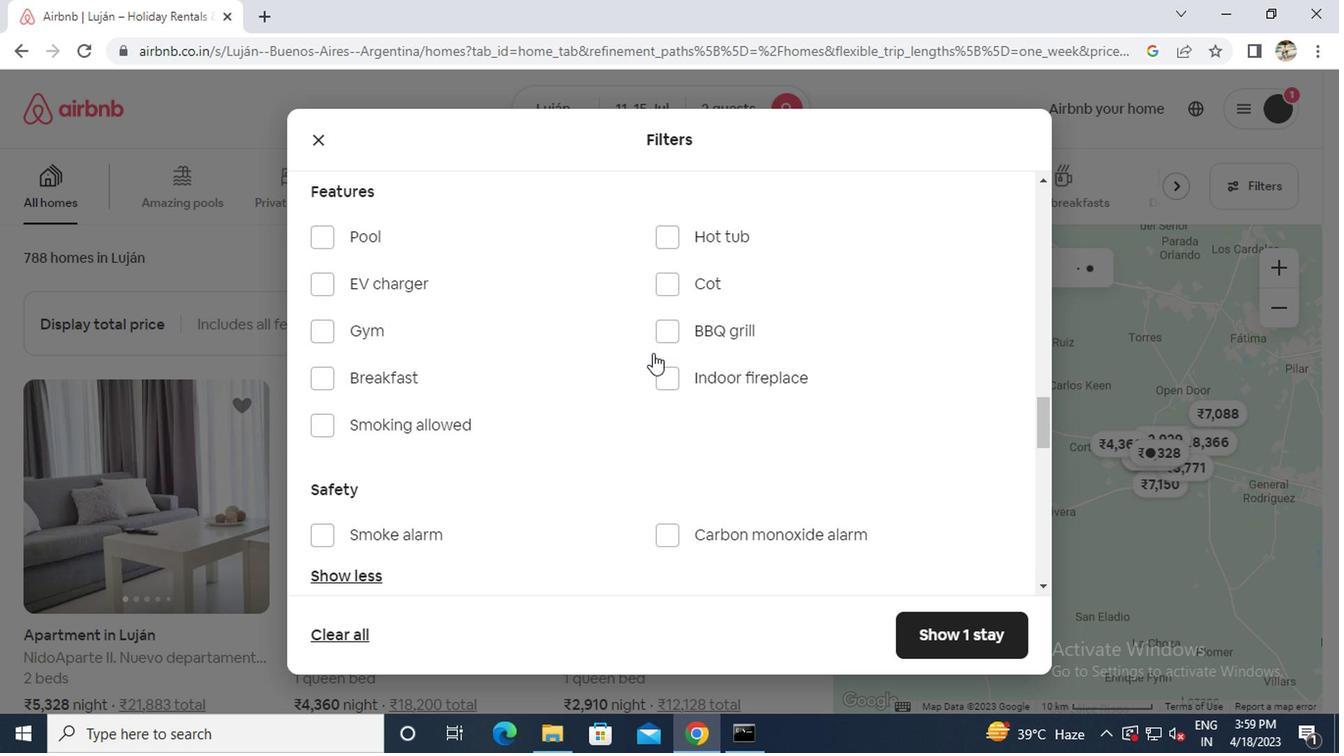 
Action: Mouse scrolled (656, 351) with delta (0, 0)
Screenshot: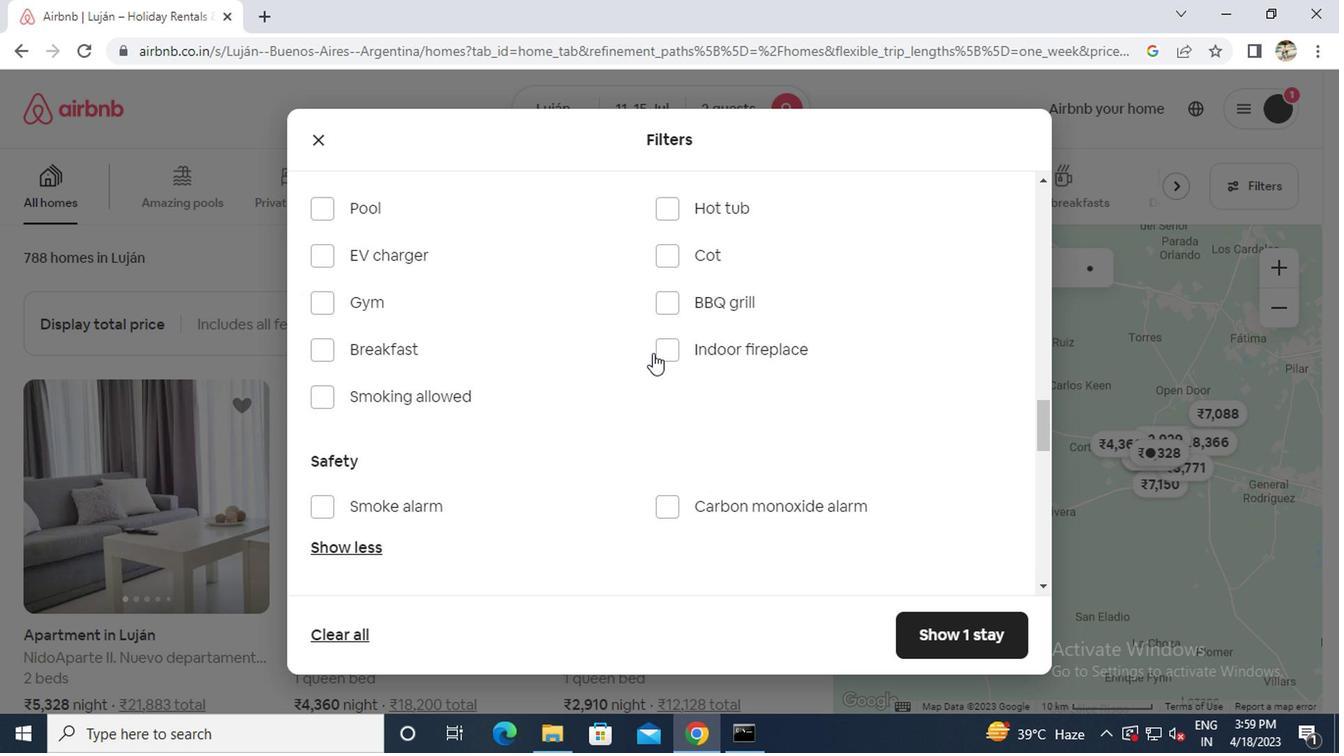 
Action: Mouse scrolled (656, 351) with delta (0, 0)
Screenshot: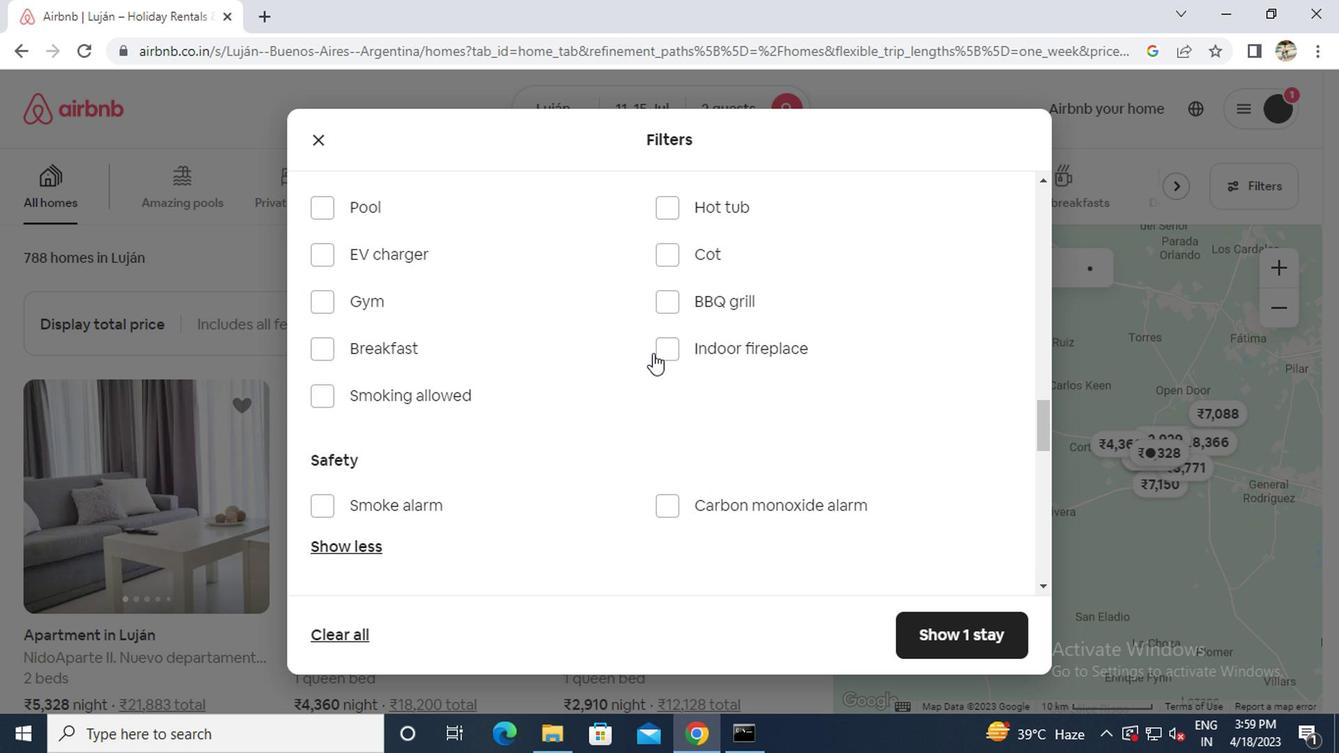 
Action: Mouse scrolled (656, 351) with delta (0, 0)
Screenshot: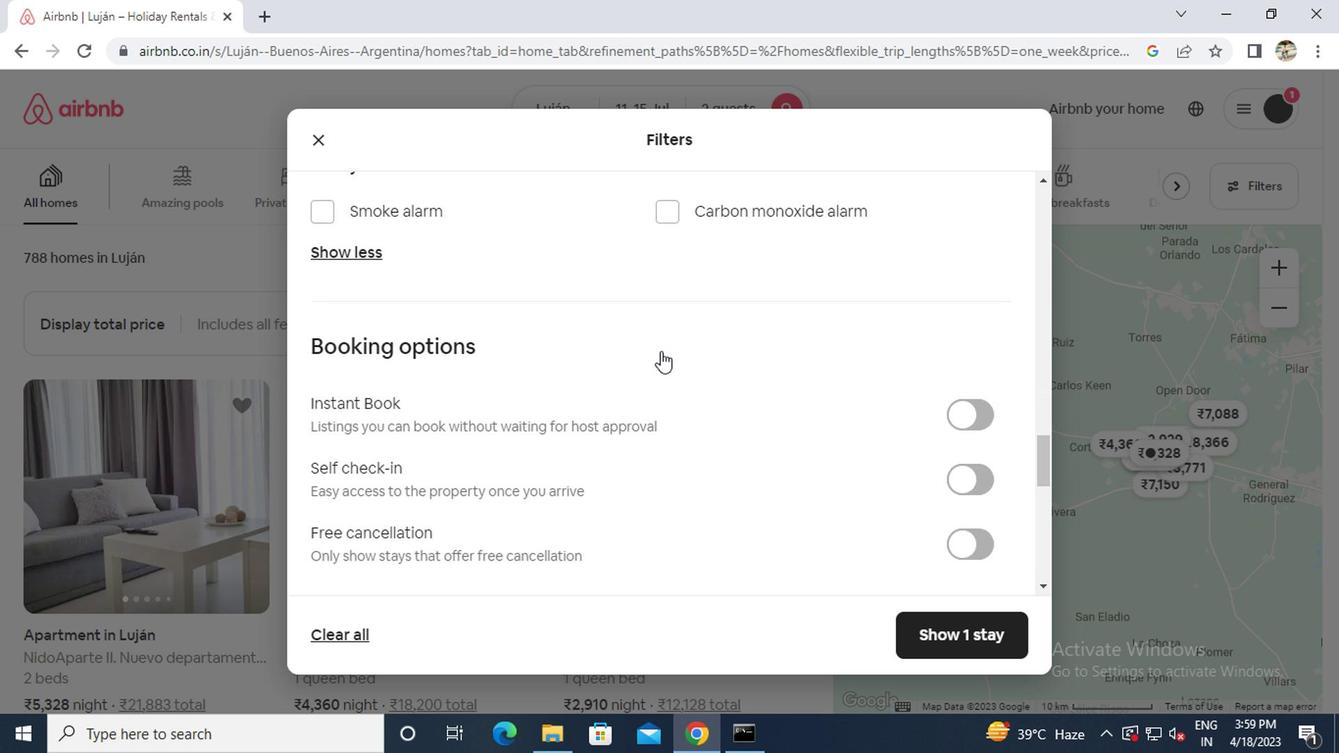 
Action: Mouse scrolled (656, 351) with delta (0, 0)
Screenshot: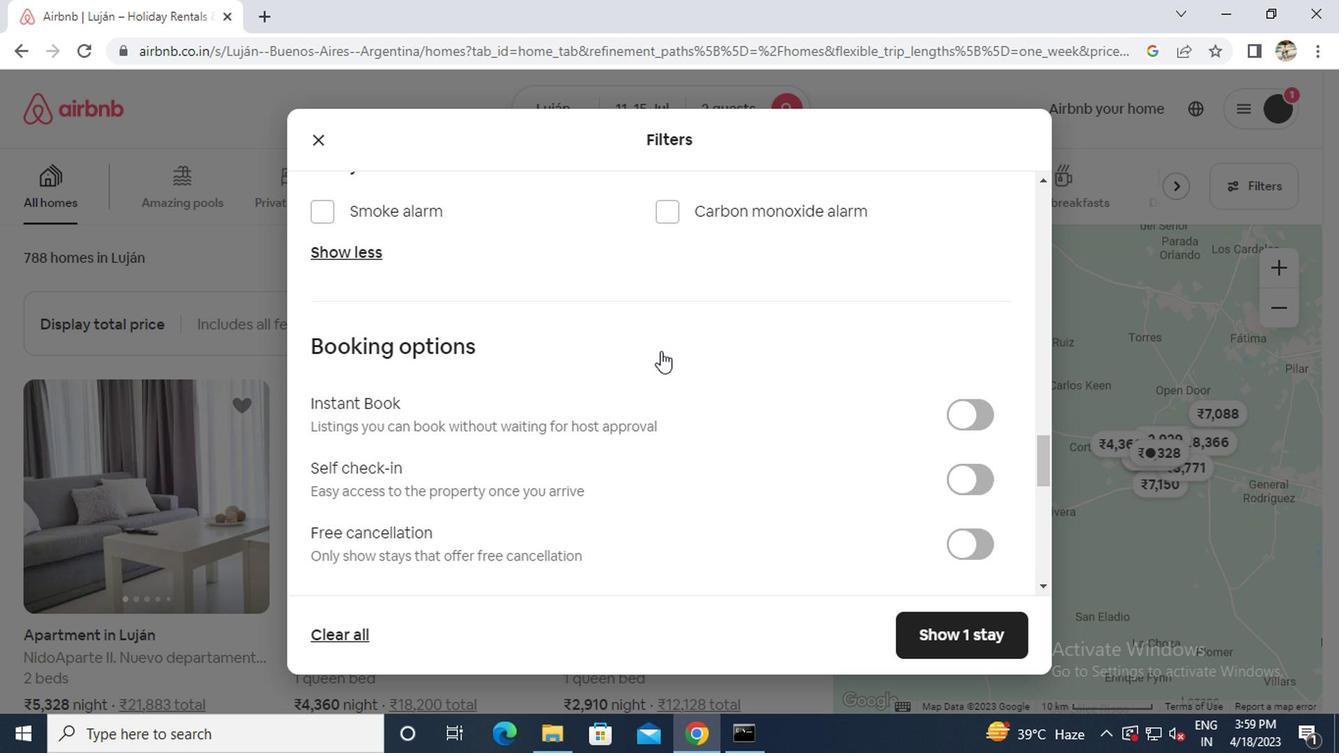 
Action: Mouse moved to (964, 281)
Screenshot: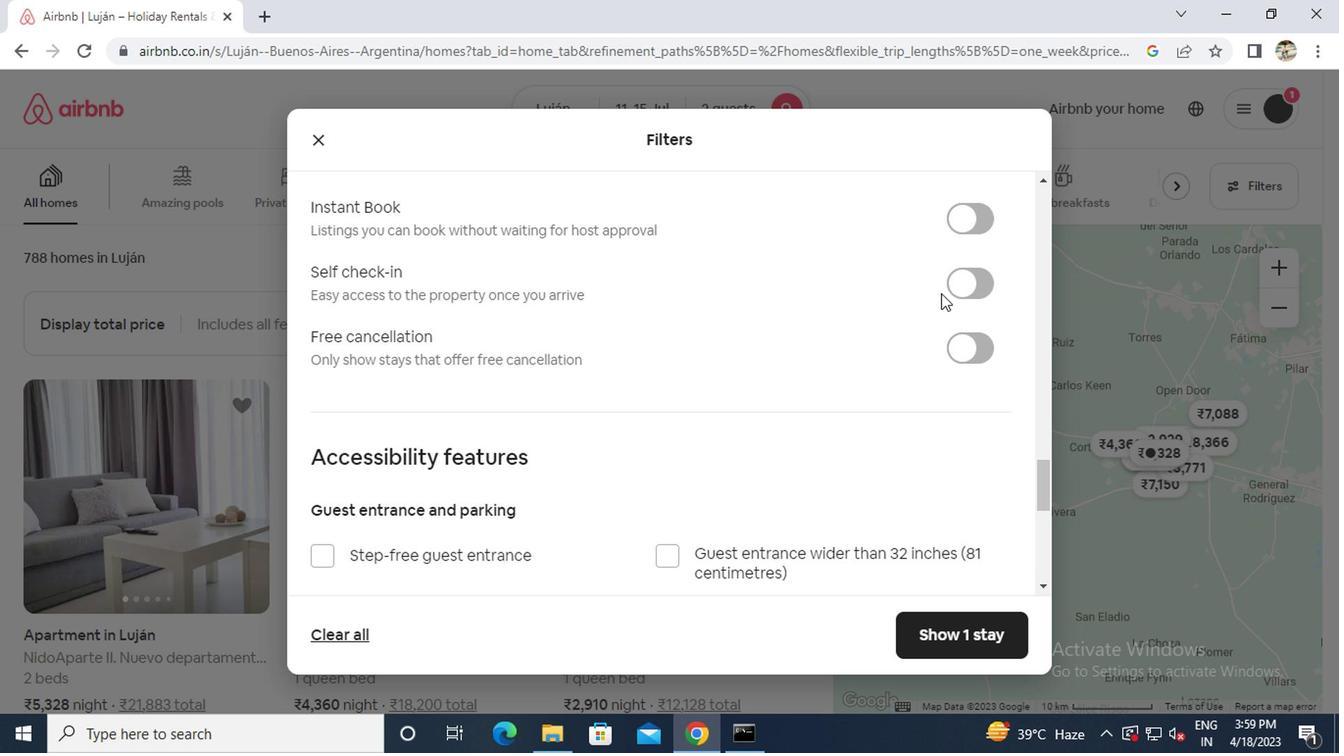 
Action: Mouse pressed left at (964, 281)
Screenshot: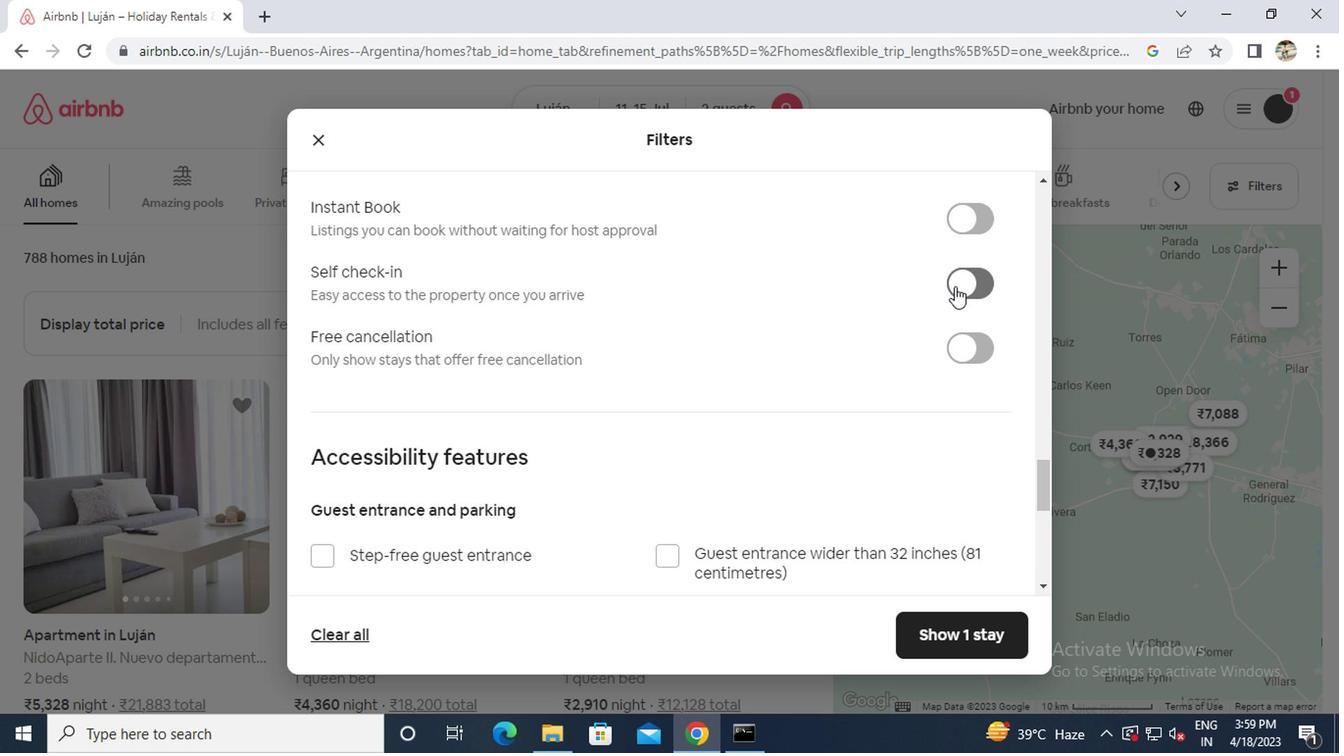 
Action: Mouse moved to (483, 399)
Screenshot: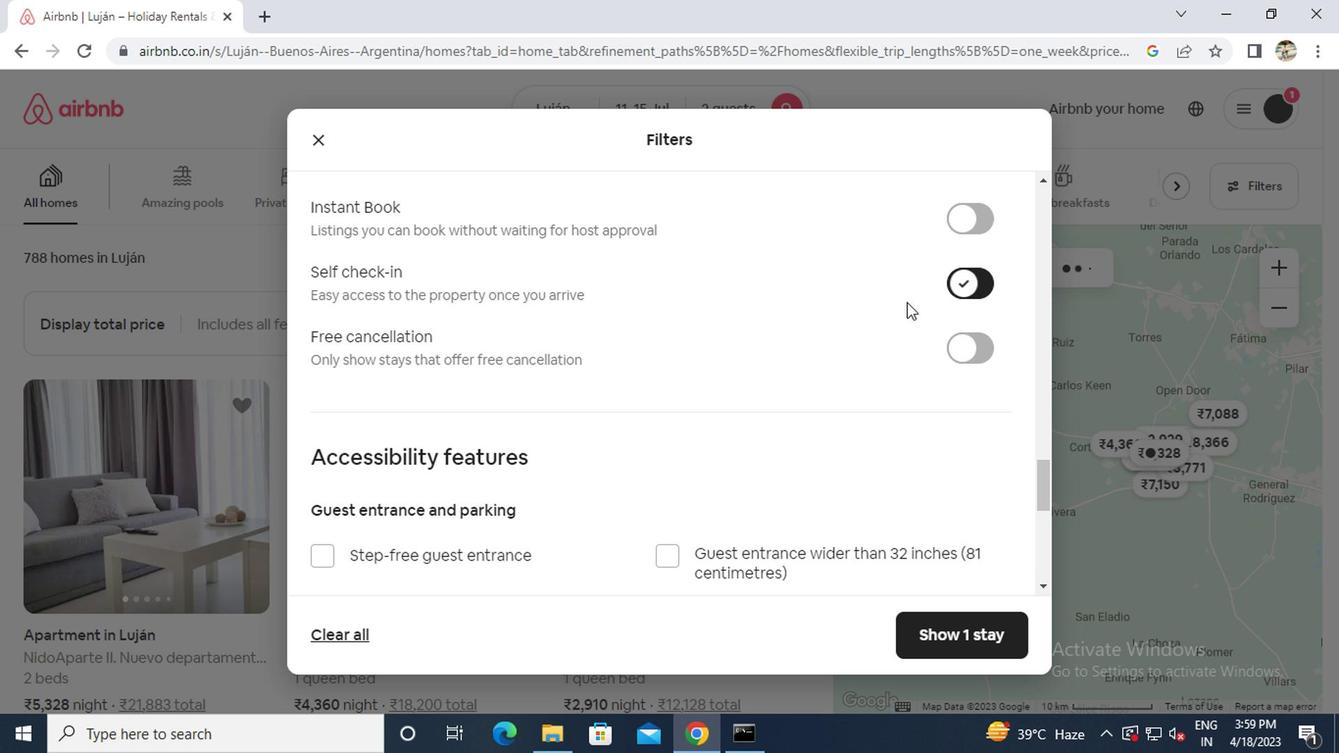 
Action: Mouse scrolled (483, 398) with delta (0, -1)
Screenshot: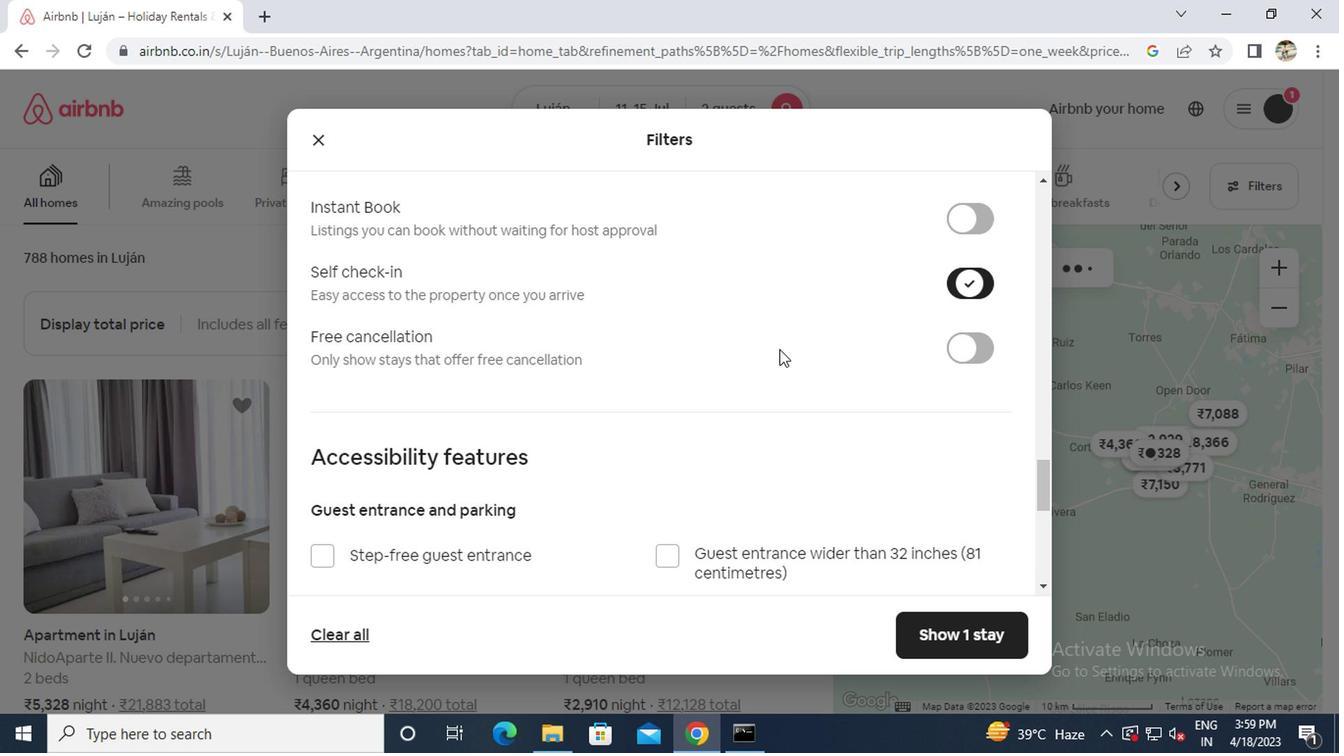 
Action: Mouse scrolled (483, 398) with delta (0, -1)
Screenshot: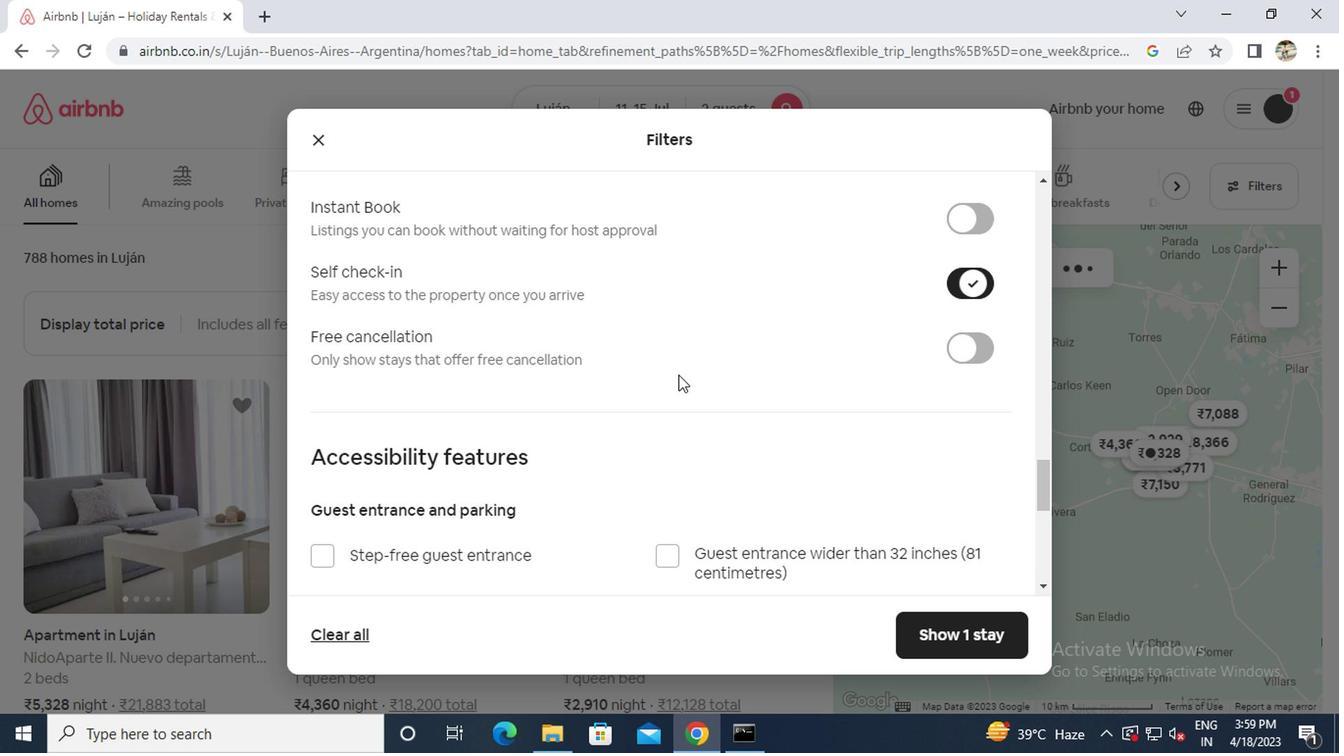 
Action: Mouse scrolled (483, 398) with delta (0, -1)
Screenshot: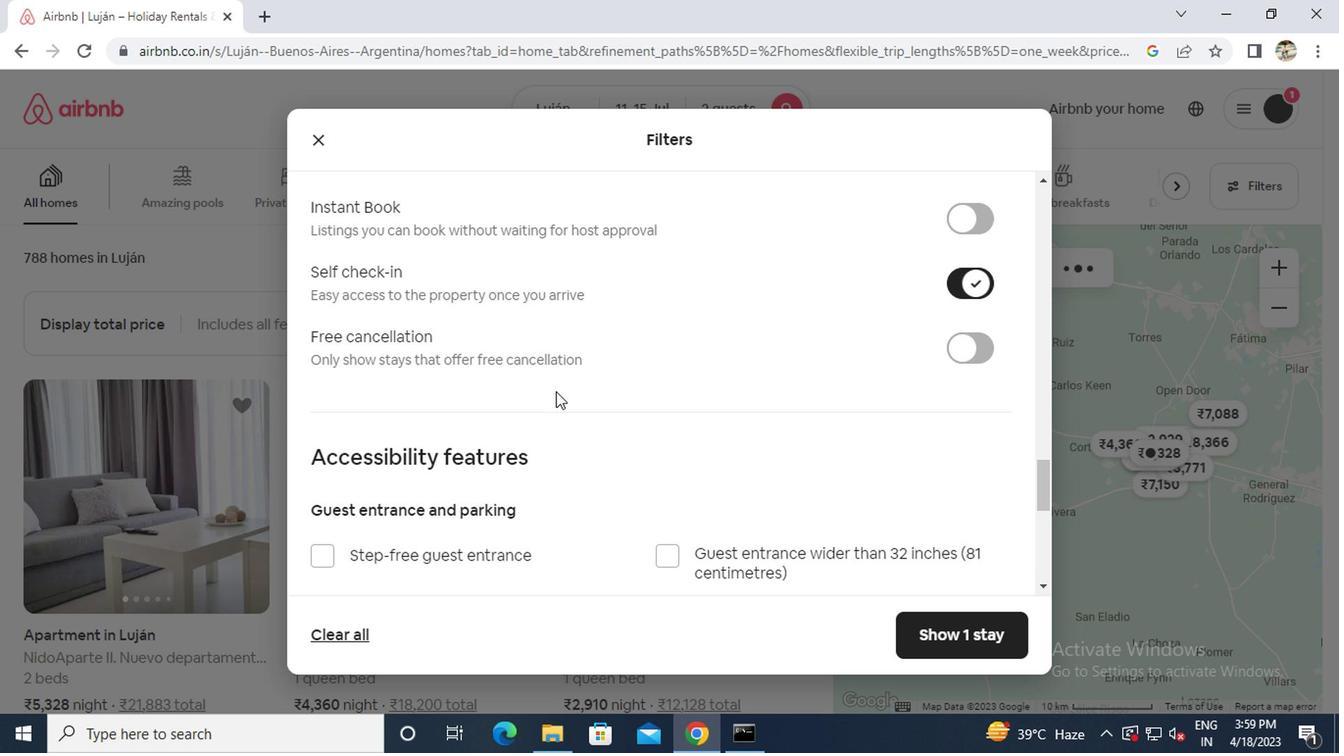 
Action: Mouse scrolled (483, 398) with delta (0, -1)
Screenshot: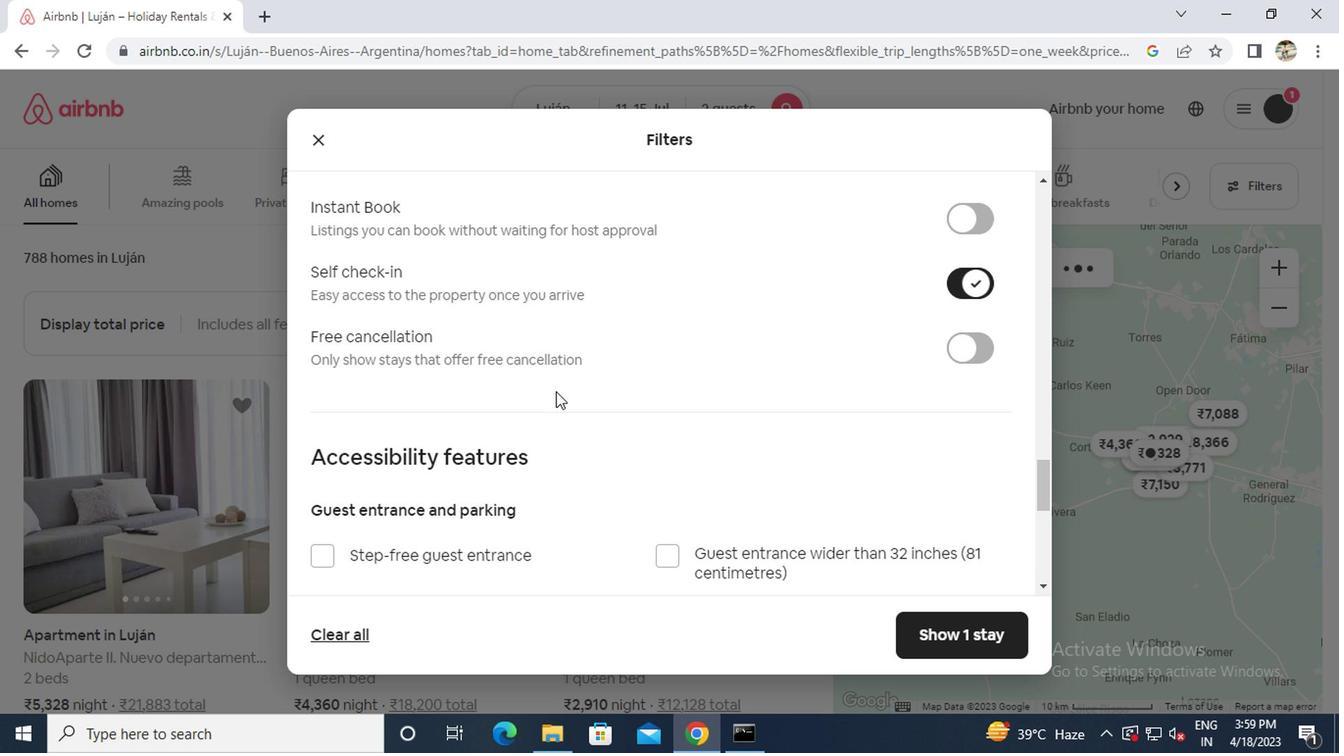 
Action: Mouse scrolled (483, 398) with delta (0, -1)
Screenshot: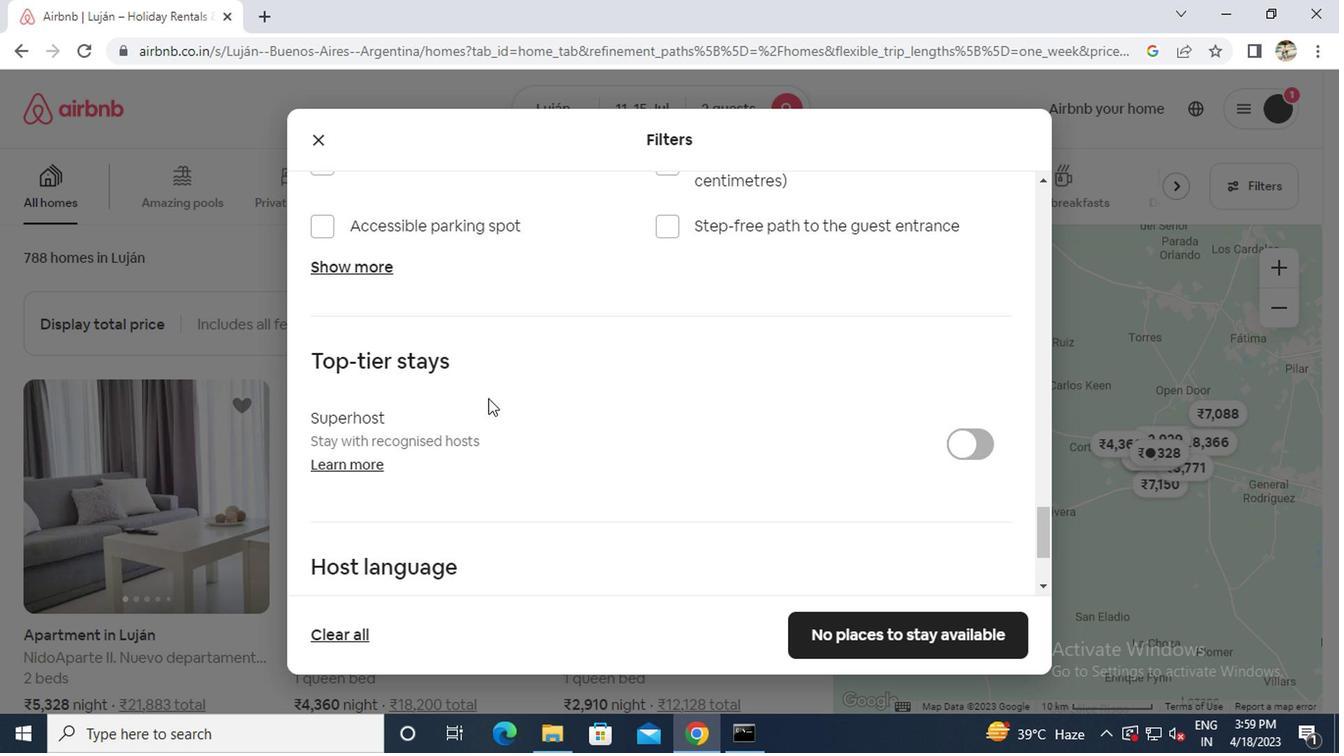 
Action: Mouse scrolled (483, 398) with delta (0, -1)
Screenshot: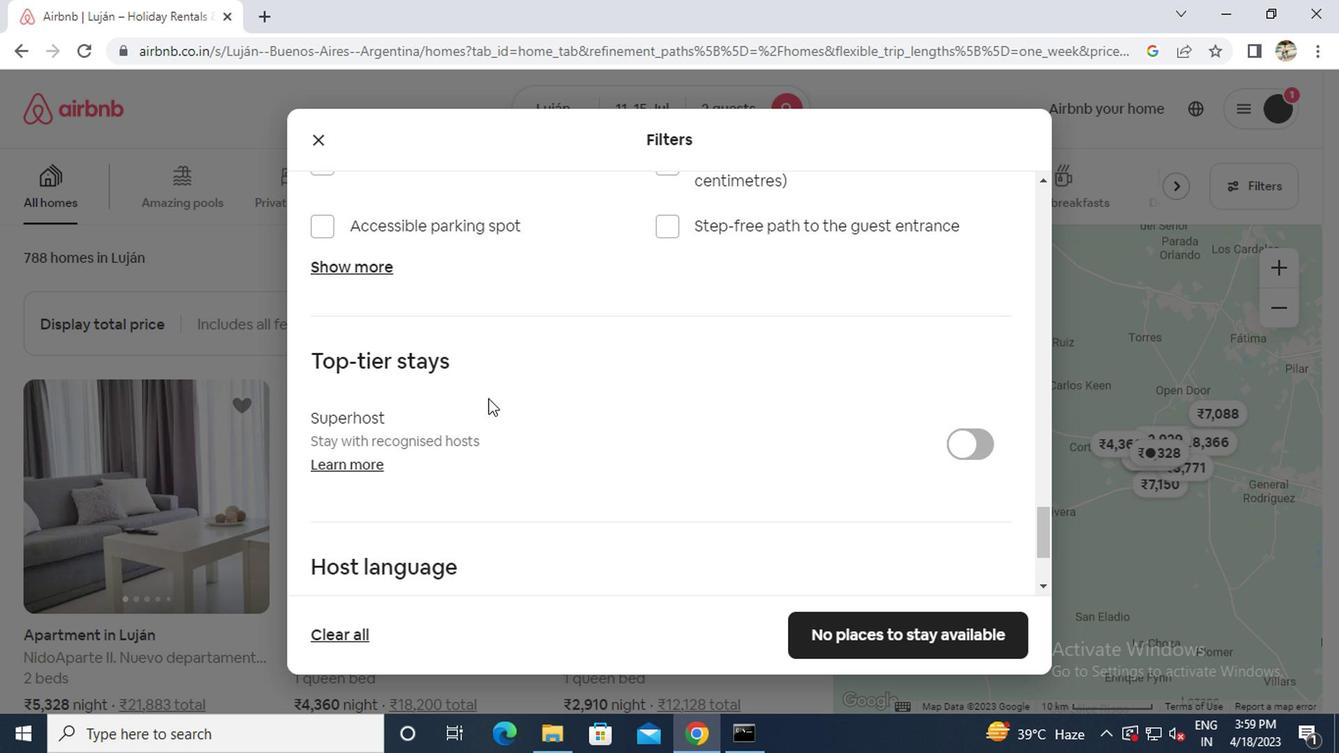 
Action: Mouse scrolled (483, 398) with delta (0, -1)
Screenshot: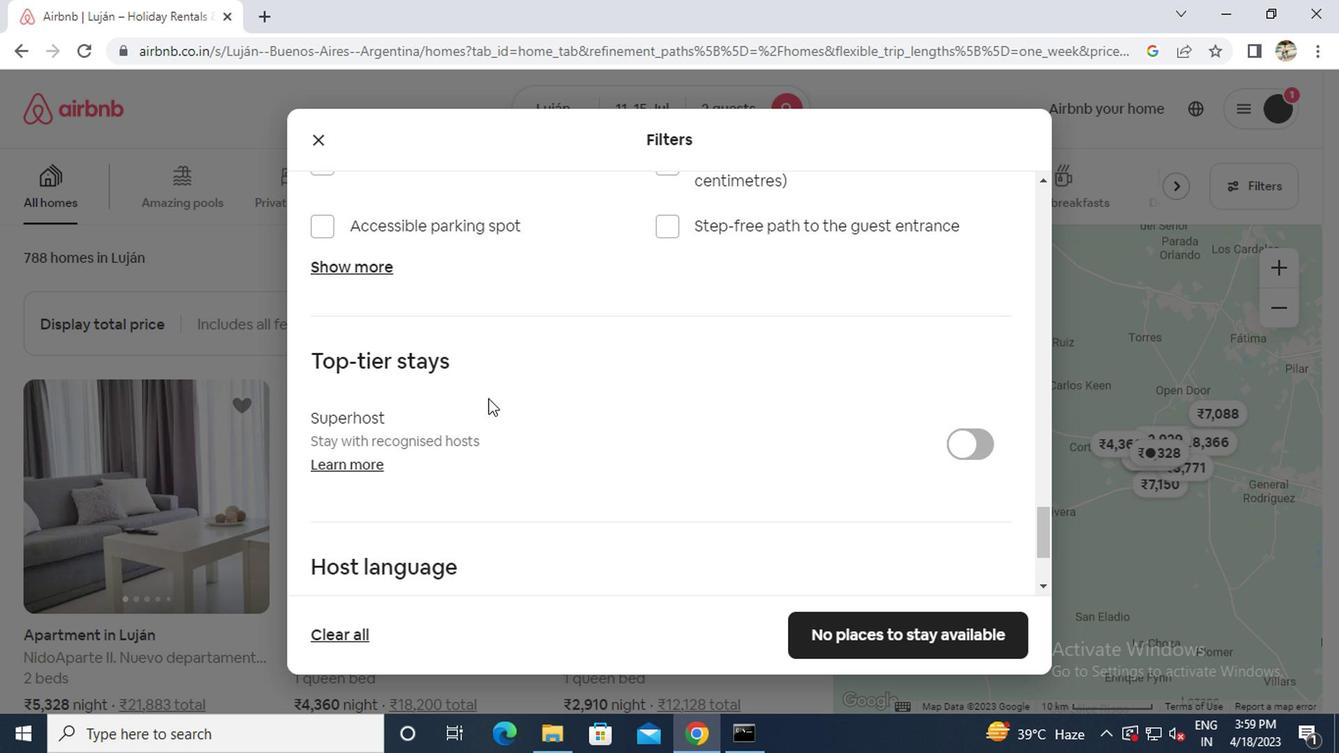
Action: Mouse scrolled (483, 398) with delta (0, -1)
Screenshot: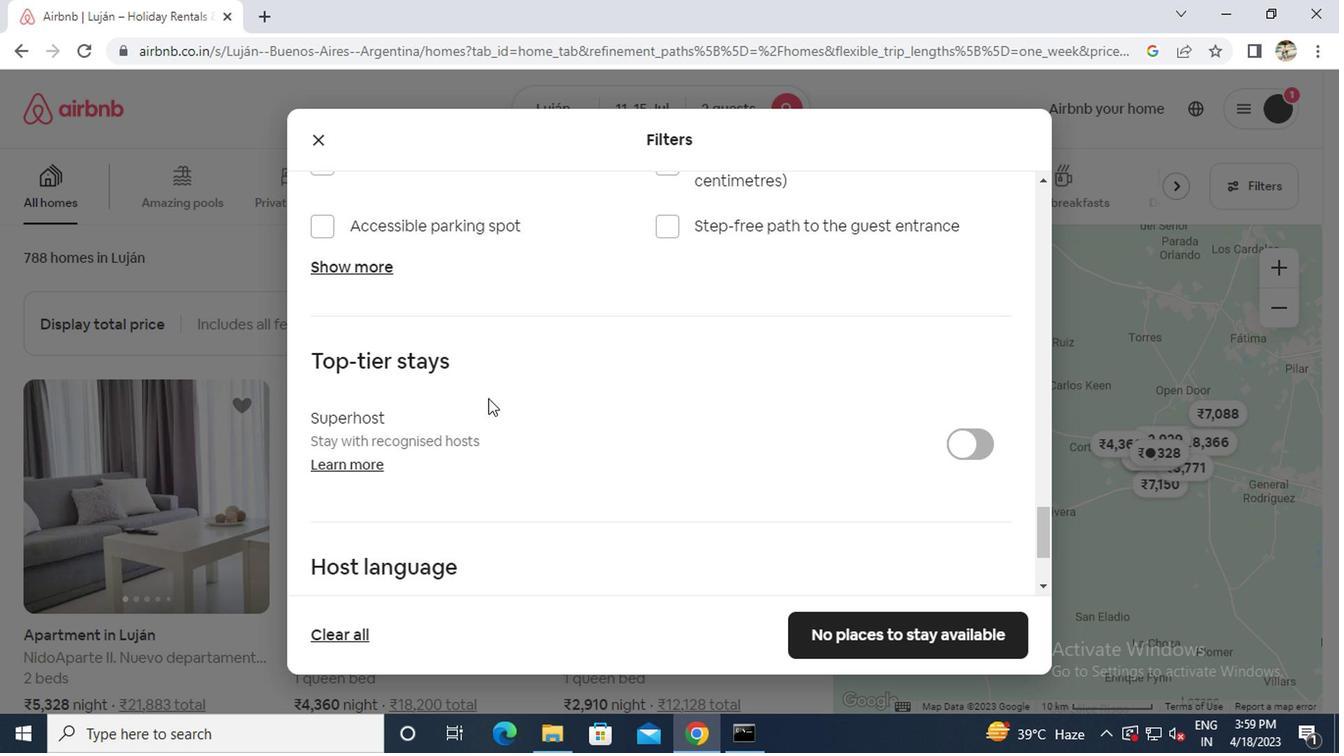 
Action: Mouse moved to (323, 462)
Screenshot: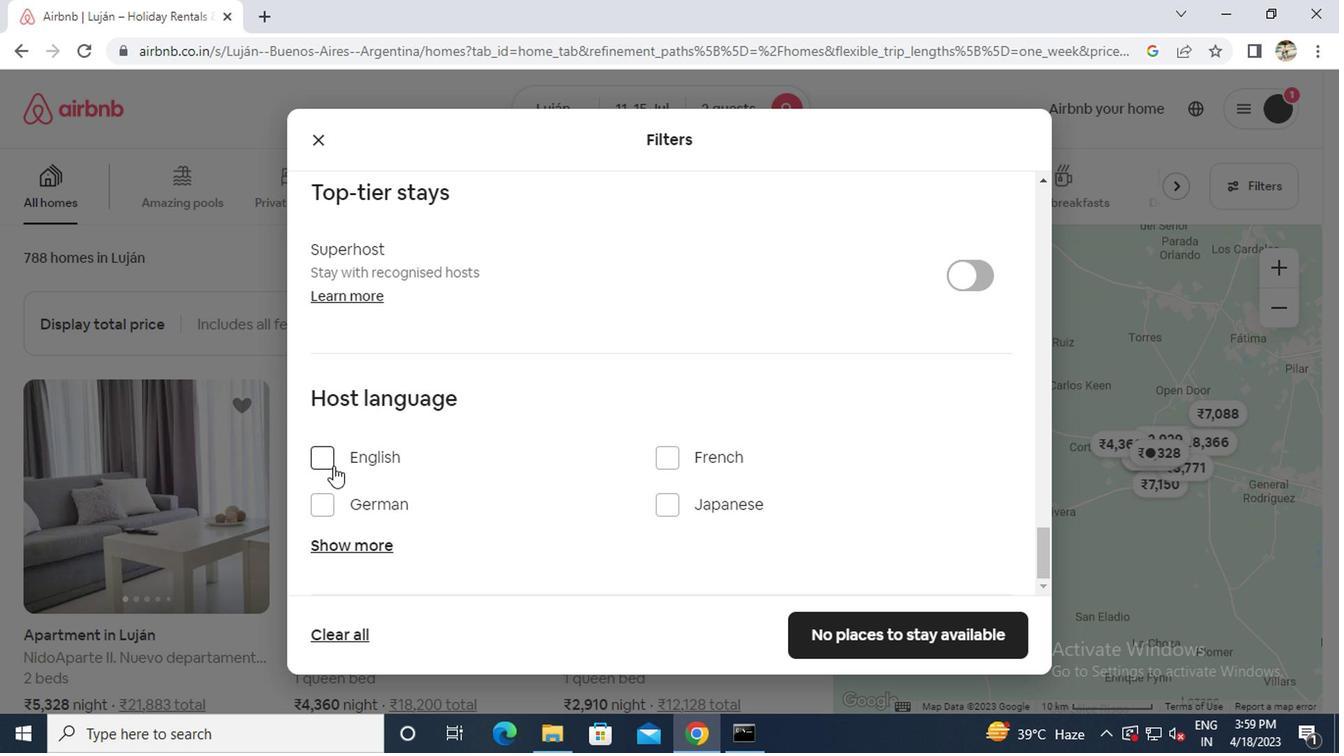 
Action: Mouse pressed left at (323, 462)
Screenshot: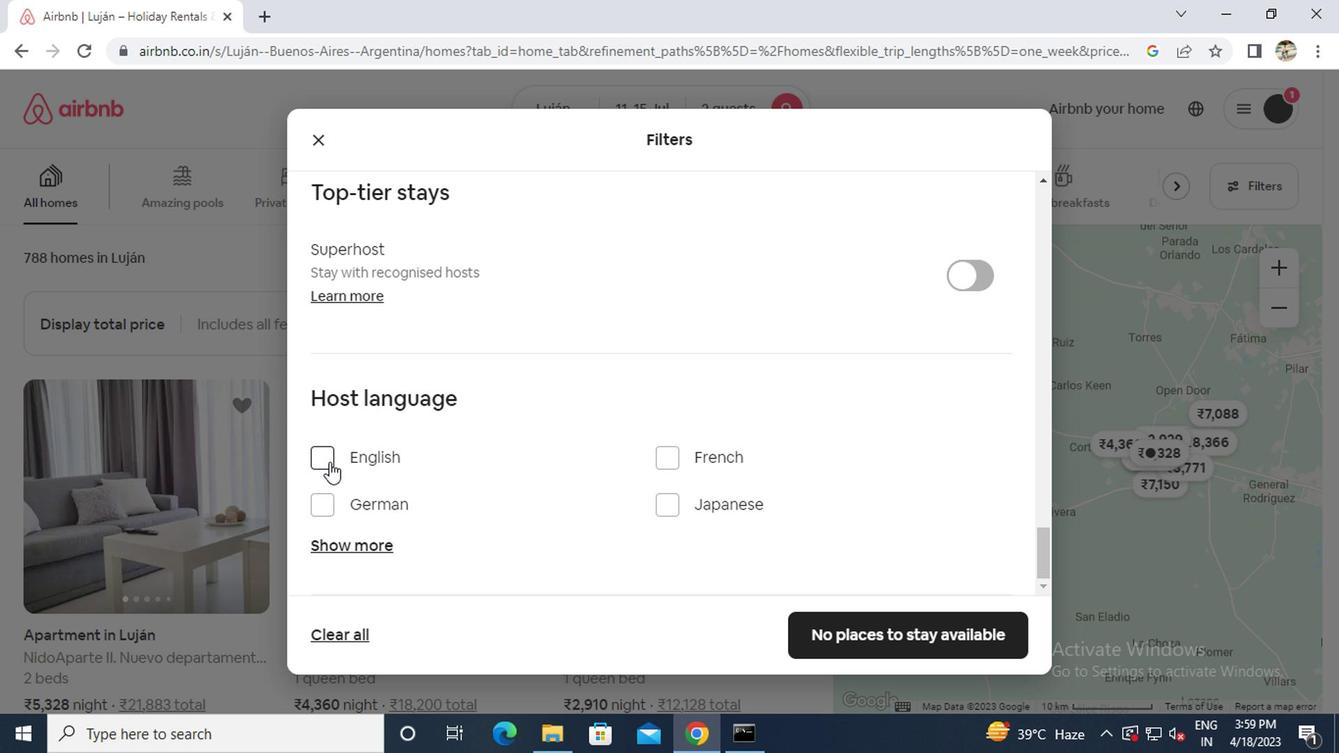 
Action: Mouse moved to (819, 620)
Screenshot: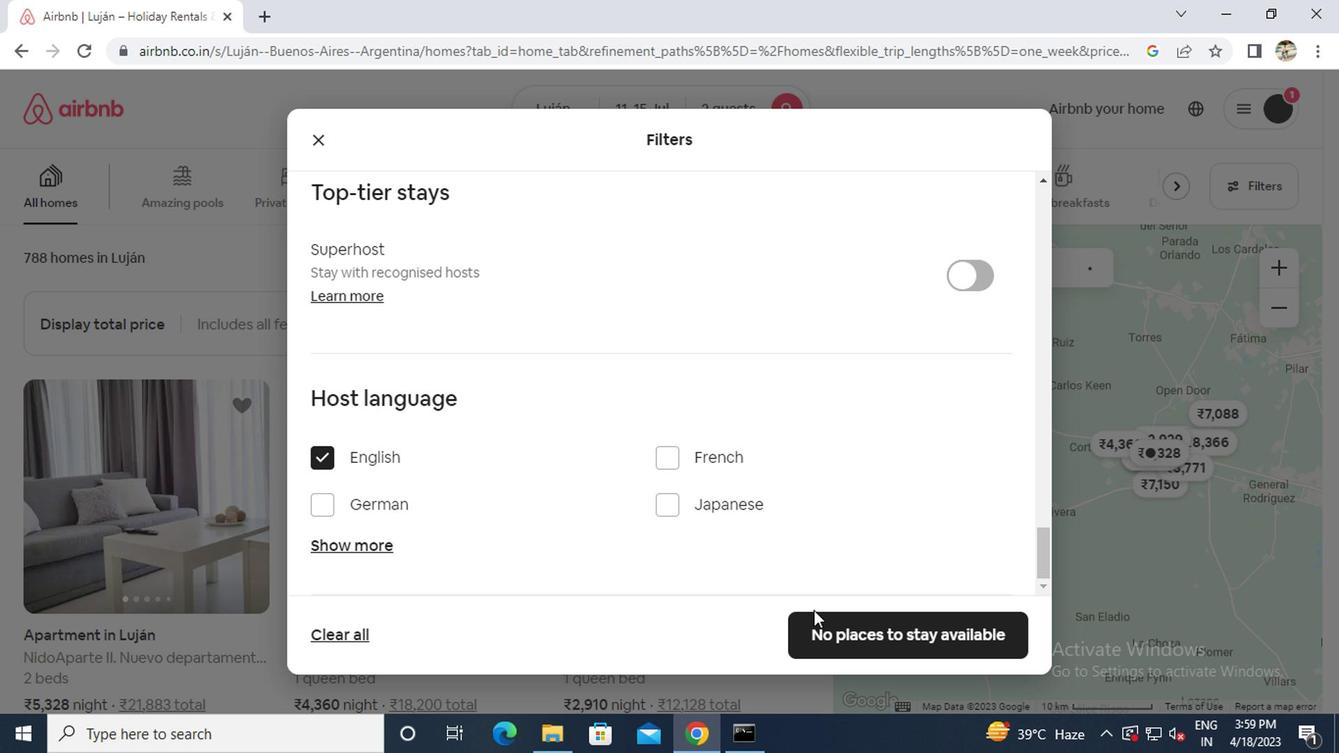 
Action: Mouse pressed left at (819, 620)
Screenshot: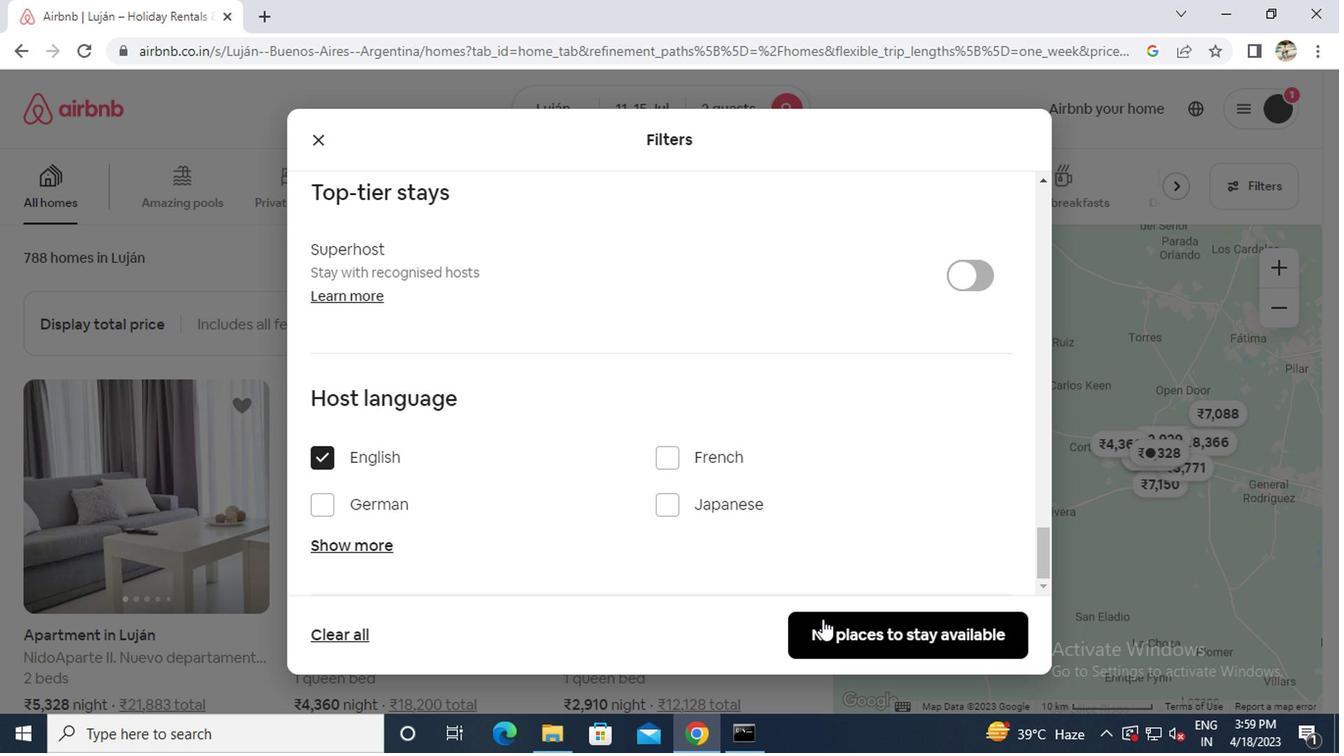 
